 Task: In the Company cocacola.com, Create email and send with subject: 'Elevate Your Success: Introducing a Transformative Opportunity', and with mail content 'Greetings,_x000D_
Introducing a visionary approach that will reshape the landscape of your industry. Join us and be part of the future of success!_x000D_
Kind Regards', attach the document: Agenda.pdf and insert image: visitingcard.jpg. Below Kind Regards, write Behance and insert the URL: 'www.behance.net'. Mark checkbox to create task to follow up : In 2 business days .  Enter or choose an email address of recipient's from company's contact and send.. Logged in from softage.10@softage.net
Action: Mouse moved to (89, 62)
Screenshot: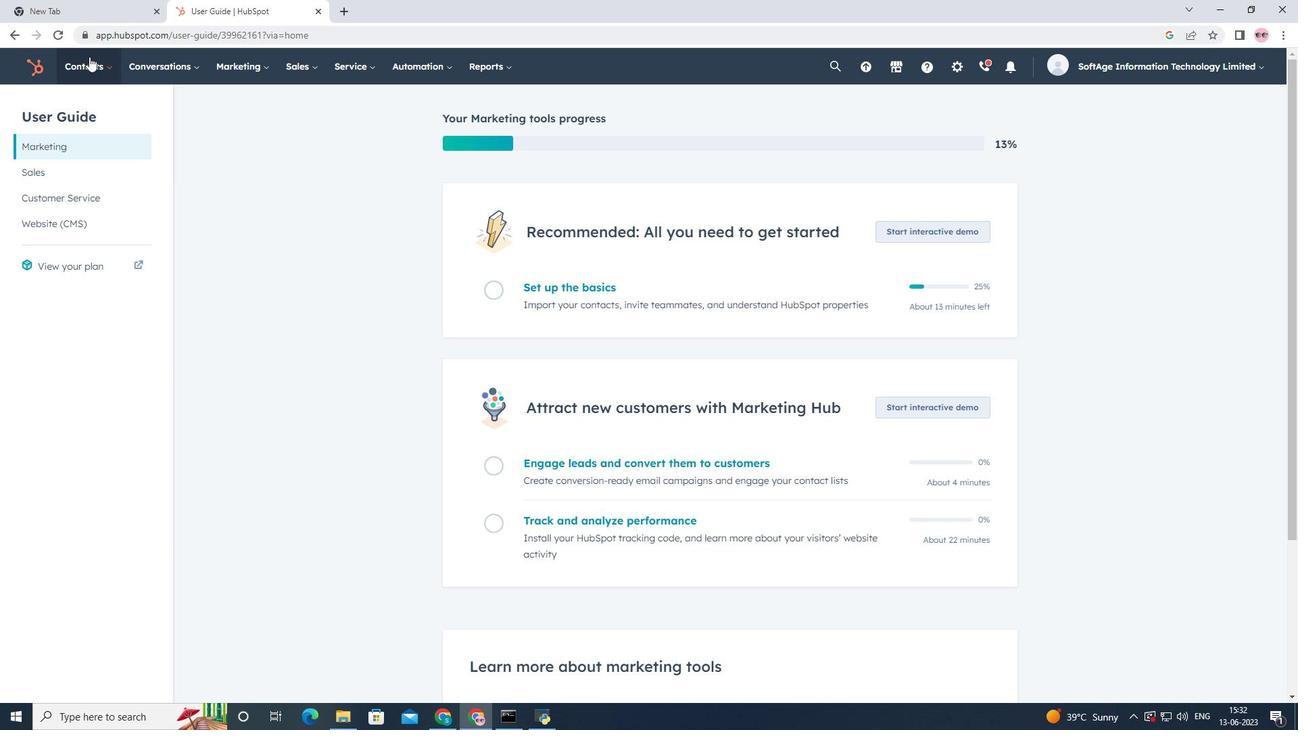 
Action: Mouse pressed left at (89, 62)
Screenshot: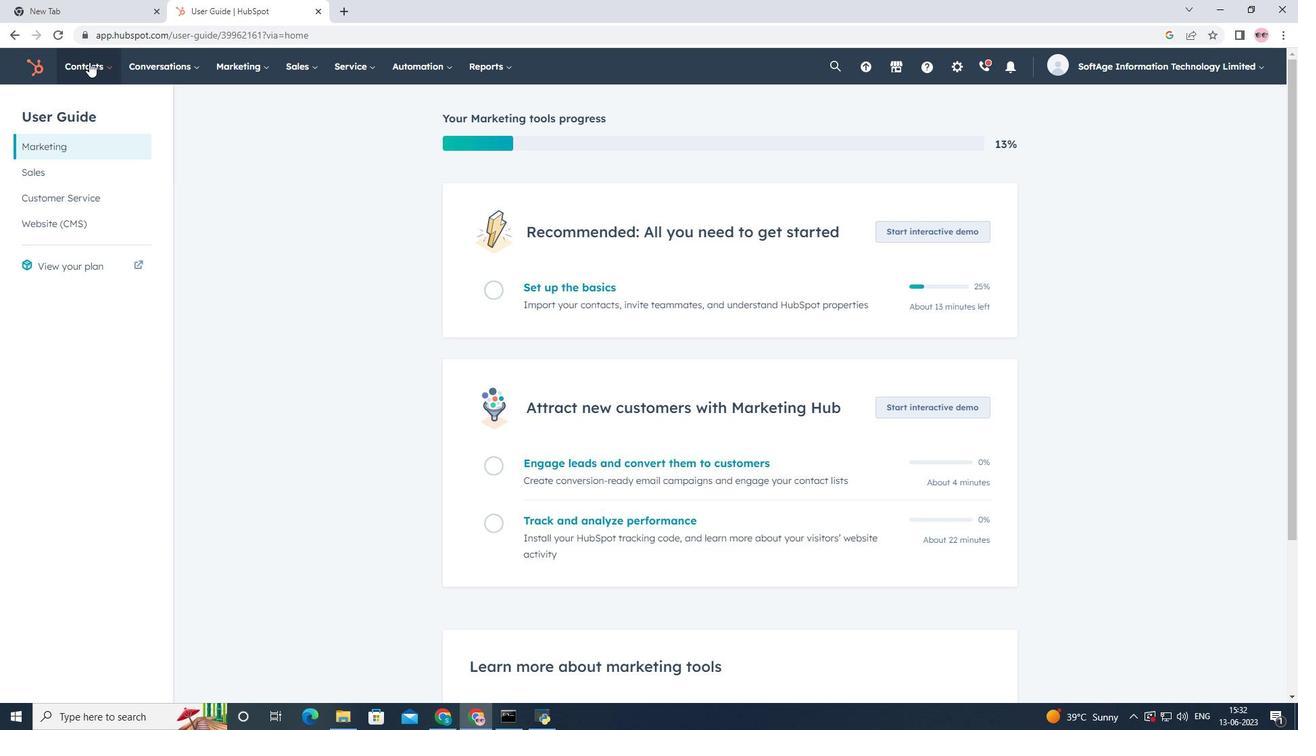 
Action: Mouse moved to (110, 124)
Screenshot: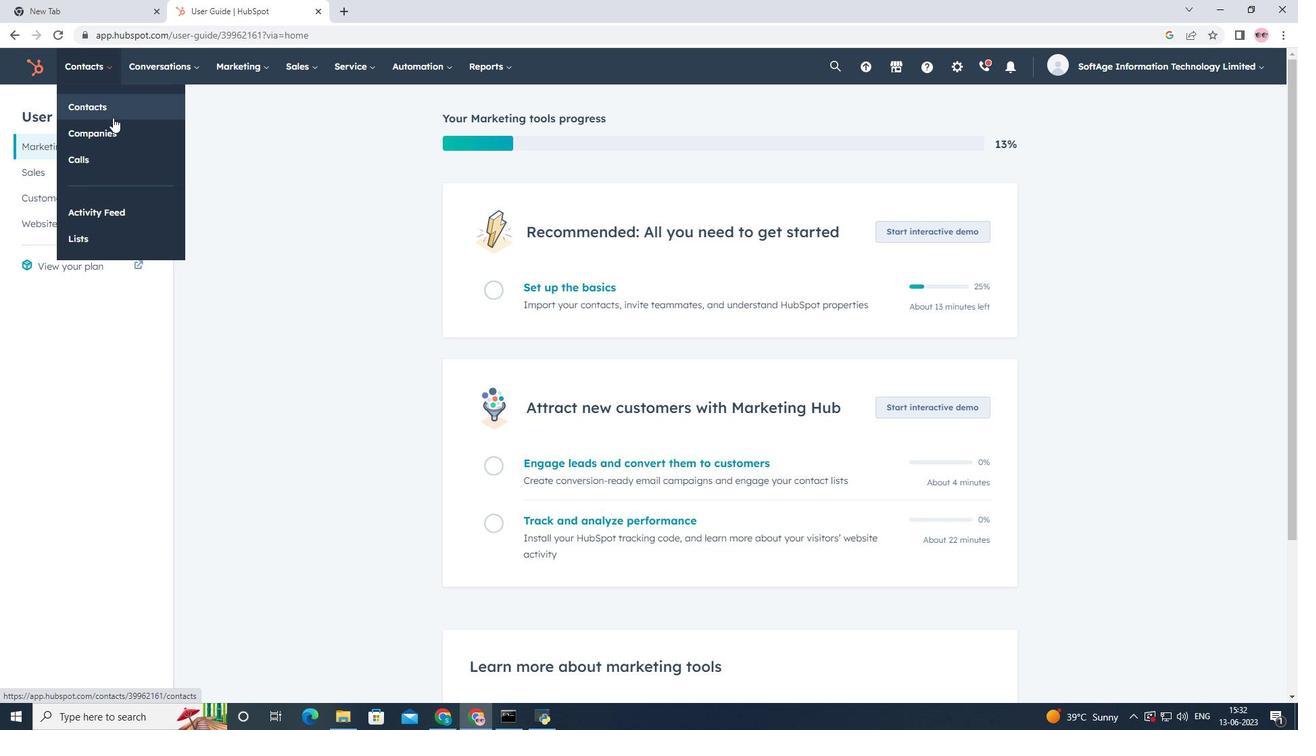 
Action: Mouse pressed left at (110, 124)
Screenshot: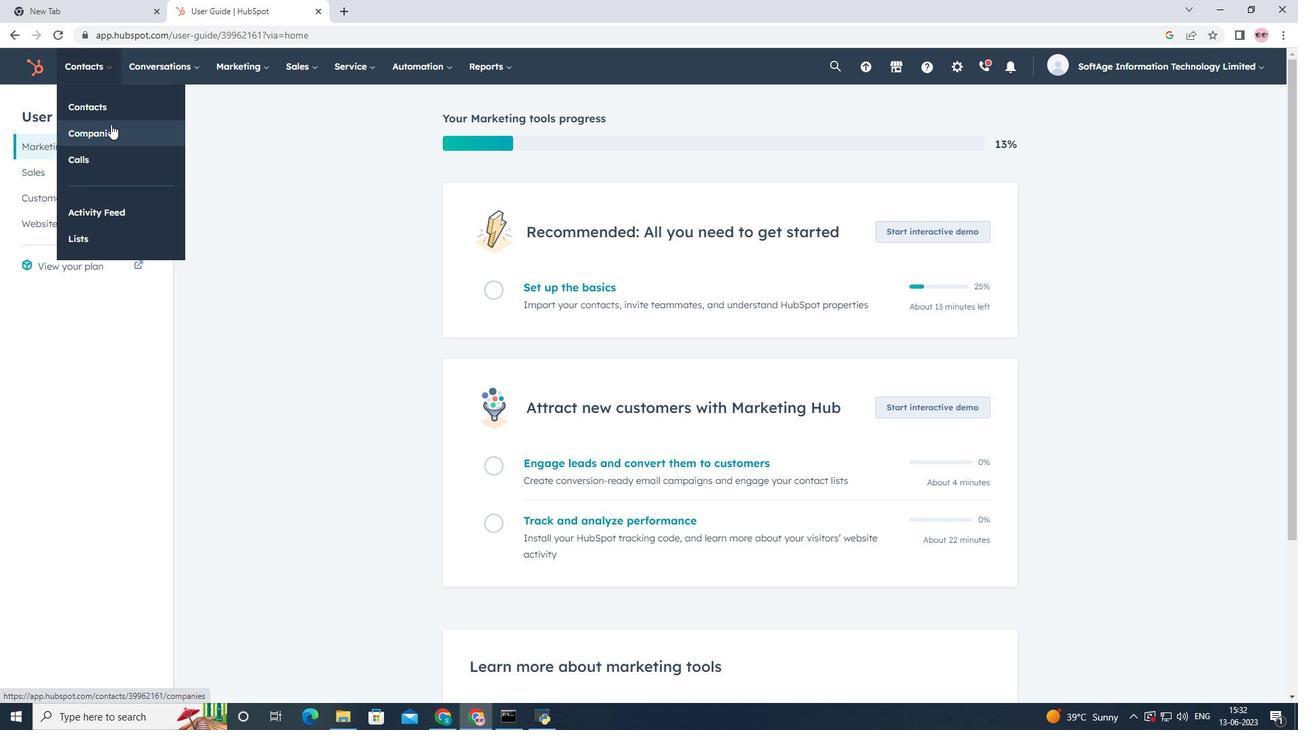 
Action: Mouse moved to (116, 215)
Screenshot: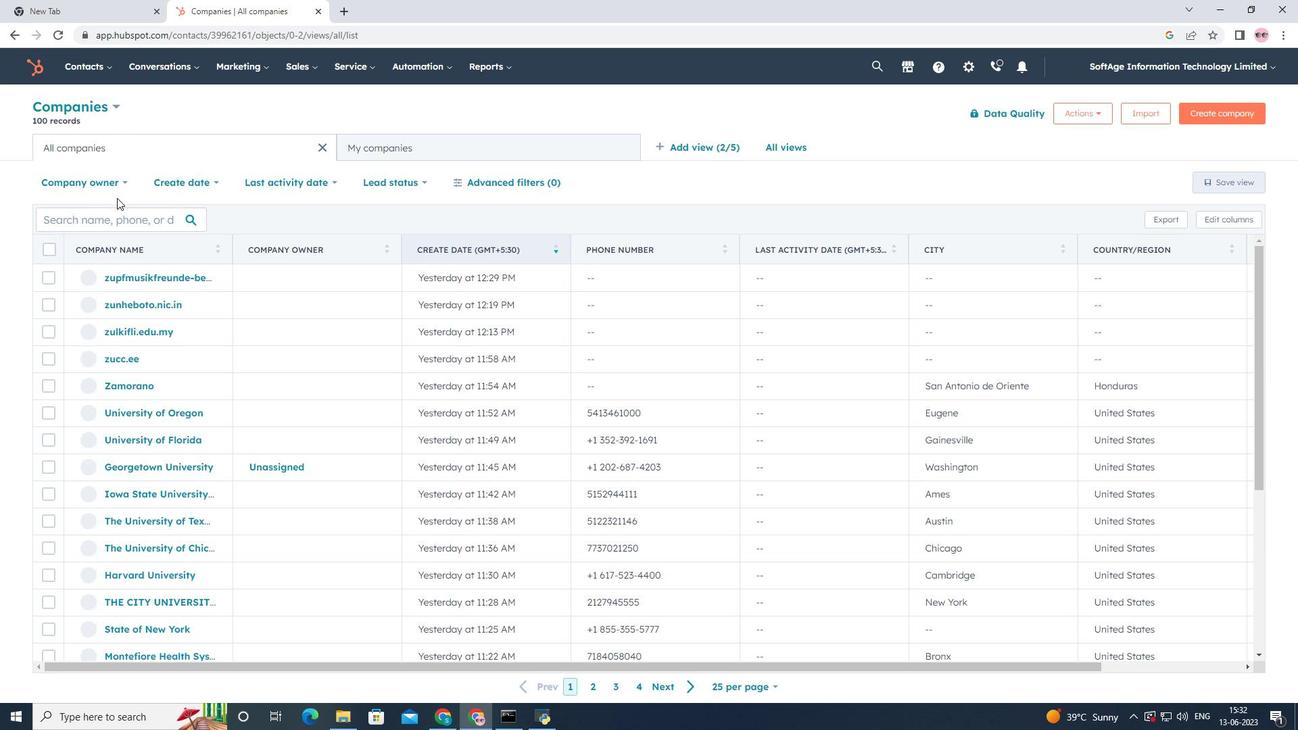 
Action: Mouse pressed left at (116, 215)
Screenshot: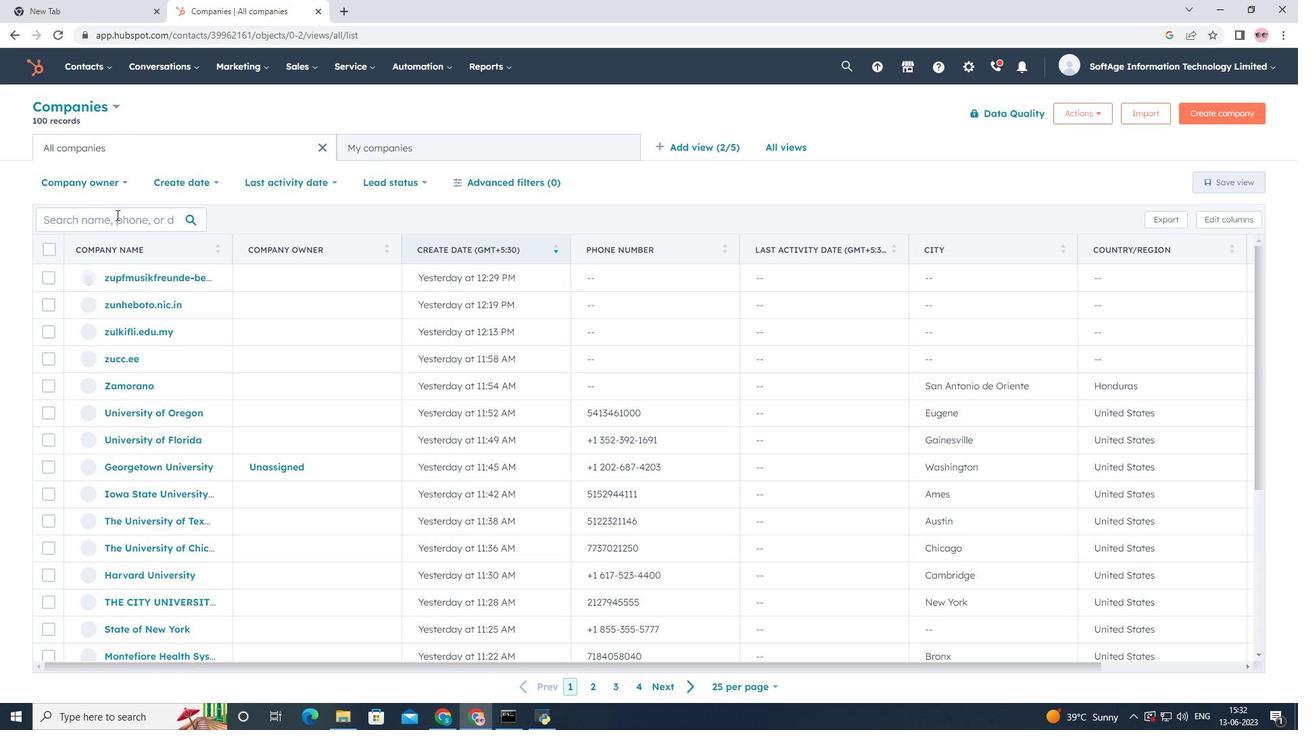 
Action: Key pressed cocacola.com
Screenshot: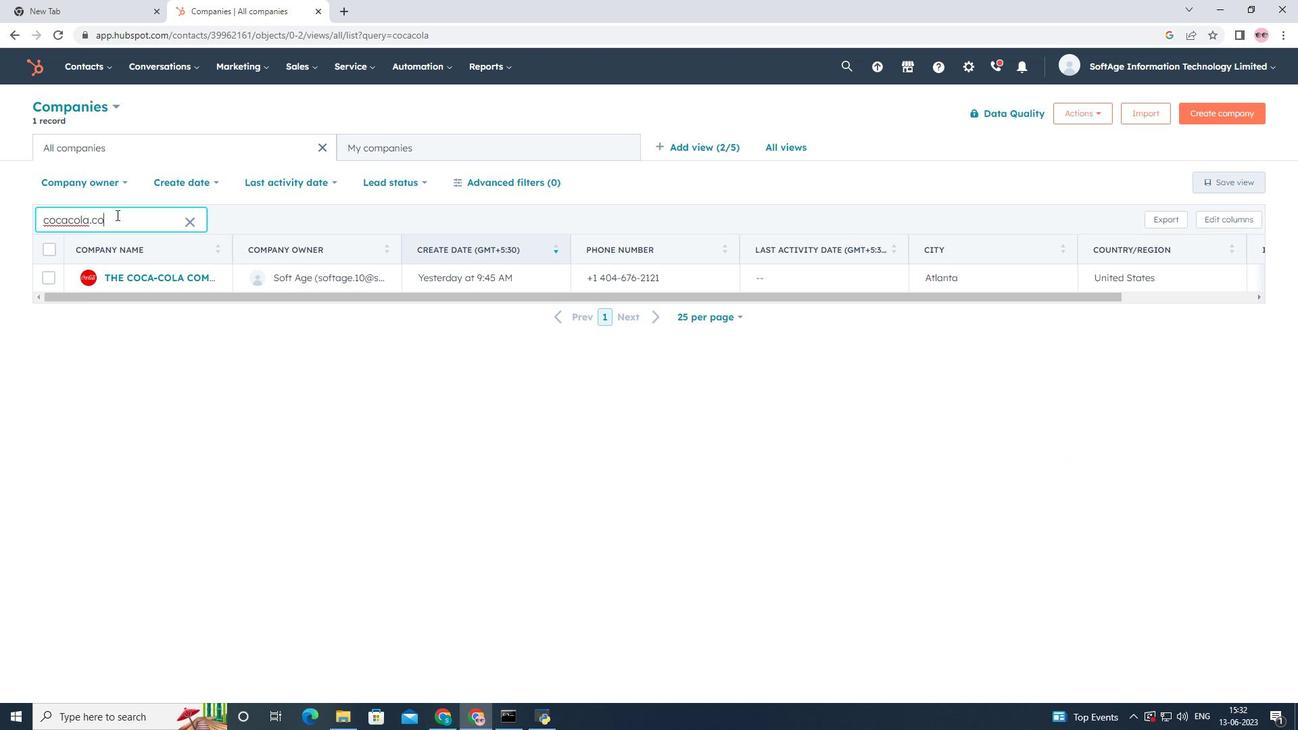 
Action: Mouse moved to (147, 278)
Screenshot: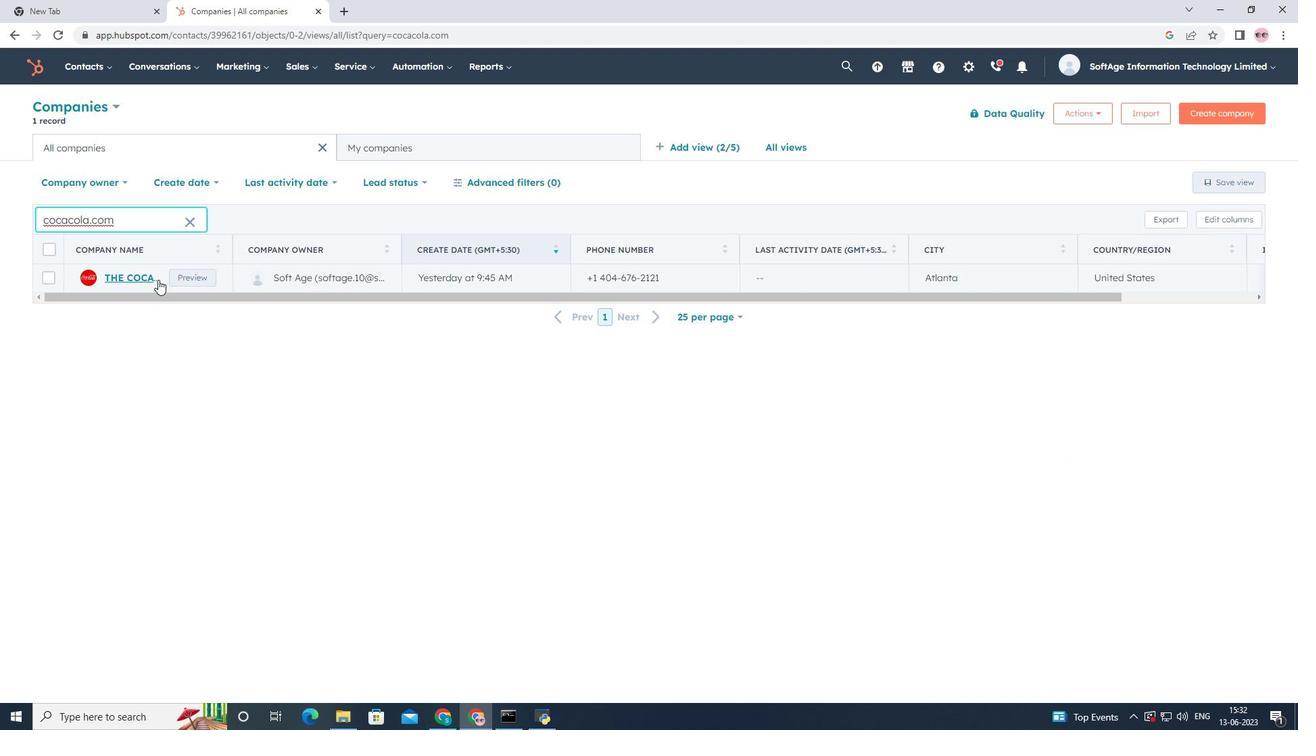 
Action: Mouse pressed left at (147, 278)
Screenshot: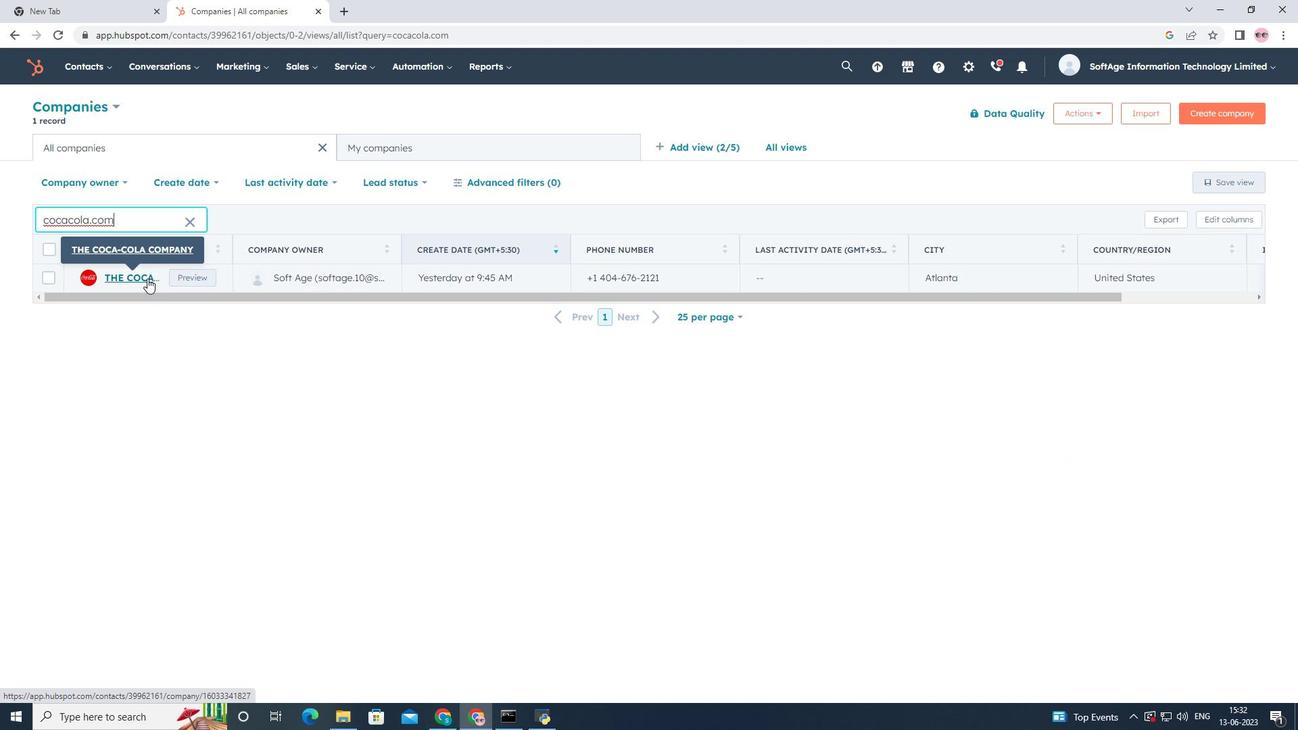 
Action: Mouse moved to (87, 226)
Screenshot: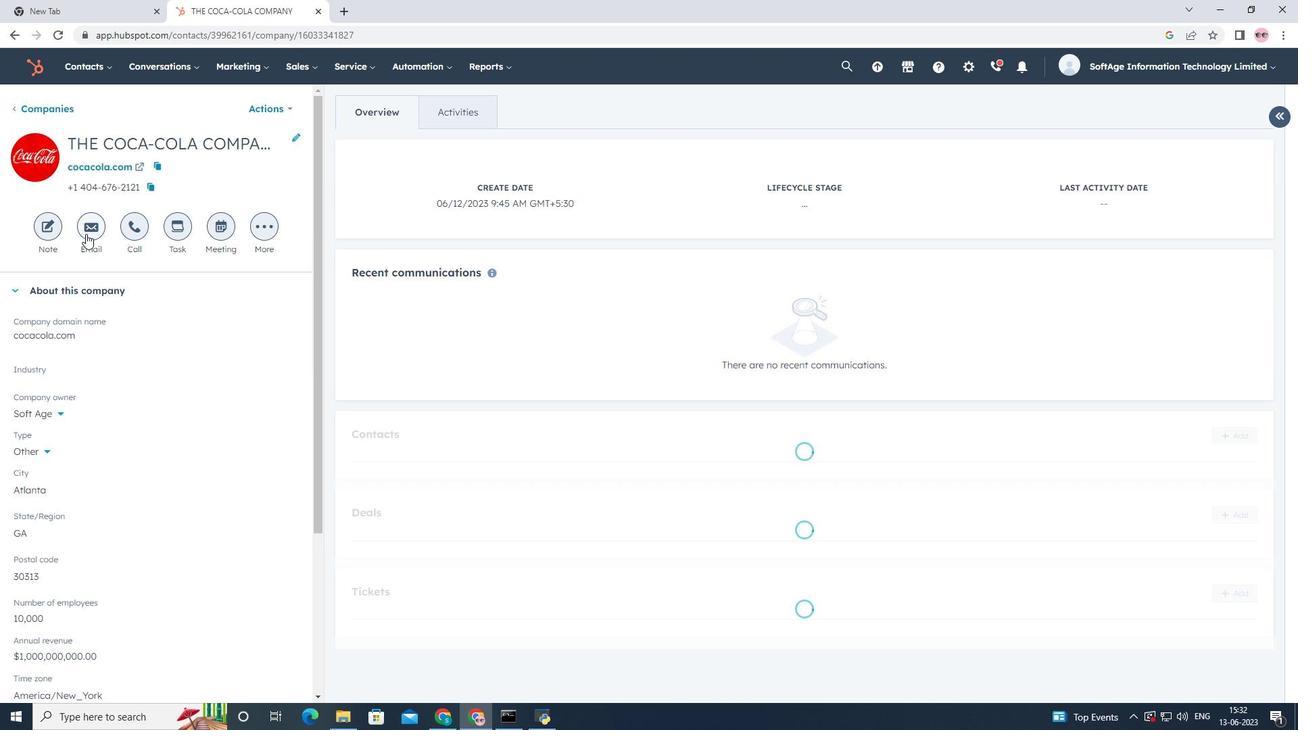 
Action: Mouse pressed left at (87, 226)
Screenshot: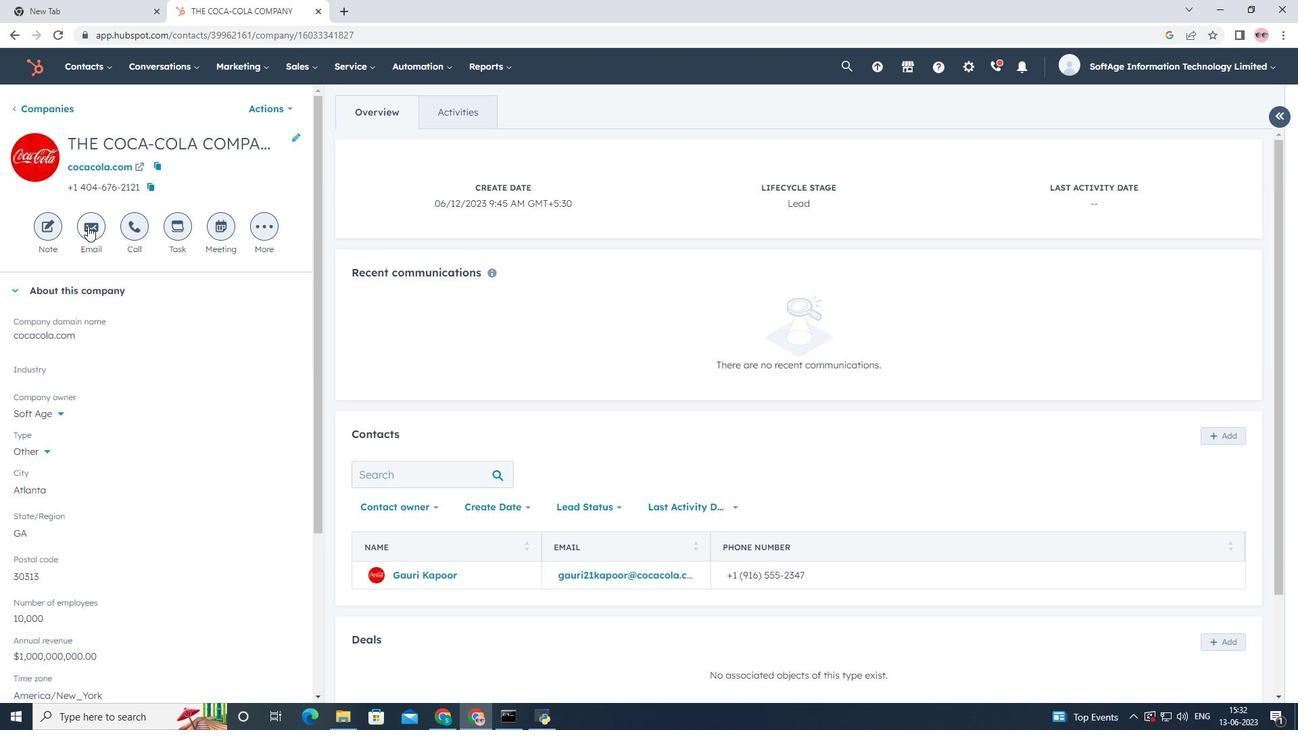 
Action: Mouse moved to (817, 457)
Screenshot: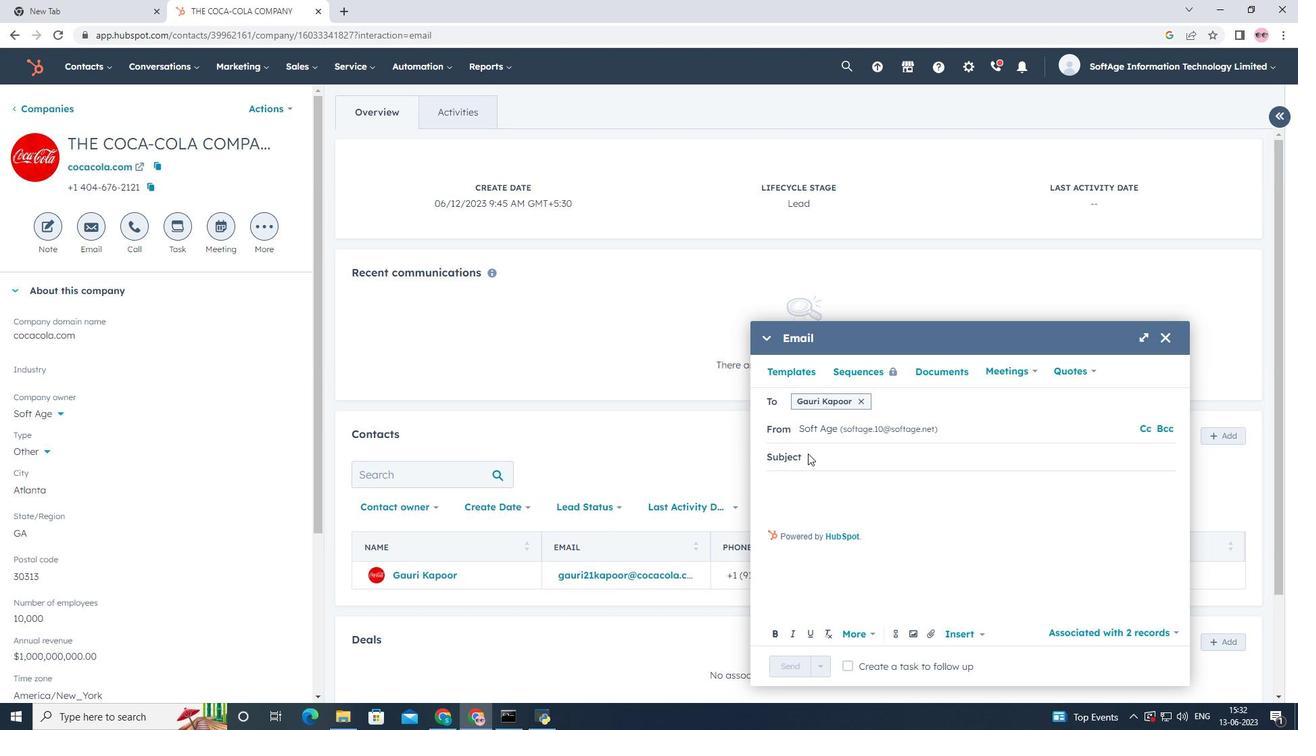 
Action: Mouse pressed left at (817, 457)
Screenshot: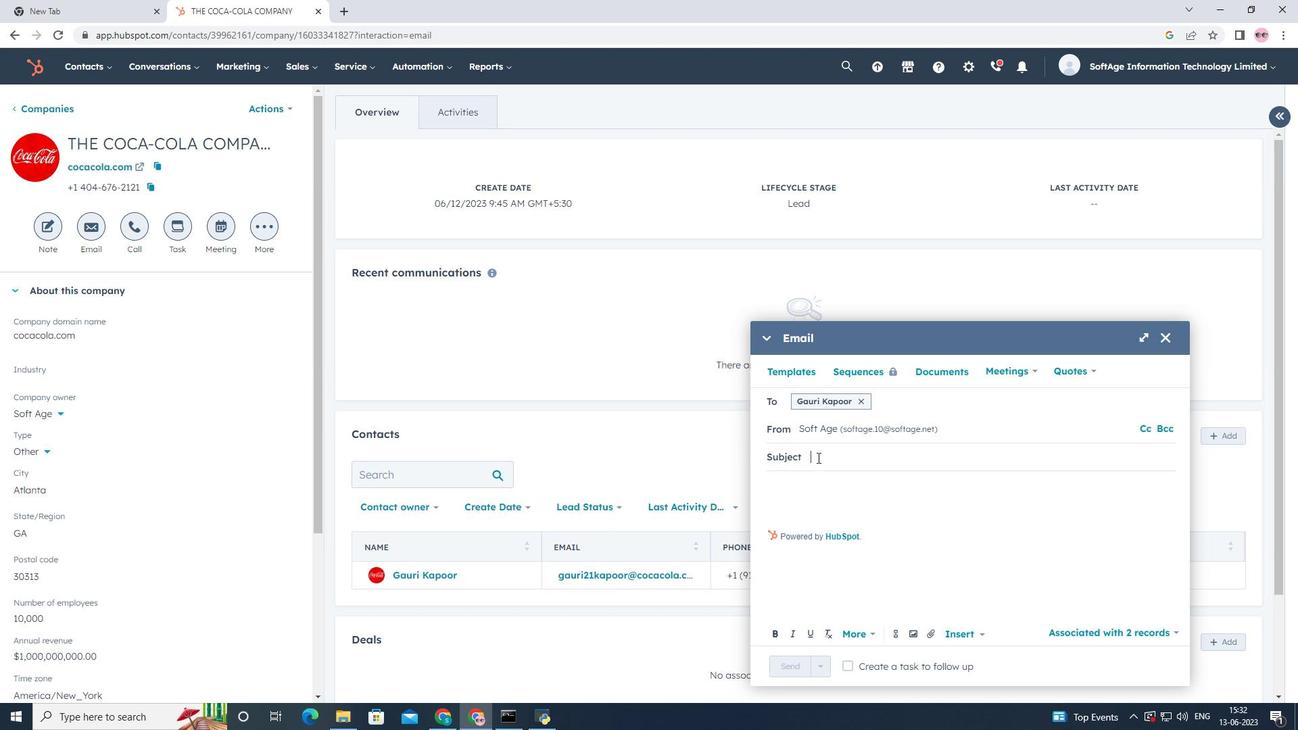 
Action: Key pressed <Key.shift>Elevate<Key.space><Key.shift>Your<Key.space>success
Screenshot: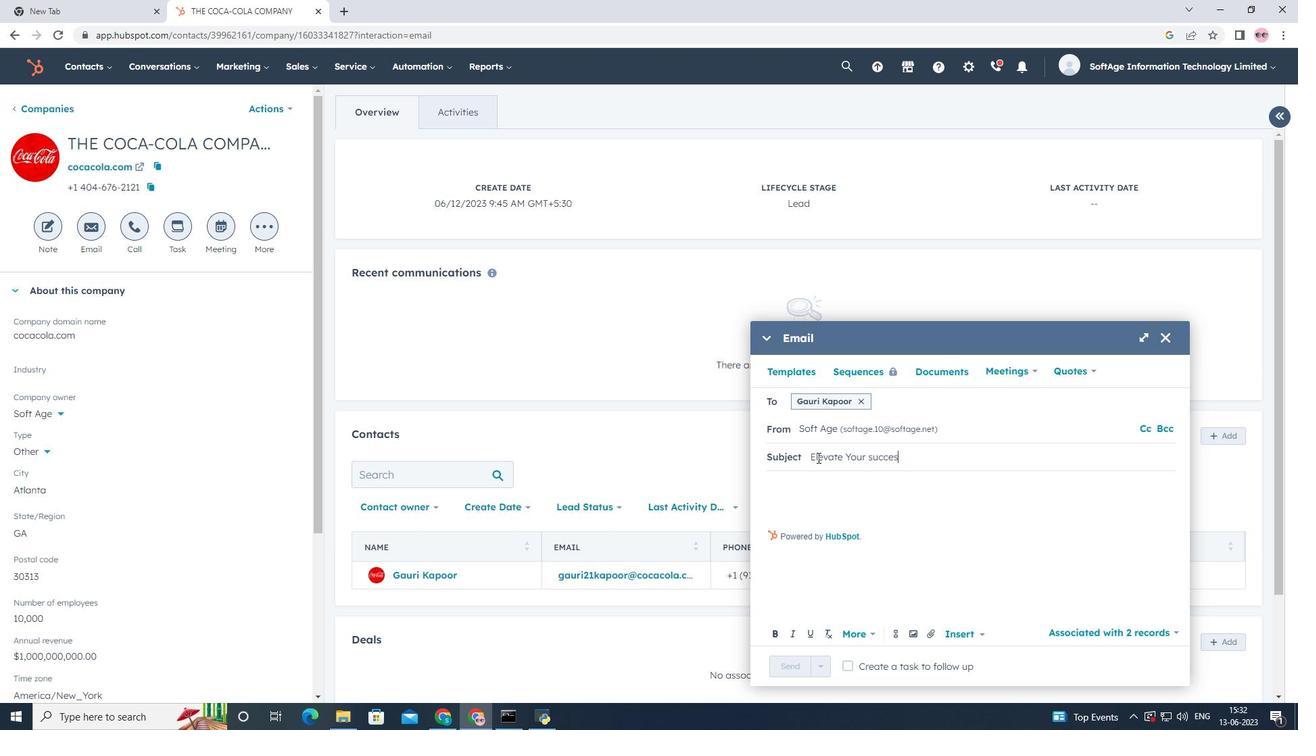 
Action: Mouse moved to (871, 458)
Screenshot: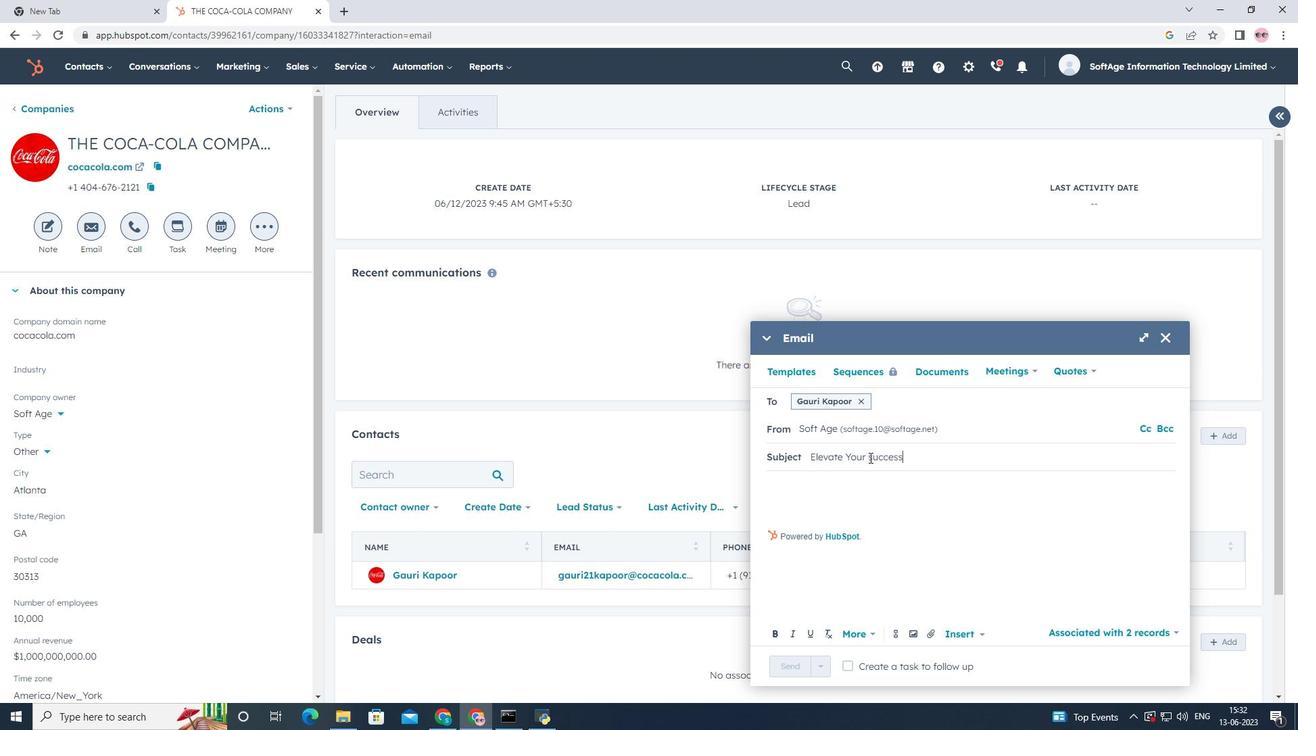 
Action: Mouse pressed left at (871, 458)
Screenshot: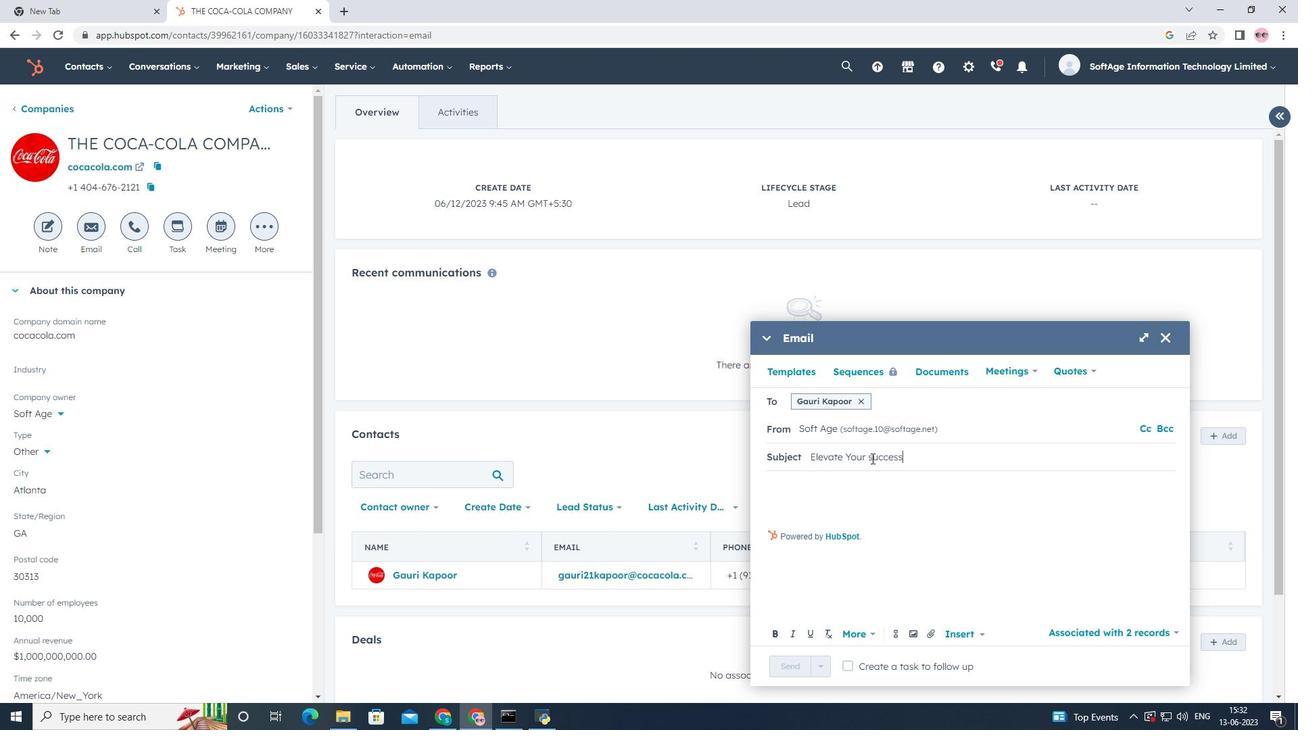 
Action: Key pressed <Key.backspace><Key.shift>S
Screenshot: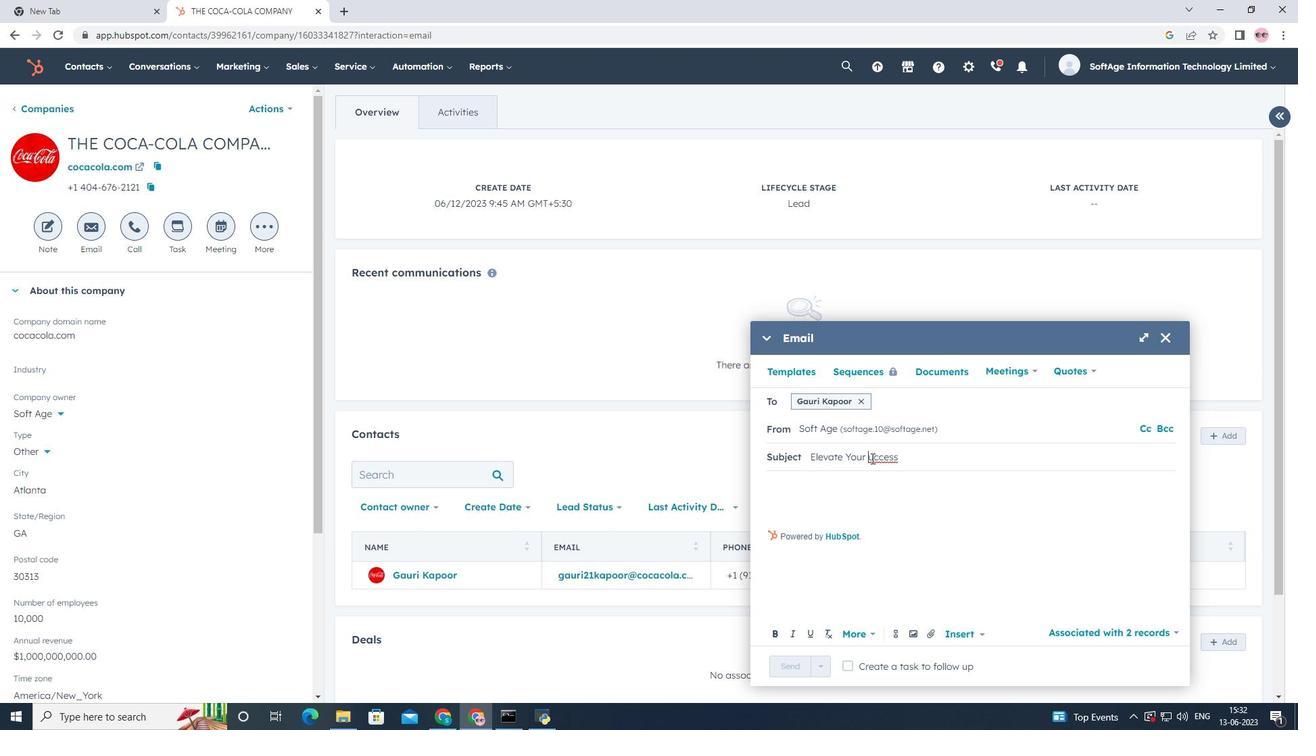 
Action: Mouse moved to (928, 453)
Screenshot: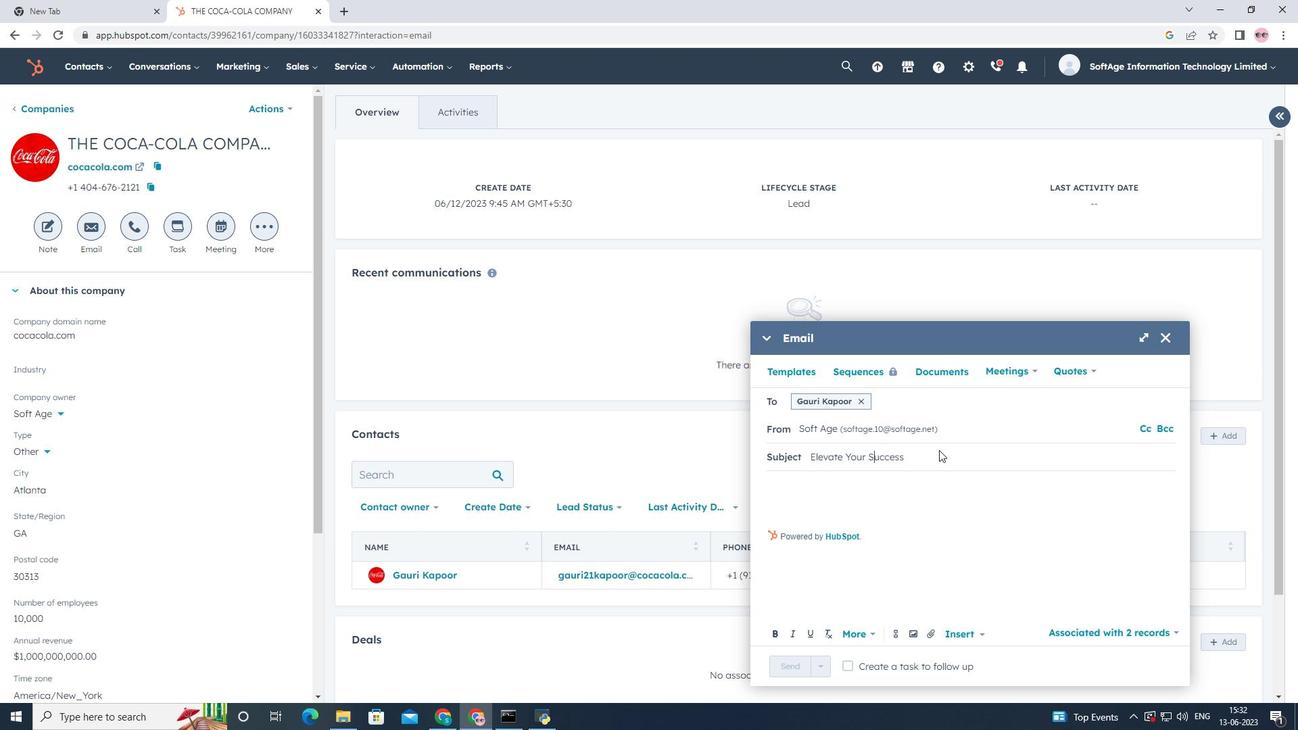 
Action: Mouse pressed left at (928, 453)
Screenshot: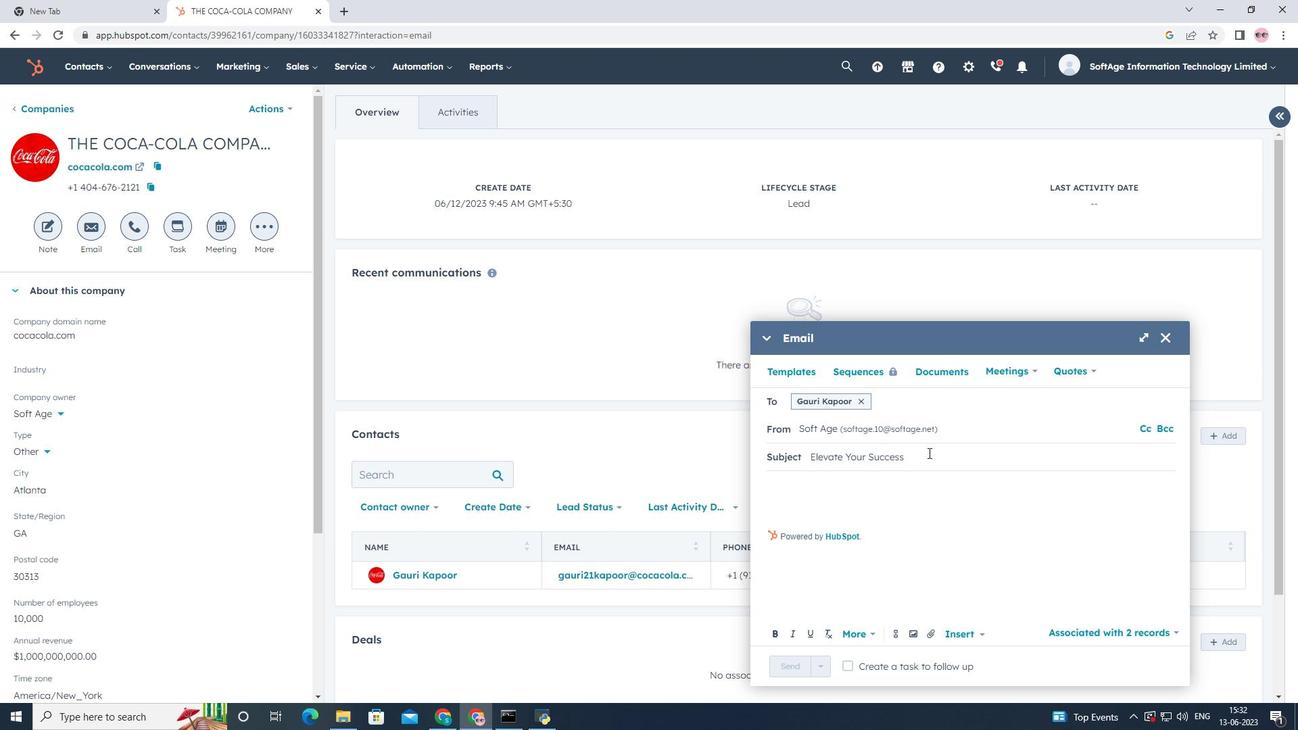 
Action: Key pressed <Key.shift><Key.shift><Key.shift><Key.shift><Key.shift><Key.shift><Key.shift><Key.shift><Key.shift><Key.shift><Key.shift><Key.shift><Key.shift><Key.shift><Key.shift><Key.shift><Key.shift><Key.shift><Key.shift><Key.shift><Key.shift><Key.shift><Key.shift><Key.shift><Key.shift><Key.shift><Key.shift><Key.shift><Key.shift><Key.shift><Key.shift><Key.shift><Key.shift><Key.shift><Key.shift><Key.shift><Key.shift><Key.shift><Key.shift><Key.shift><Key.shift><Key.shift><Key.shift><Key.shift><Key.shift><Key.shift><Key.shift><Key.shift><Key.shift><Key.shift><Key.shift><Key.shift><Key.shift><Key.shift><Key.shift><Key.shift><Key.shift><Key.shift><Key.shift><Key.shift><Key.shift><Key.shift><Key.shift><Key.shift><Key.shift><Key.shift><Key.shift><Key.shift><Key.shift><Key.shift><Key.shift><Key.shift><Key.shift><Key.shift><Key.shift><Key.shift><Key.shift><Key.shift><Key.shift><Key.shift><Key.shift><Key.shift><Key.shift>:<Key.space><Key.shift>Introducing<Key.space>a<Key.space><Key.shift>Transformative<Key.space><Key.shift>Opportunity
Screenshot: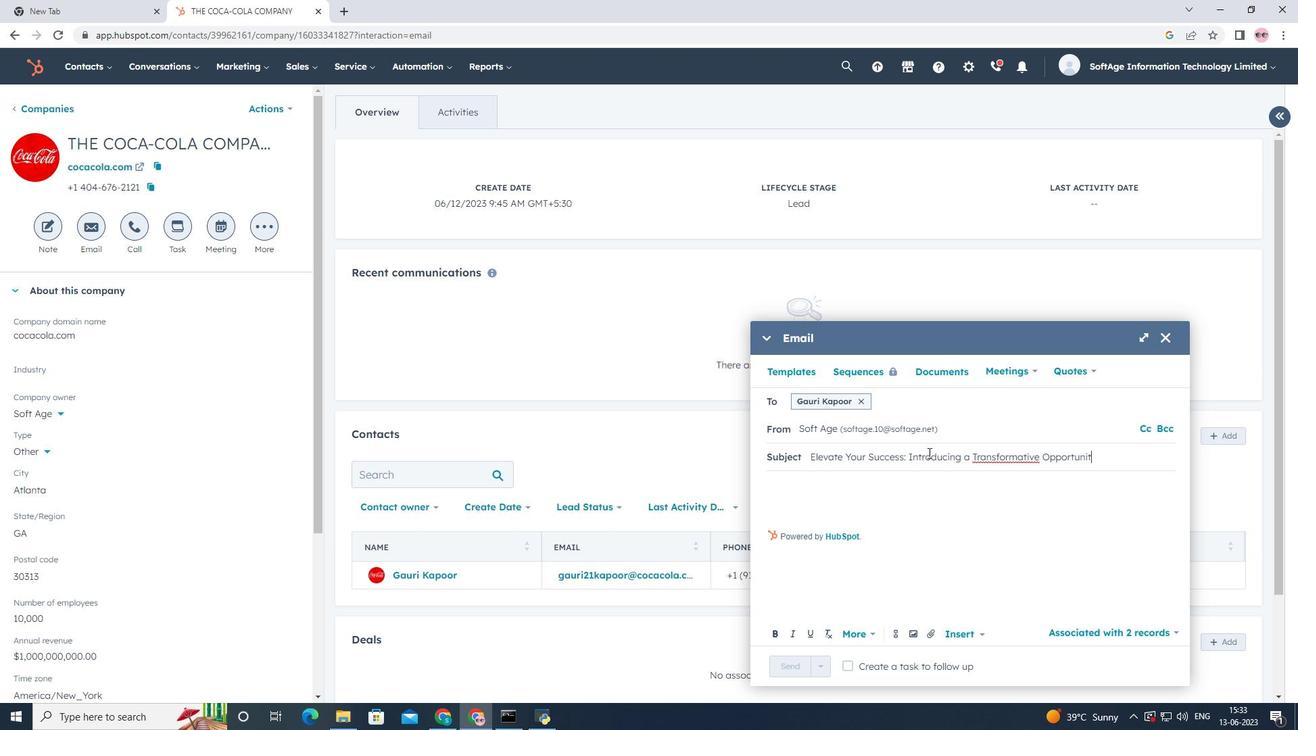 
Action: Mouse moved to (809, 477)
Screenshot: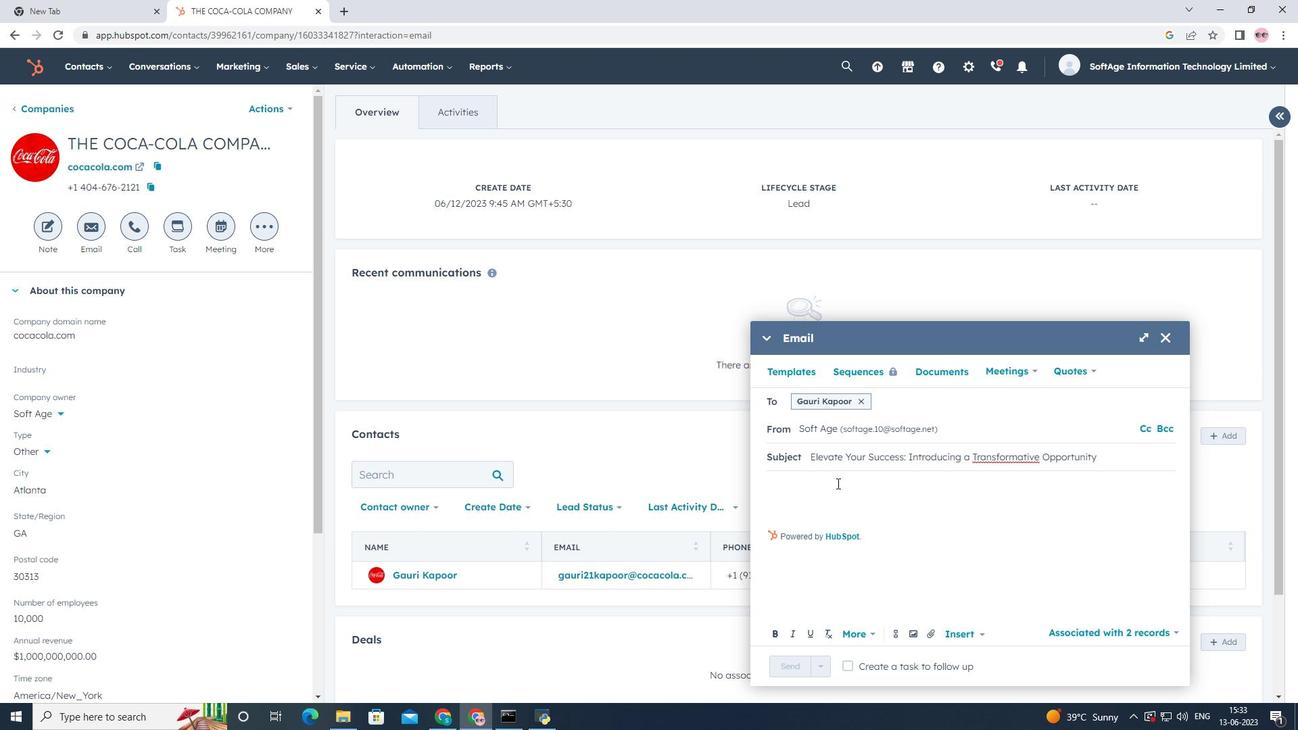 
Action: Mouse pressed left at (809, 477)
Screenshot: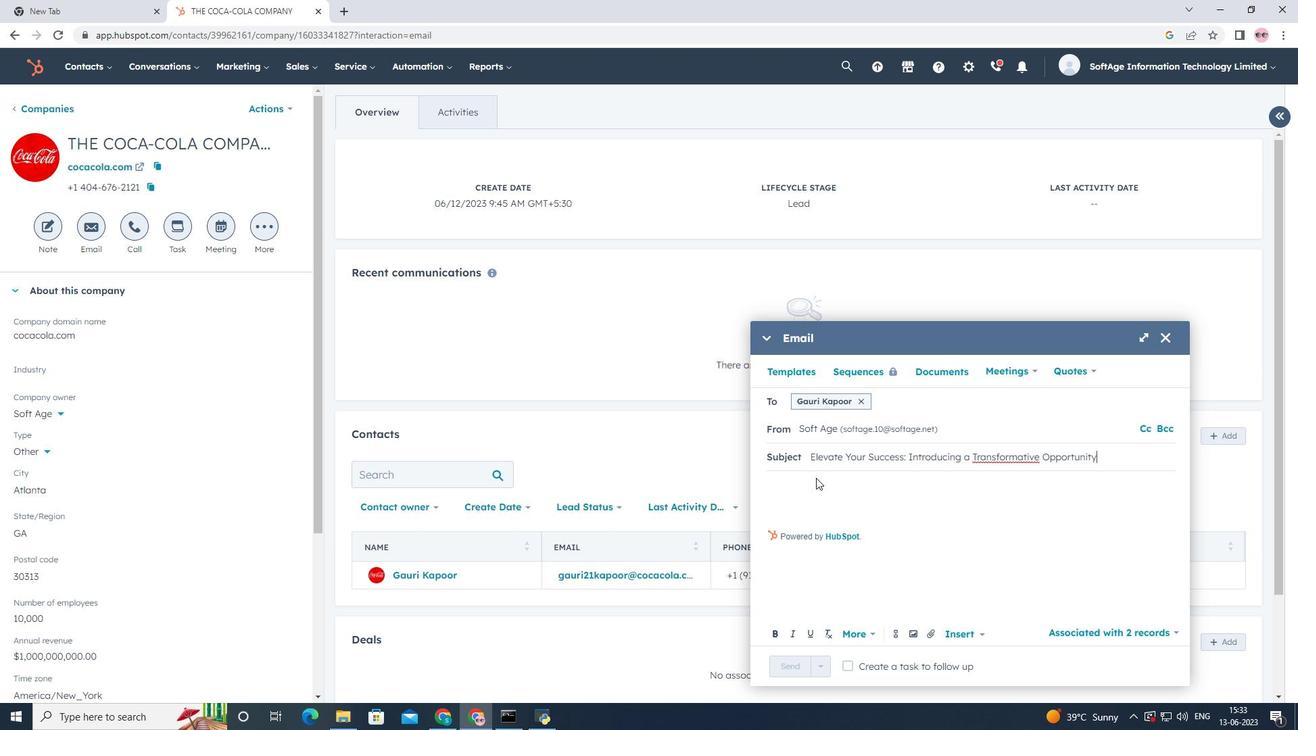 
Action: Mouse moved to (810, 487)
Screenshot: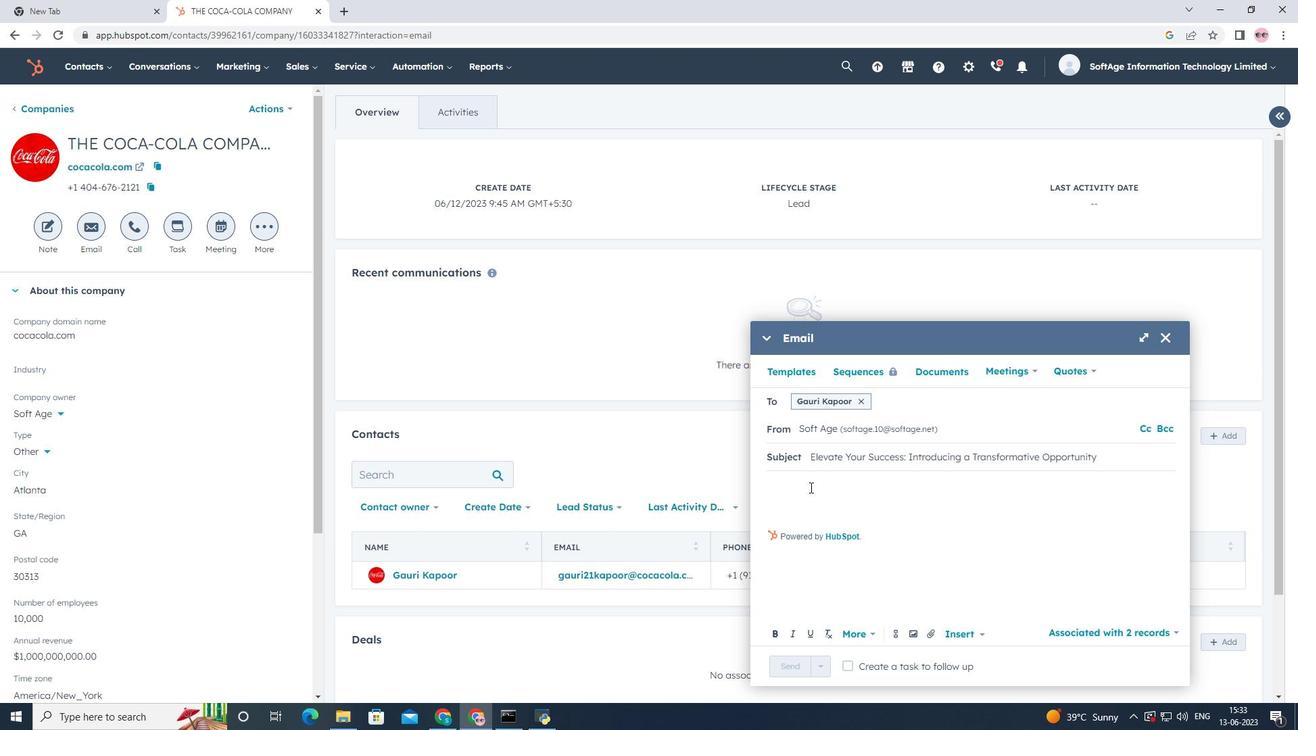 
Action: Mouse pressed left at (810, 487)
Screenshot: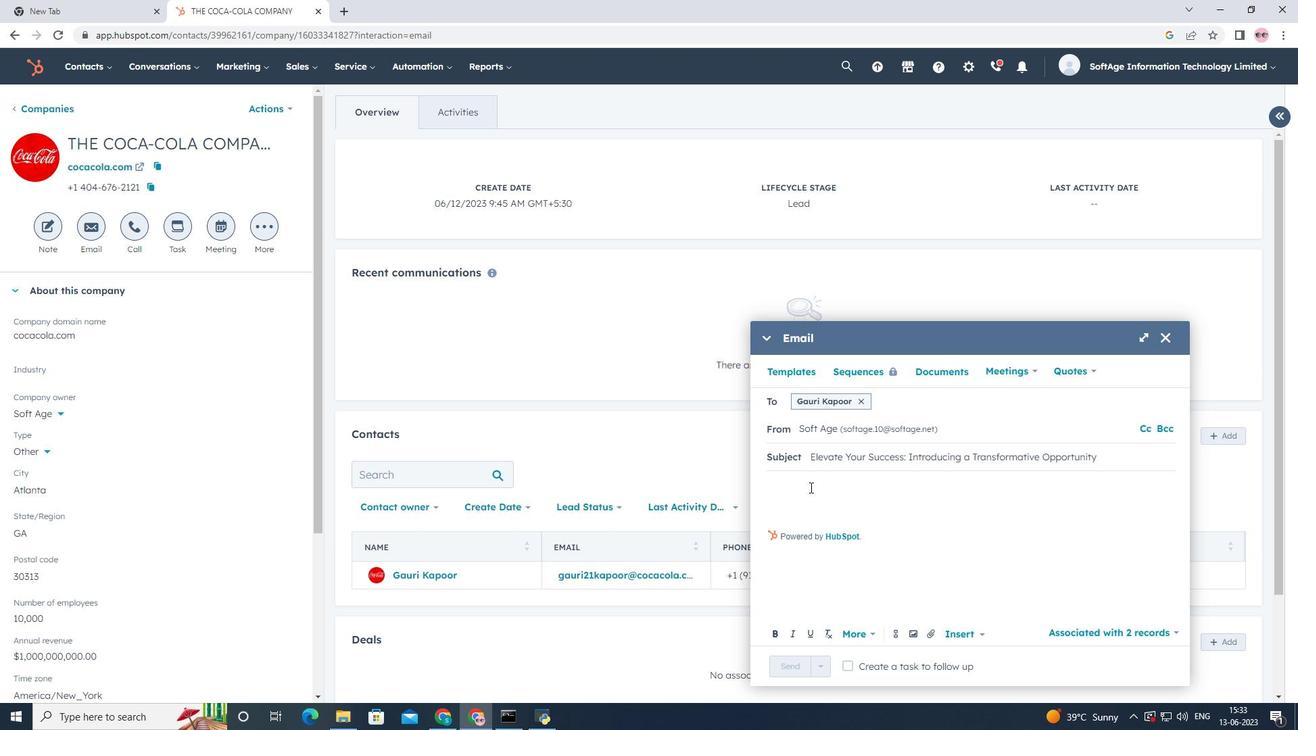 
Action: Key pressed <Key.shift>Greetings<Key.enter><Key.shift><Key.shift><Key.shift><Key.shift><Key.shift><Key.shift><Key.shift><Key.shift><Key.shift><Key.shift><Key.shift><Key.shift><Key.shift><Key.shift><Key.shift><Key.shift><Key.shift><Key.shift><Key.shift><Key.shift>Introducing<Key.space>a<Key.space>visionary<Key.space>approach<Key.space>that<Key.space>will<Key.space>reshape<Key.space>the<Key.space>landcape<Key.space>of<Key.space>your<Key.space>industry.<Key.space><Key.shift><Key.shift><Key.shift><Key.shift><Key.shift><Key.shift><Key.shift><Key.shift><Key.shift><Key.shift><Key.shift><Key.shift><Key.shift><Key.shift><Key.shift><Key.shift>Join<Key.space>us<Key.space>and<Key.space>be<Key.space>part<Key.space>of<Key.space>the<Key.space>future<Key.space>of<Key.space>success<Key.shift>!
Screenshot: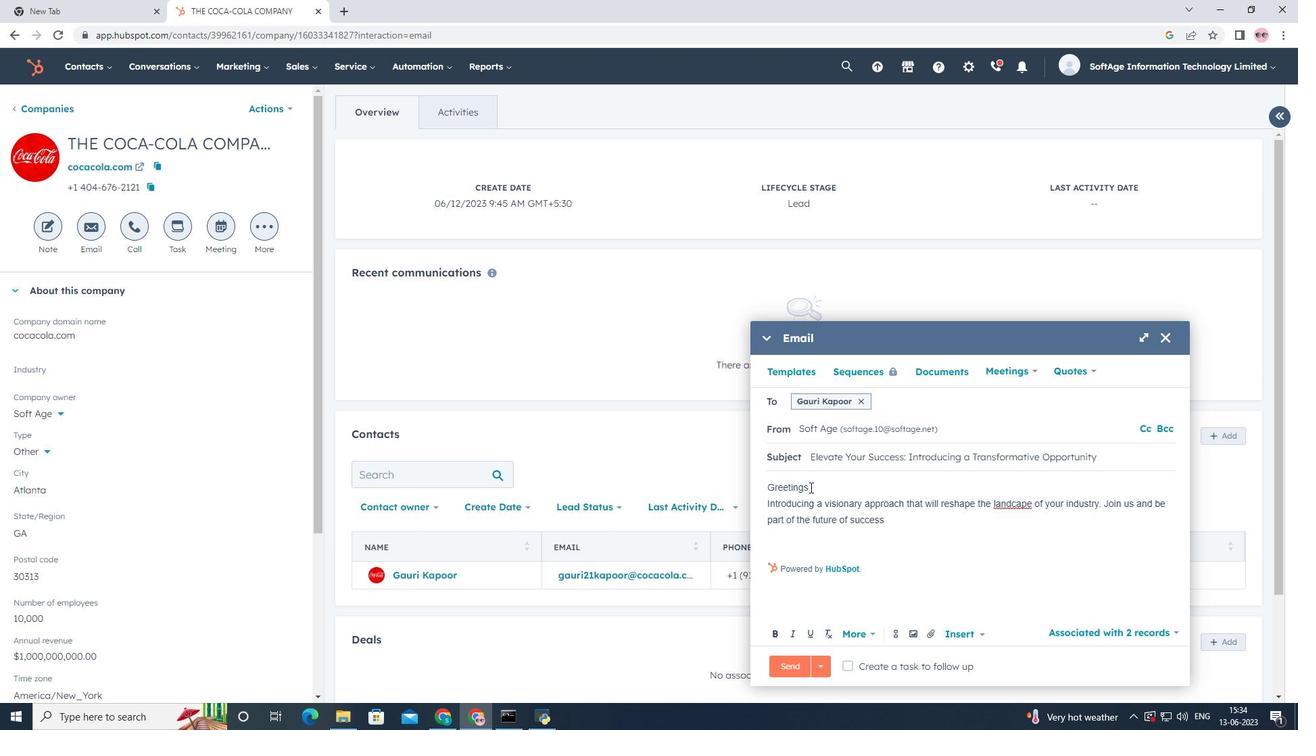 
Action: Mouse moved to (1013, 505)
Screenshot: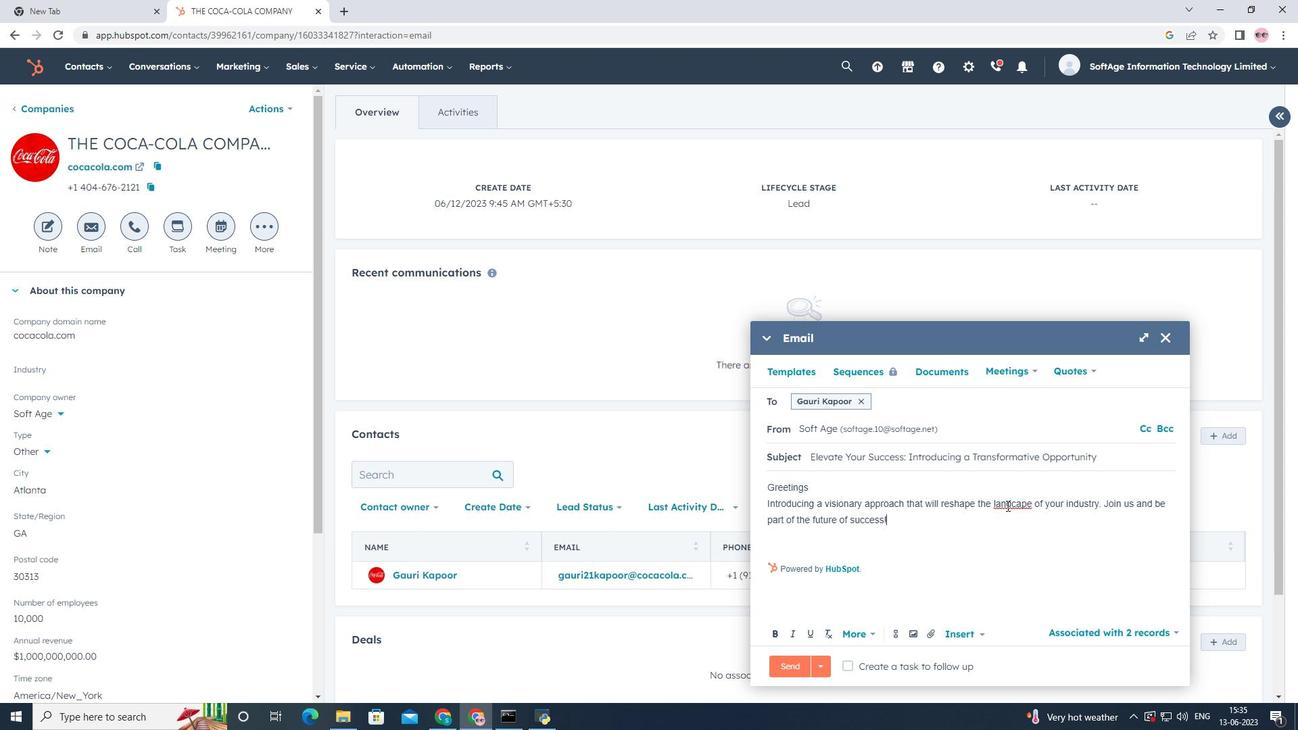 
Action: Mouse pressed left at (1013, 505)
Screenshot: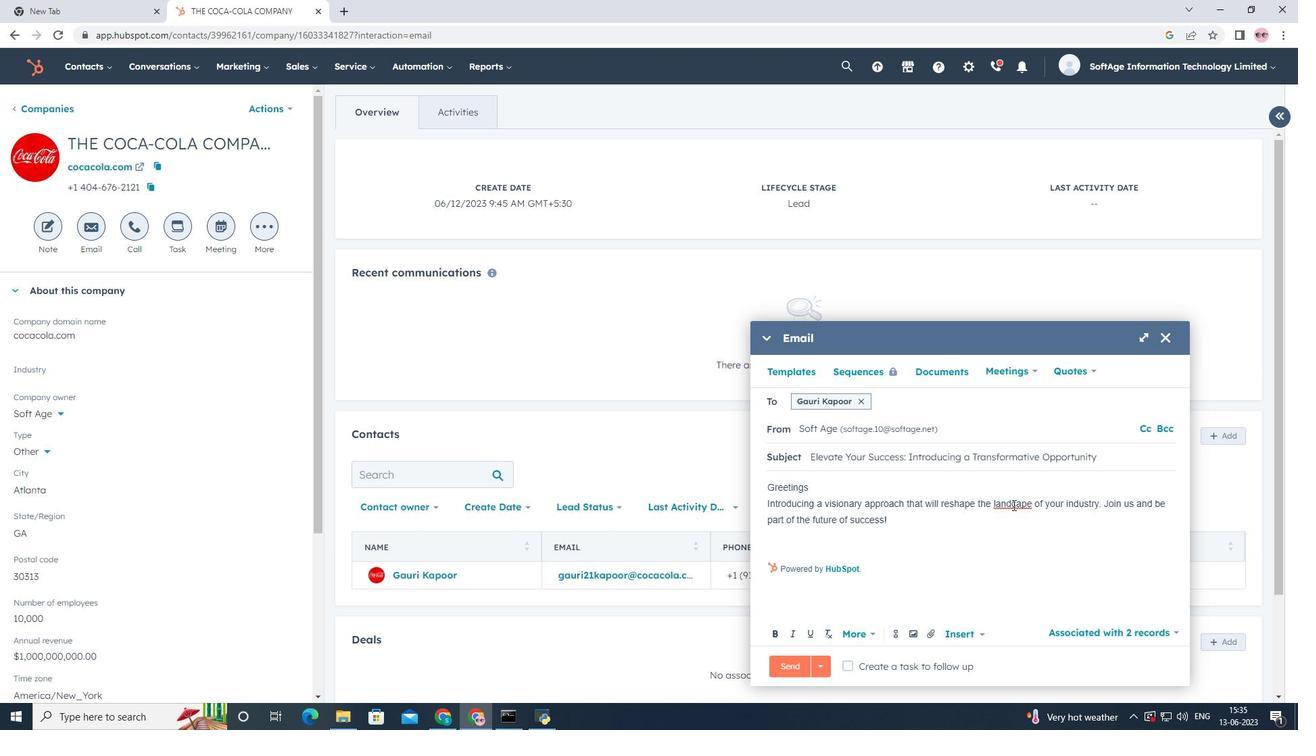 
Action: Key pressed s
Screenshot: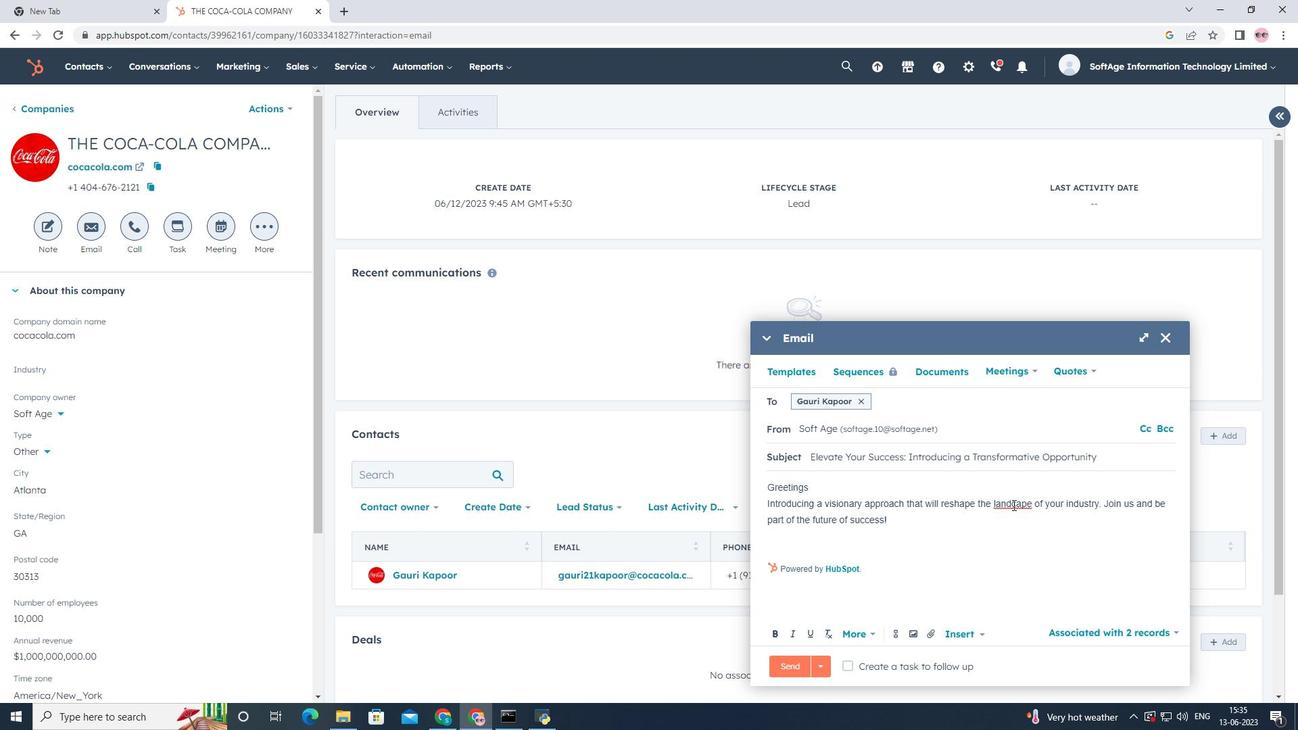 
Action: Mouse moved to (890, 525)
Screenshot: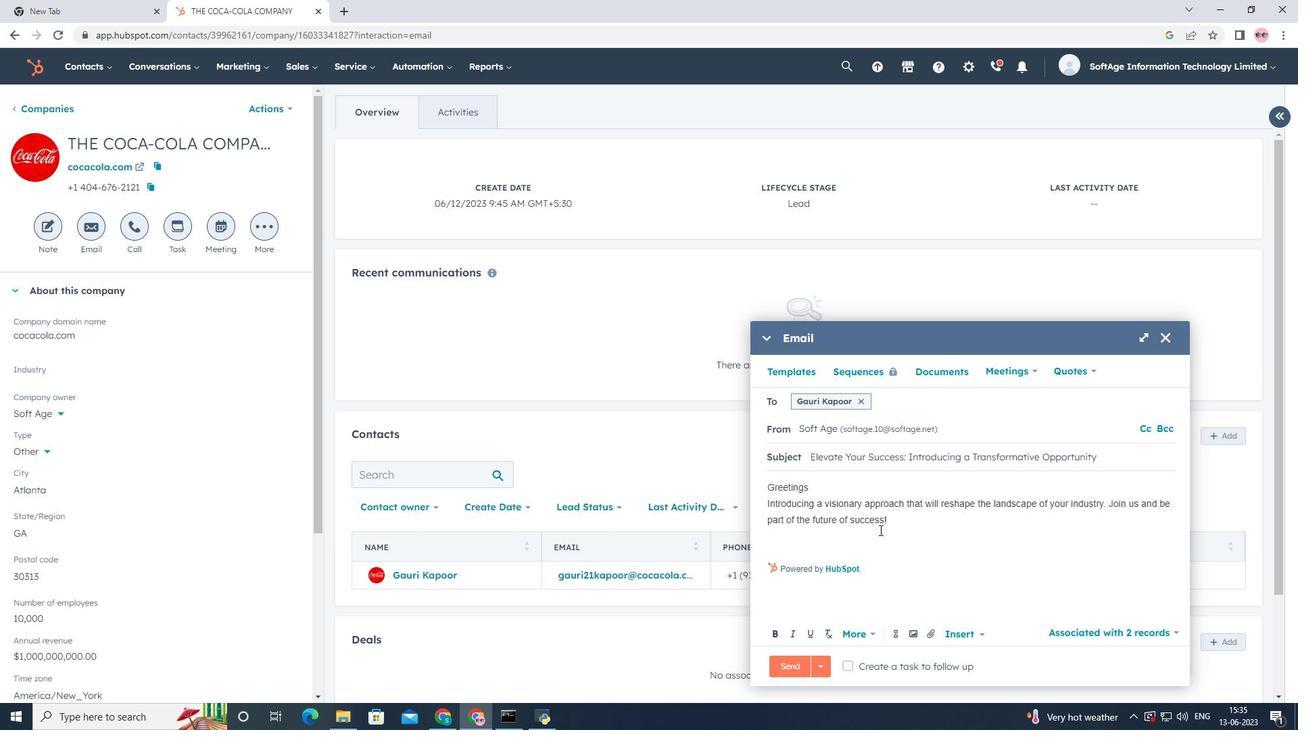 
Action: Mouse pressed left at (890, 525)
Screenshot: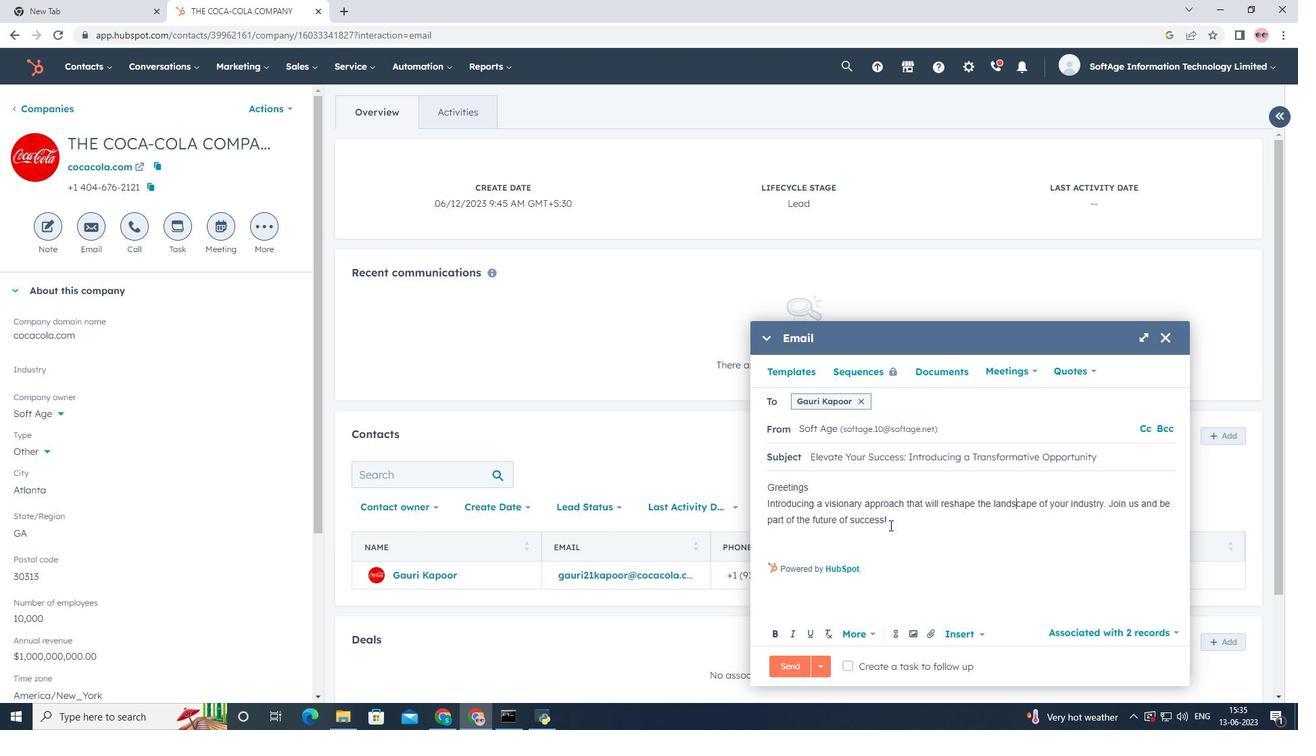 
Action: Mouse moved to (773, 541)
Screenshot: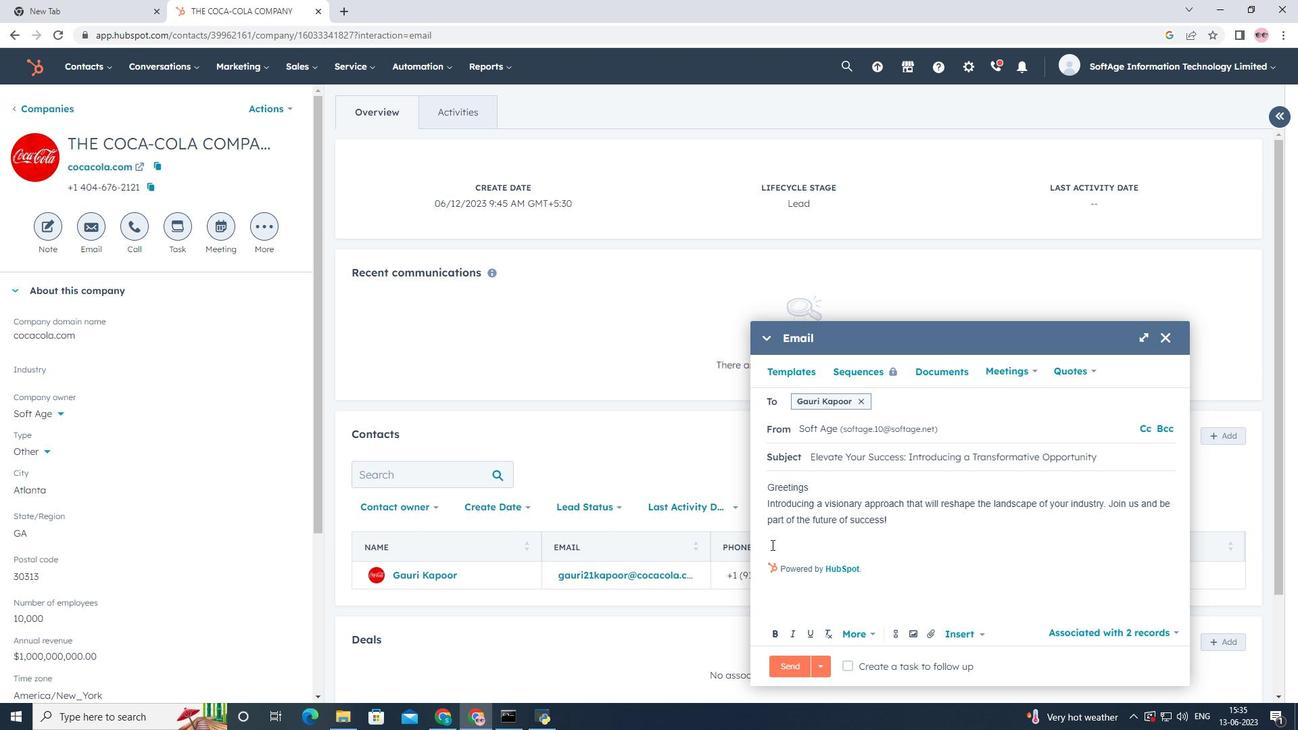 
Action: Key pressed <Key.enter><Key.shift><Key.shift><Key.shift><Key.shift><Key.shift><Key.shift><Key.shift><Key.shift><Key.shift><Key.shift><Key.shift><Key.shift><Key.shift><Key.shift><Key.shift><Key.shift><Key.shift><Key.shift><Key.shift><Key.shift><Key.shift><Key.shift><Key.shift><Key.shift><Key.shift><Key.shift><Key.shift><Key.shift><Key.shift><Key.shift><Key.shift><Key.shift><Key.shift><Key.shift><Key.shift><Key.shift><Key.shift><Key.shift><Key.shift><Key.shift><Key.shift><Key.shift><Key.shift><Key.shift><Key.shift>Kind<Key.space><Key.shift>Regards
Screenshot: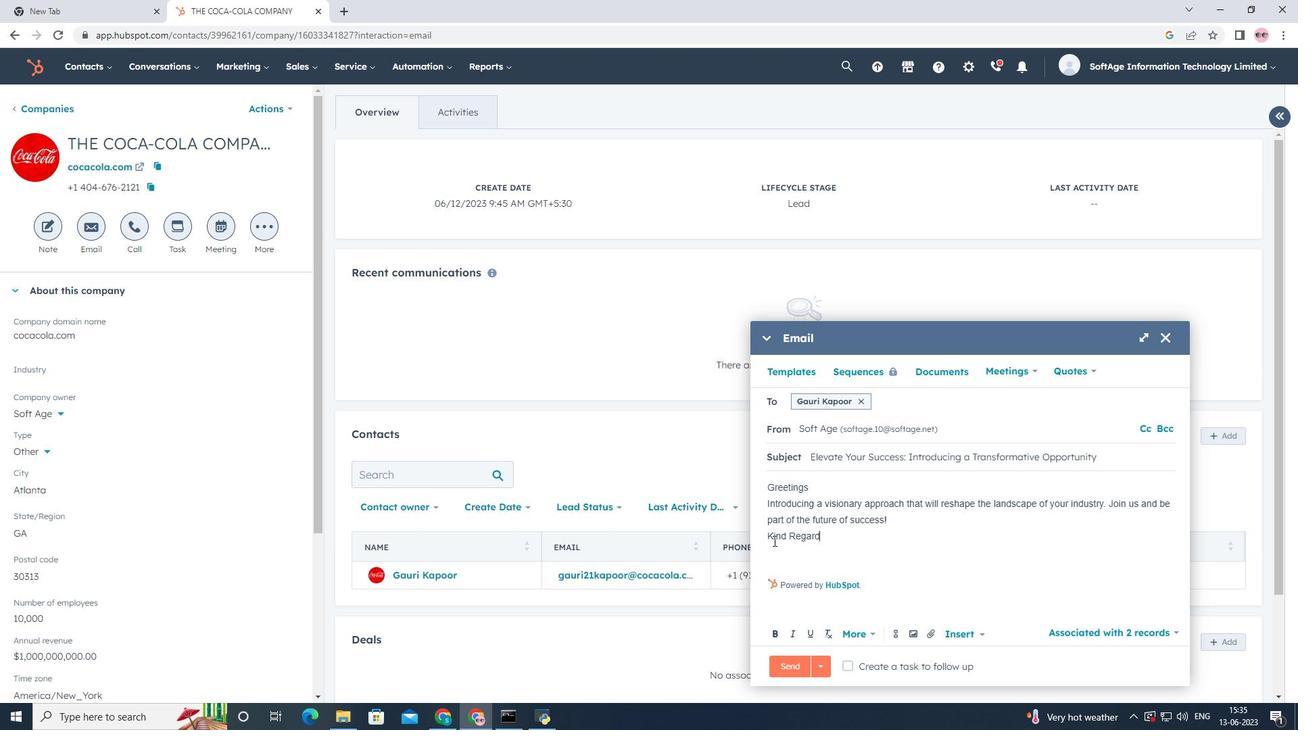 
Action: Mouse moved to (928, 635)
Screenshot: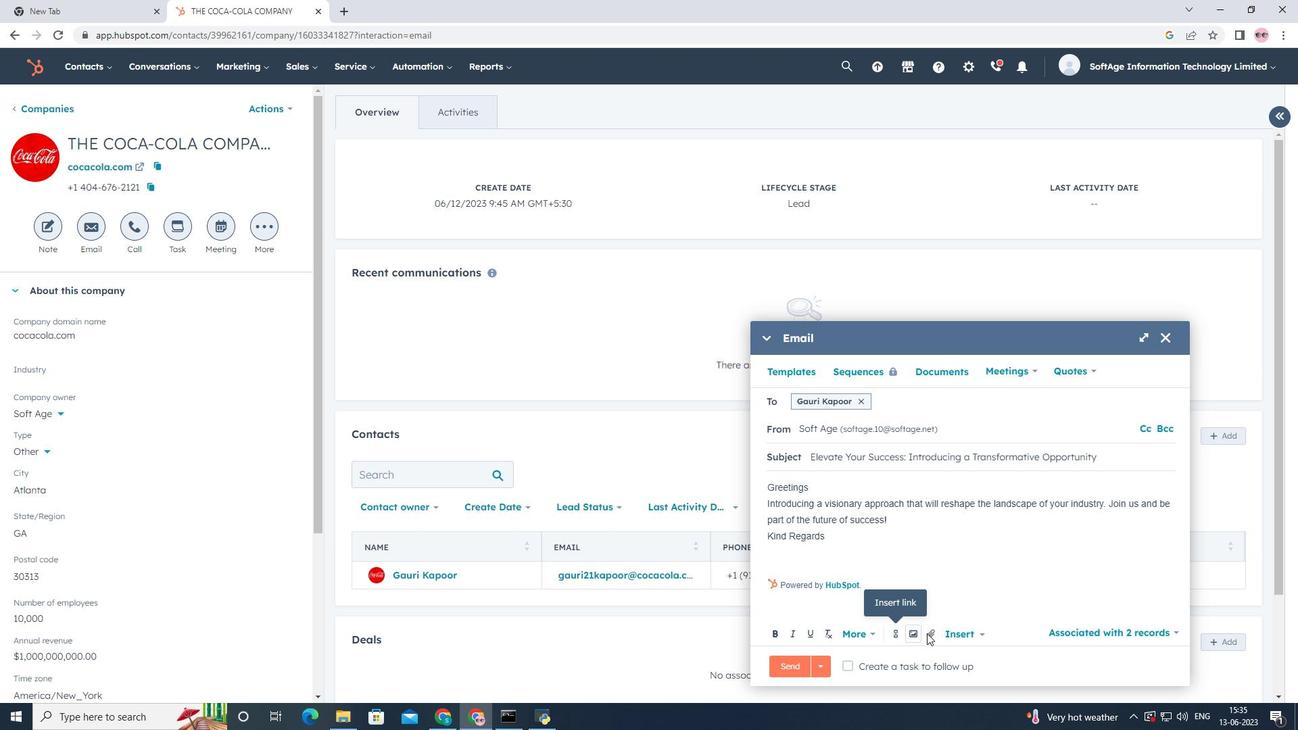 
Action: Mouse pressed left at (928, 635)
Screenshot: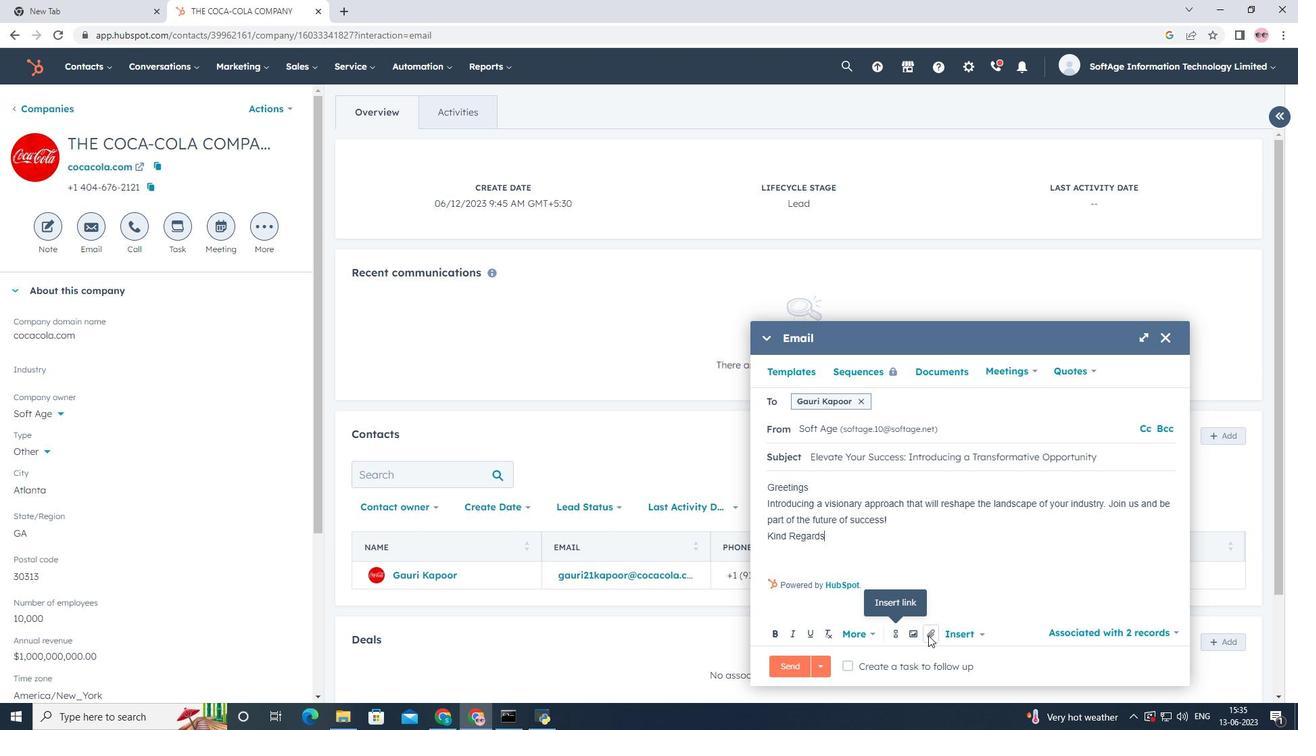
Action: Mouse moved to (940, 594)
Screenshot: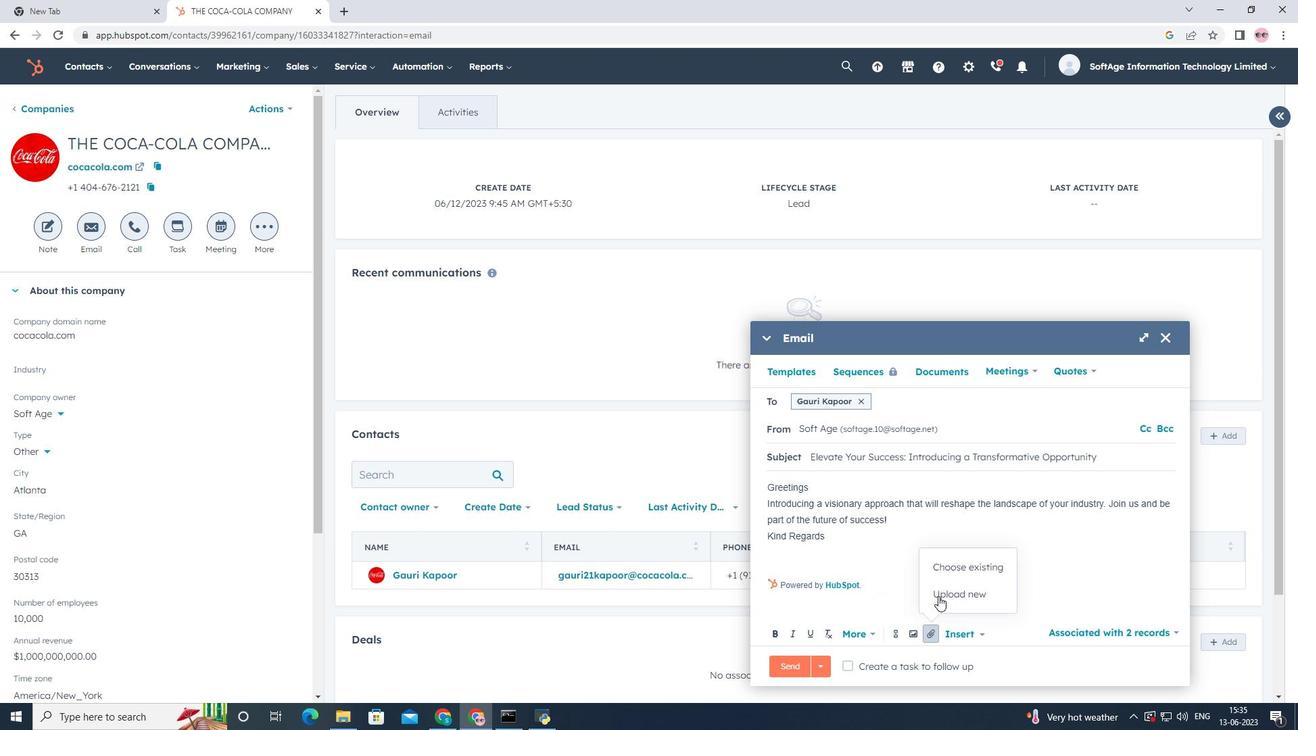 
Action: Mouse pressed left at (940, 594)
Screenshot: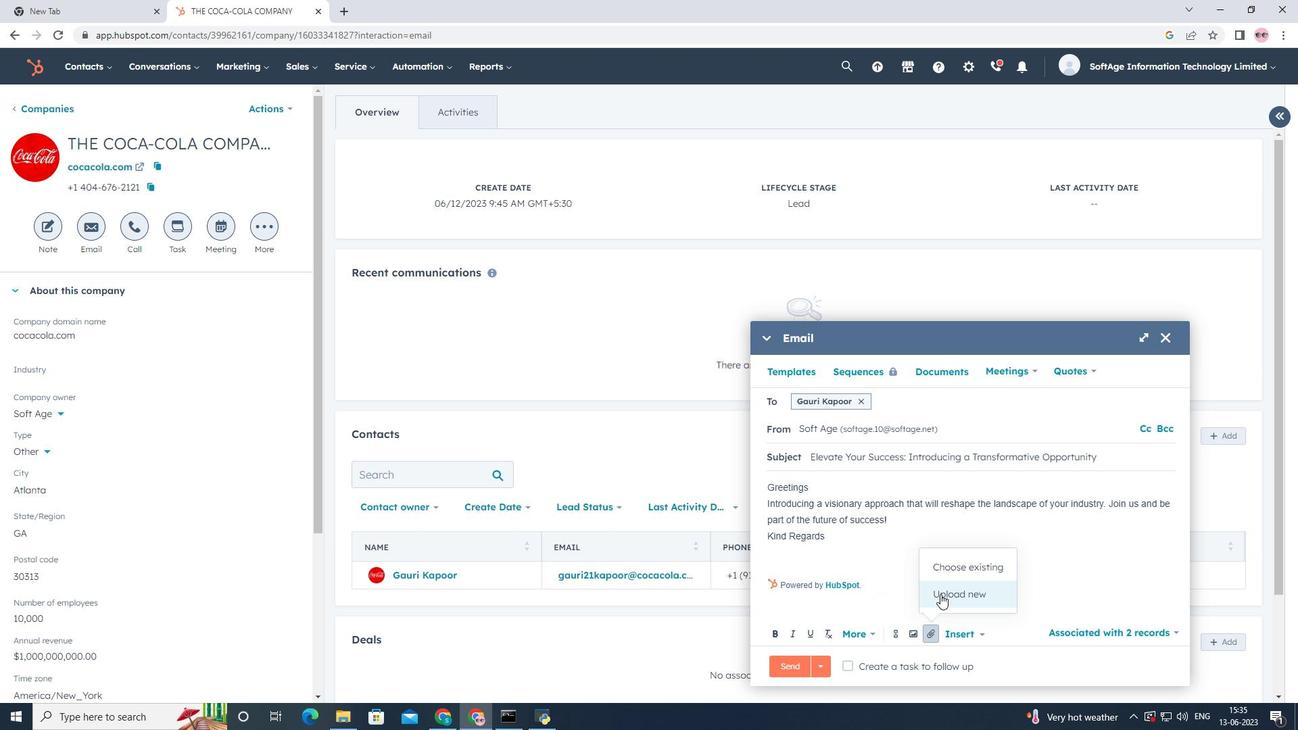 
Action: Mouse moved to (69, 168)
Screenshot: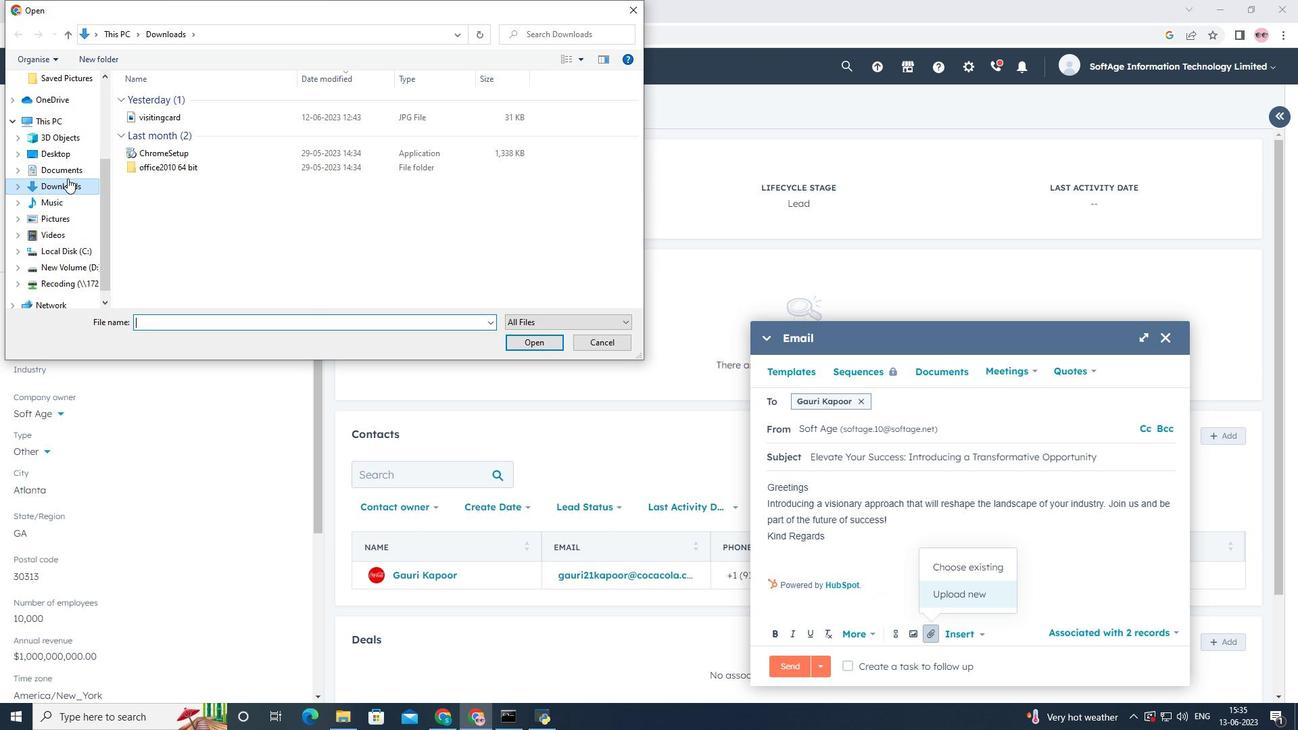 
Action: Mouse pressed left at (69, 168)
Screenshot: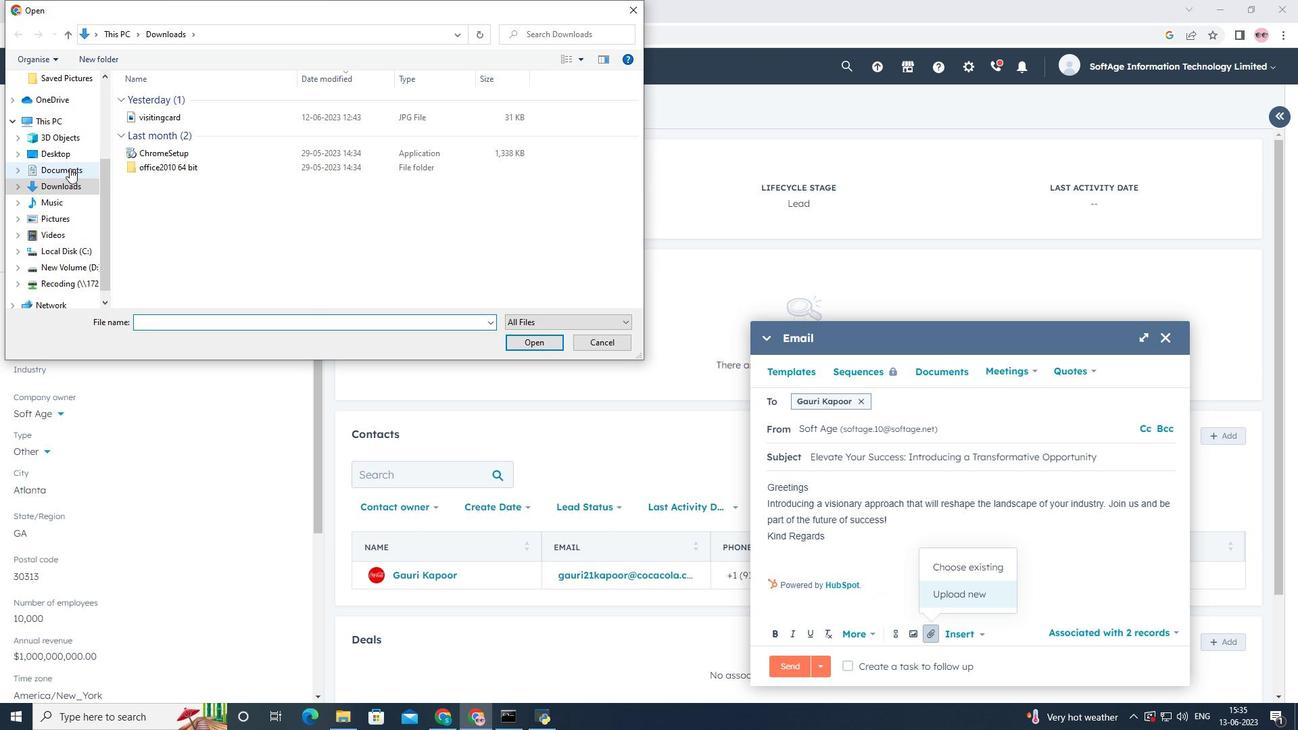 
Action: Mouse moved to (177, 102)
Screenshot: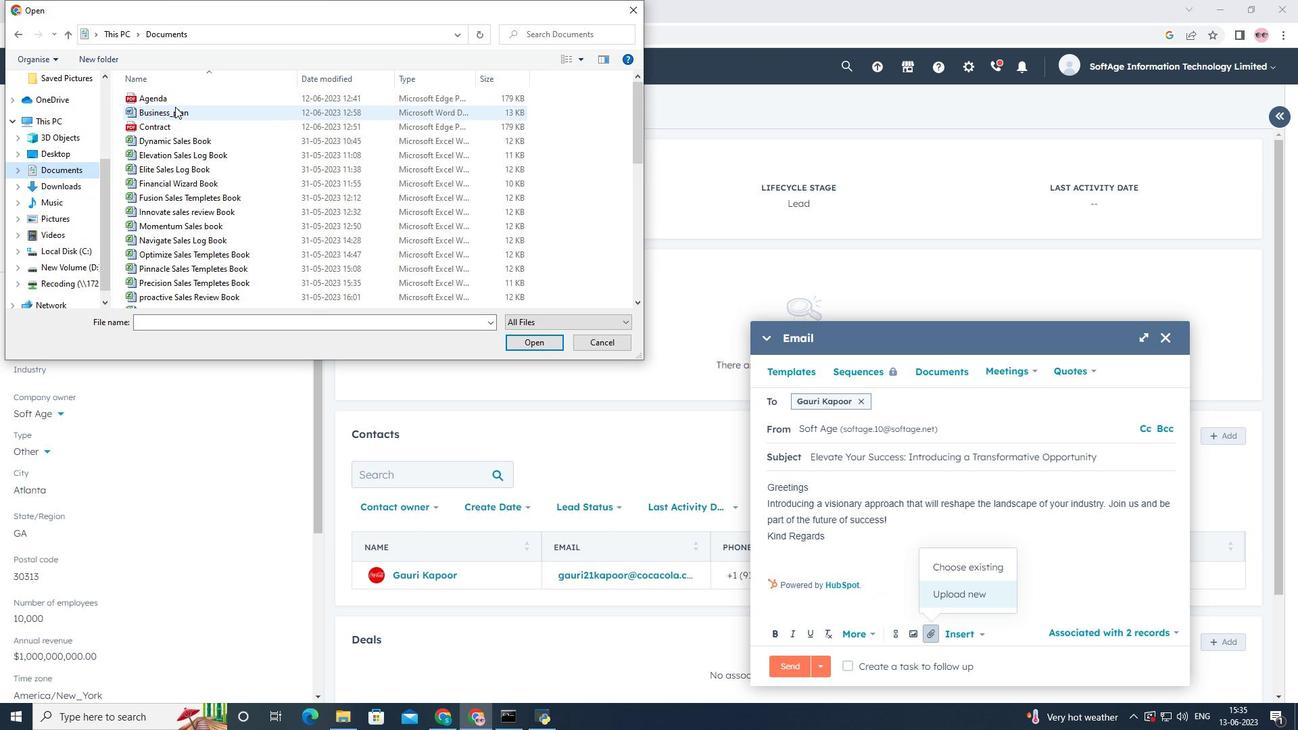 
Action: Mouse pressed left at (177, 102)
Screenshot: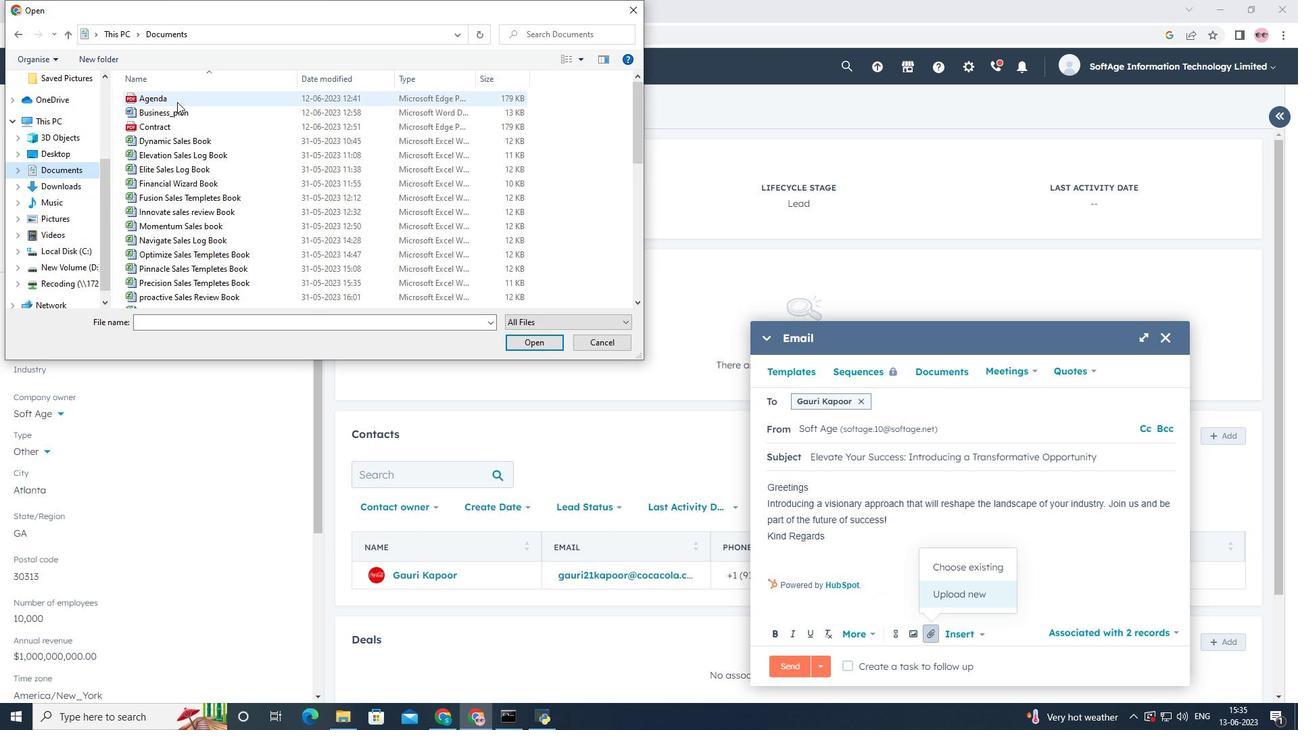 
Action: Mouse moved to (537, 342)
Screenshot: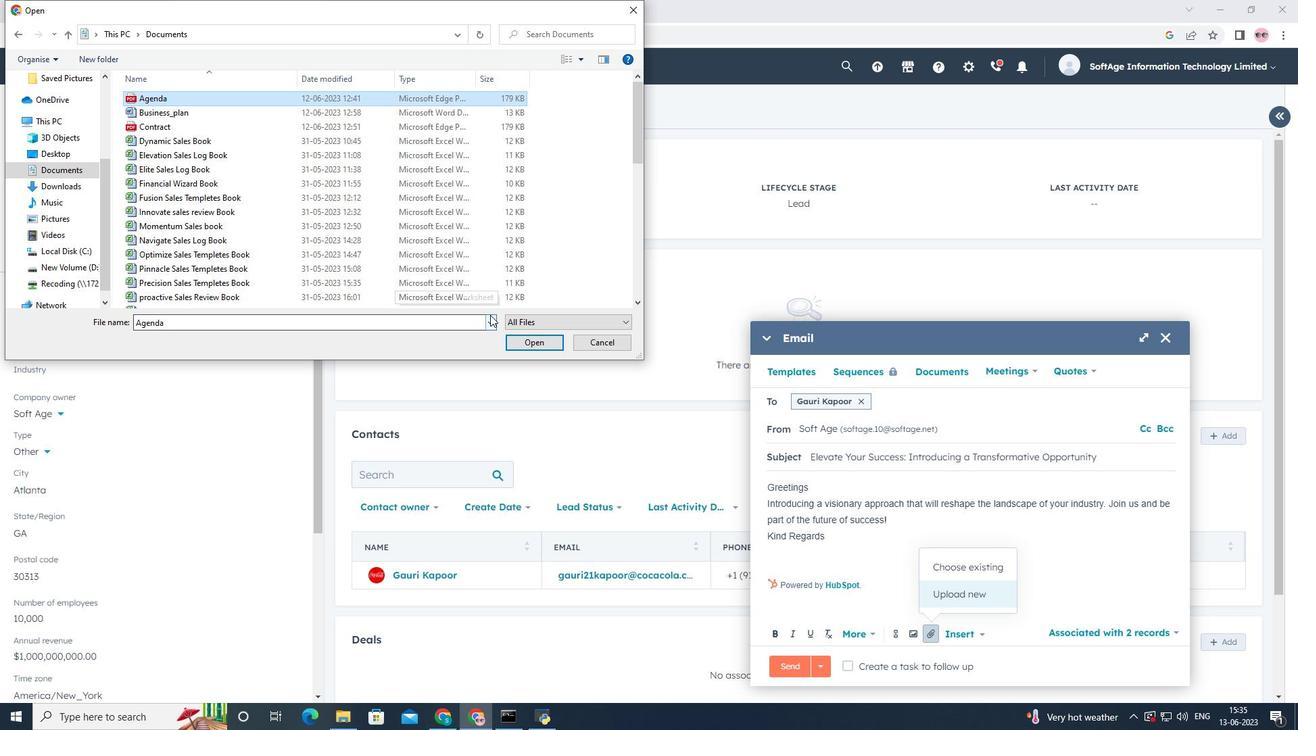 
Action: Mouse pressed left at (537, 342)
Screenshot: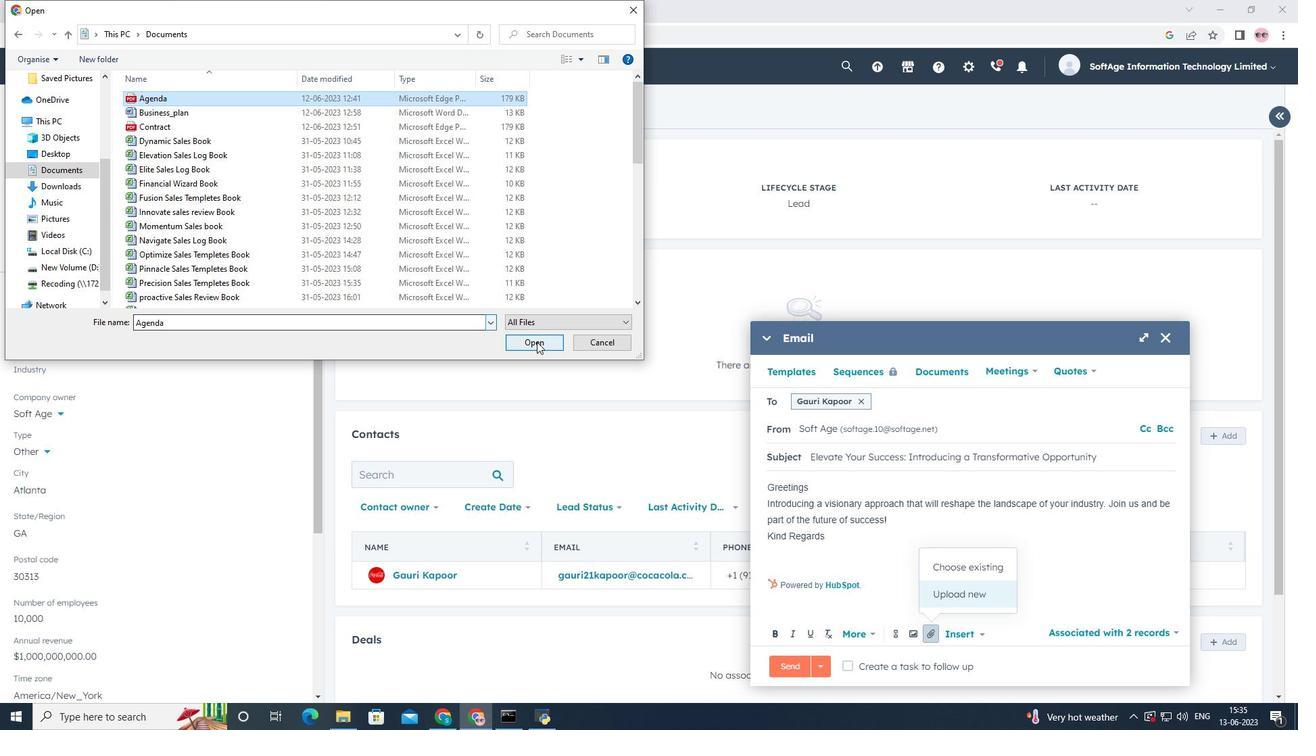 
Action: Mouse moved to (916, 597)
Screenshot: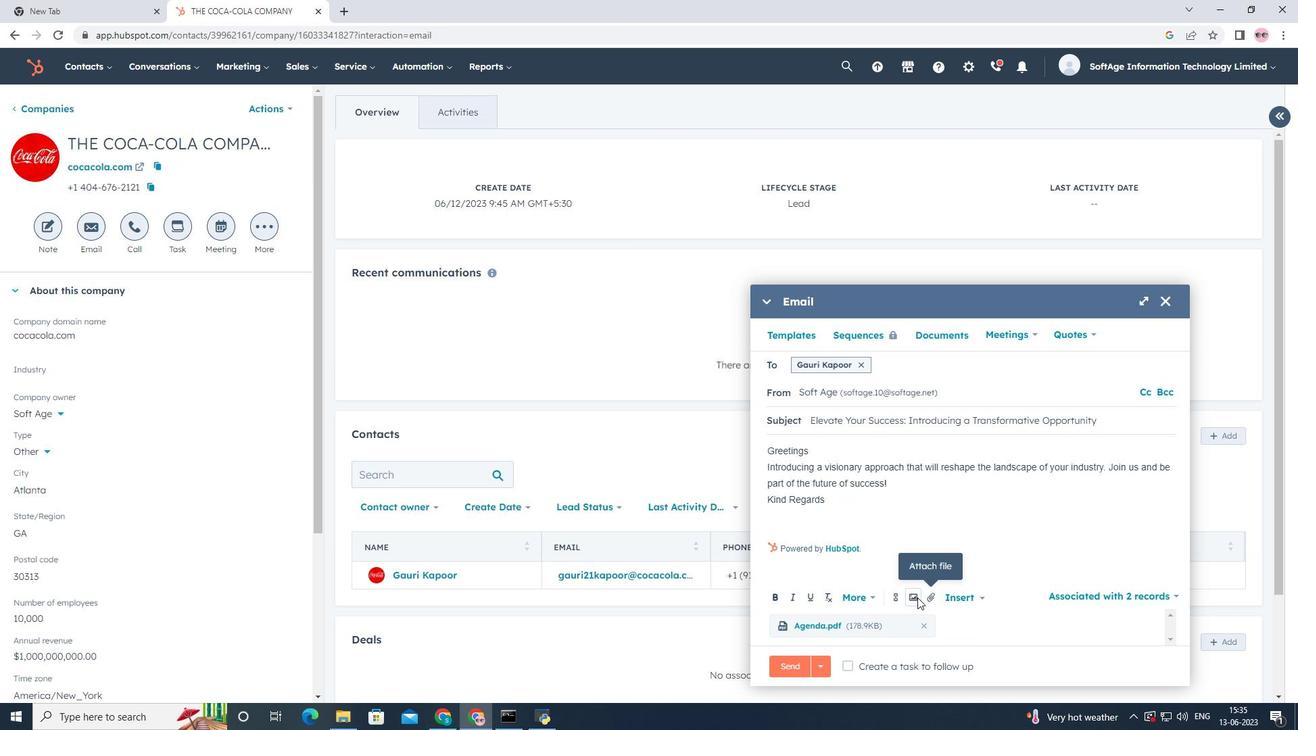 
Action: Mouse pressed left at (916, 597)
Screenshot: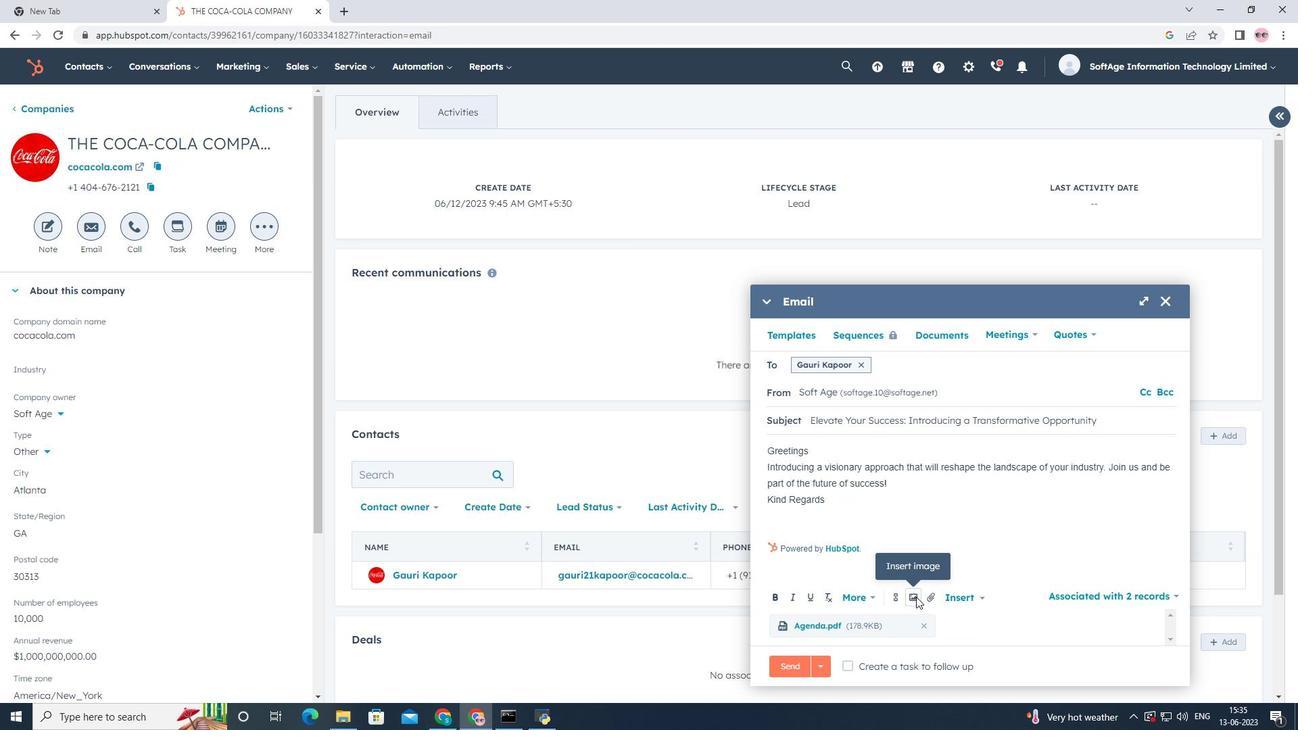 
Action: Mouse moved to (901, 555)
Screenshot: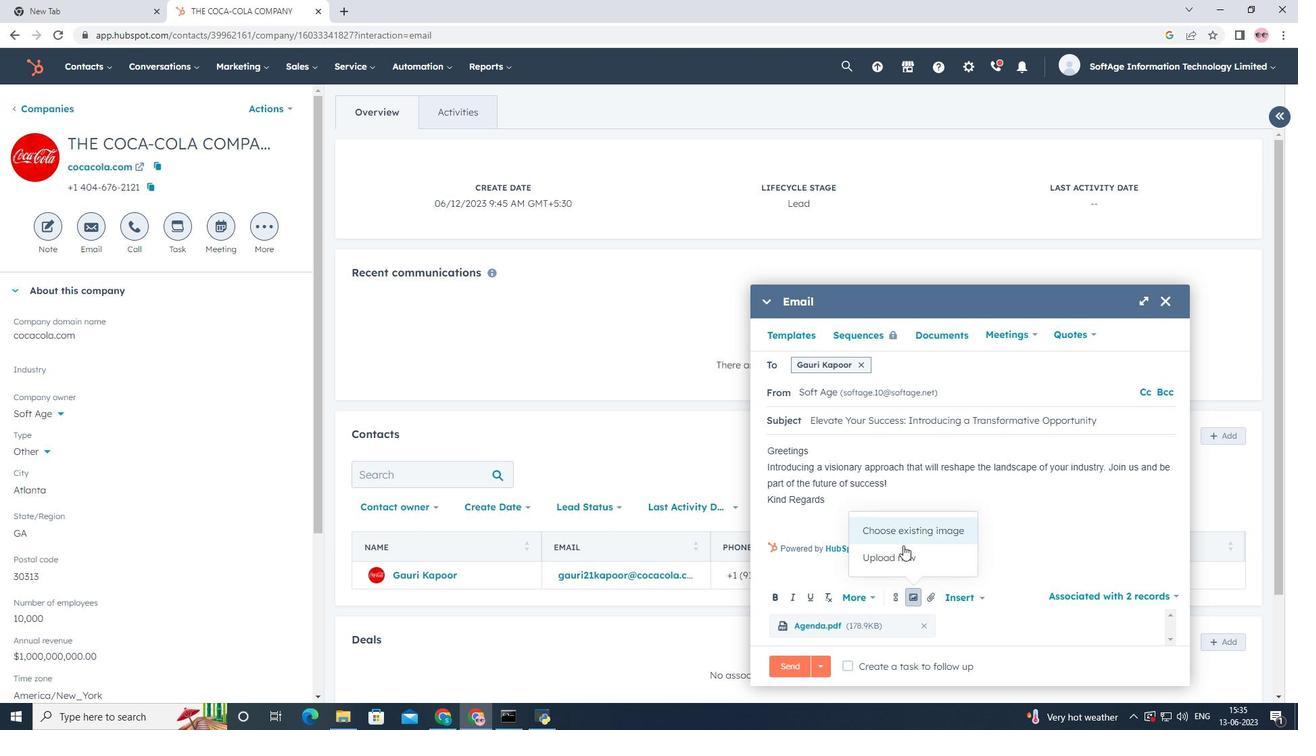 
Action: Mouse pressed left at (901, 555)
Screenshot: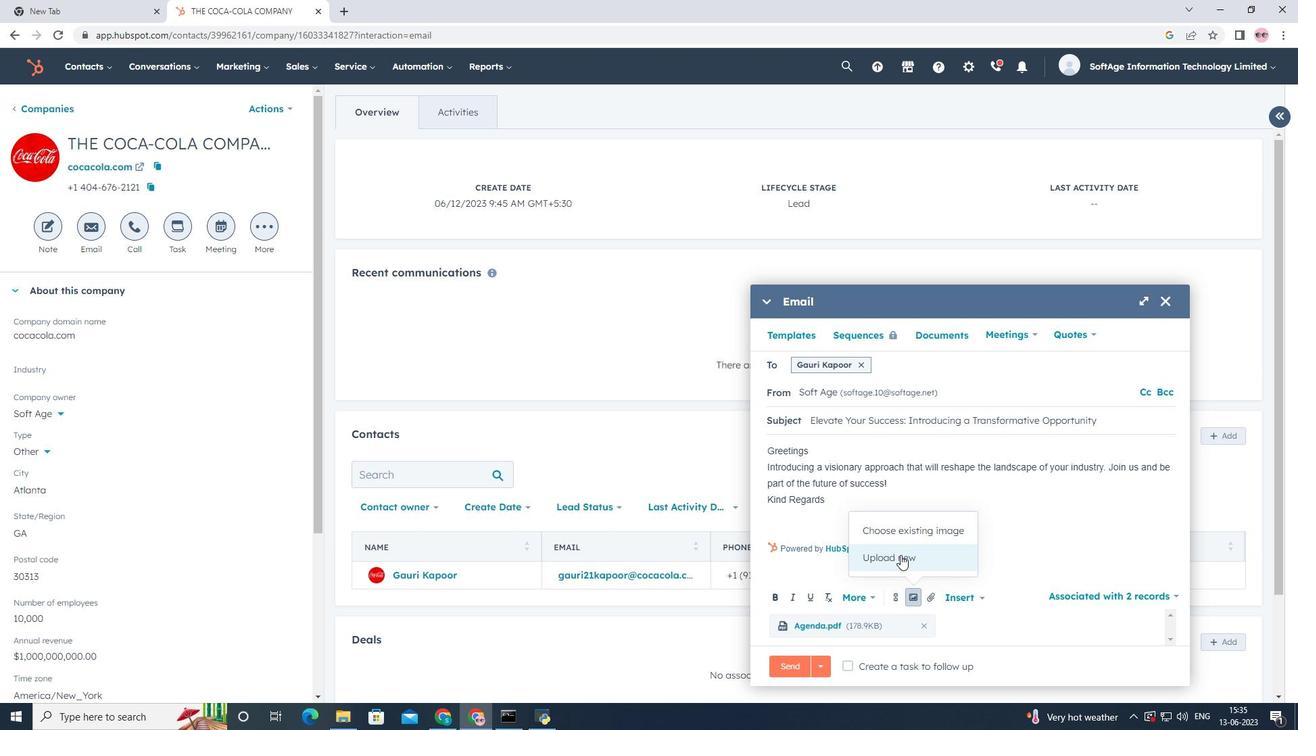 
Action: Mouse moved to (69, 182)
Screenshot: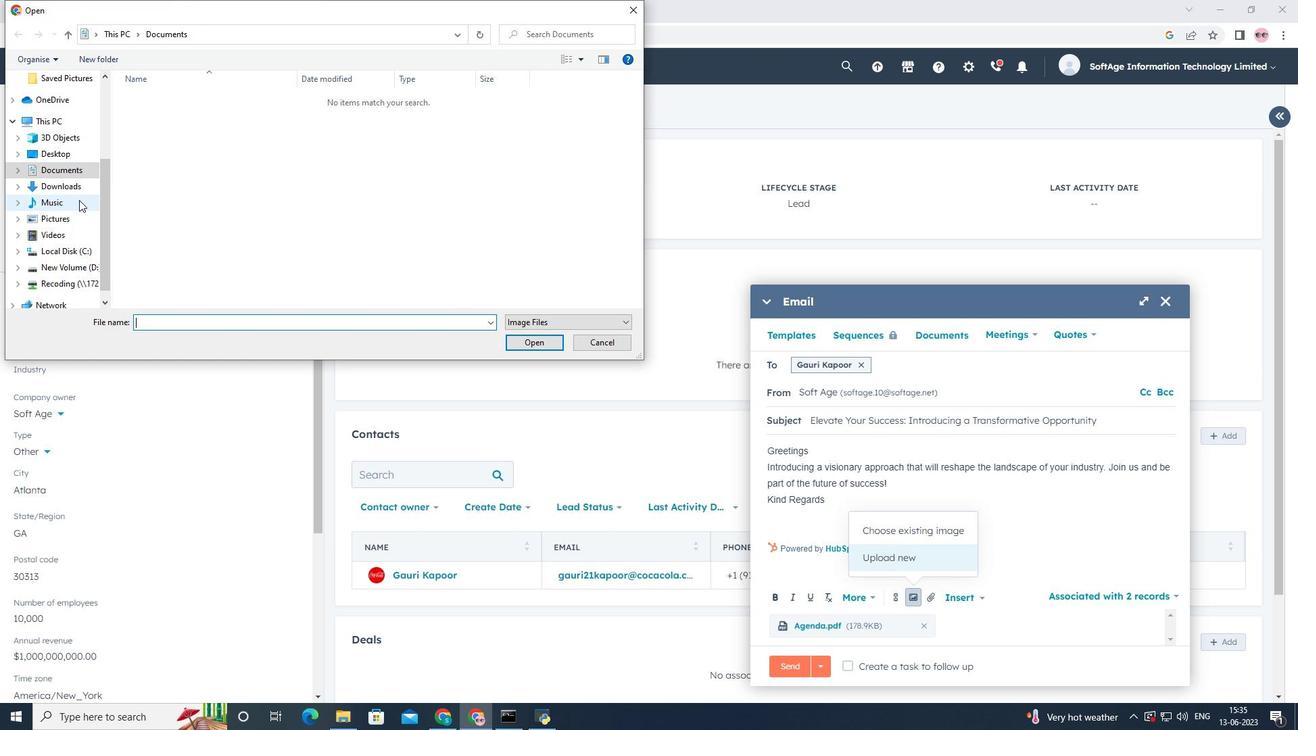
Action: Mouse pressed left at (69, 182)
Screenshot: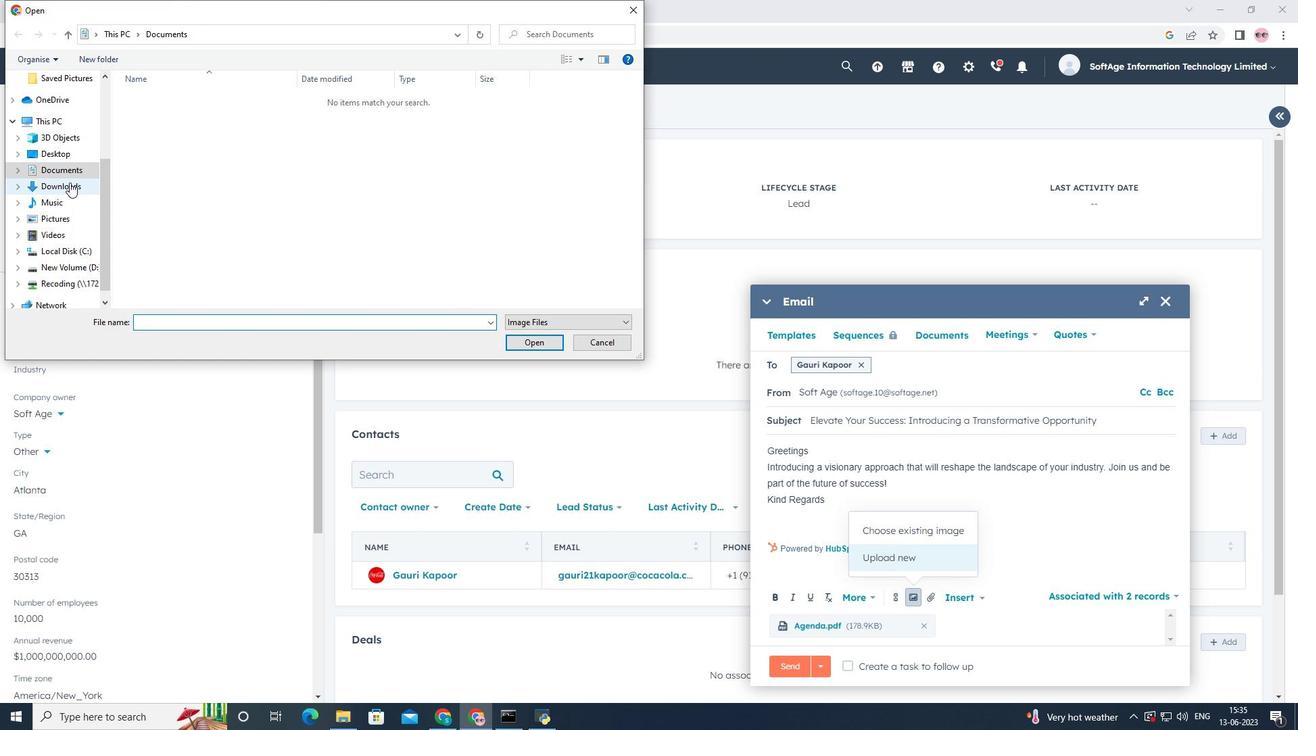 
Action: Mouse moved to (165, 119)
Screenshot: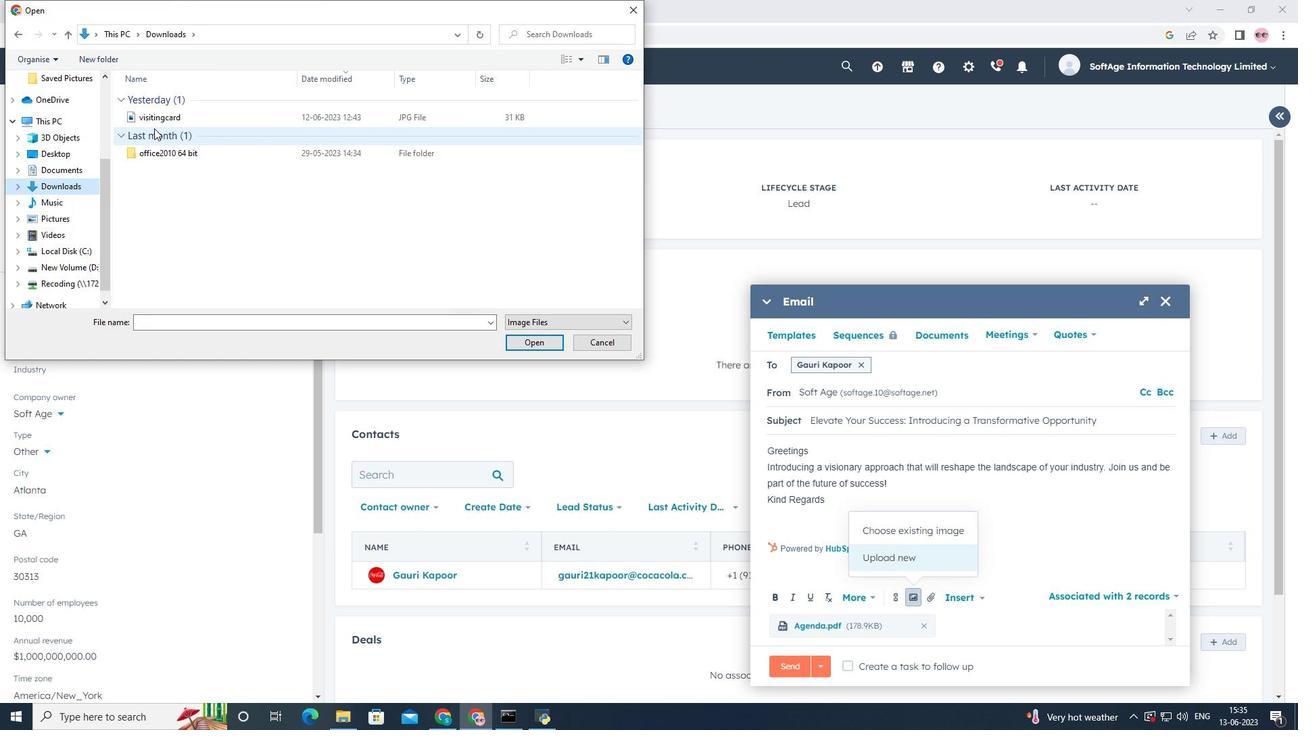 
Action: Mouse pressed left at (165, 119)
Screenshot: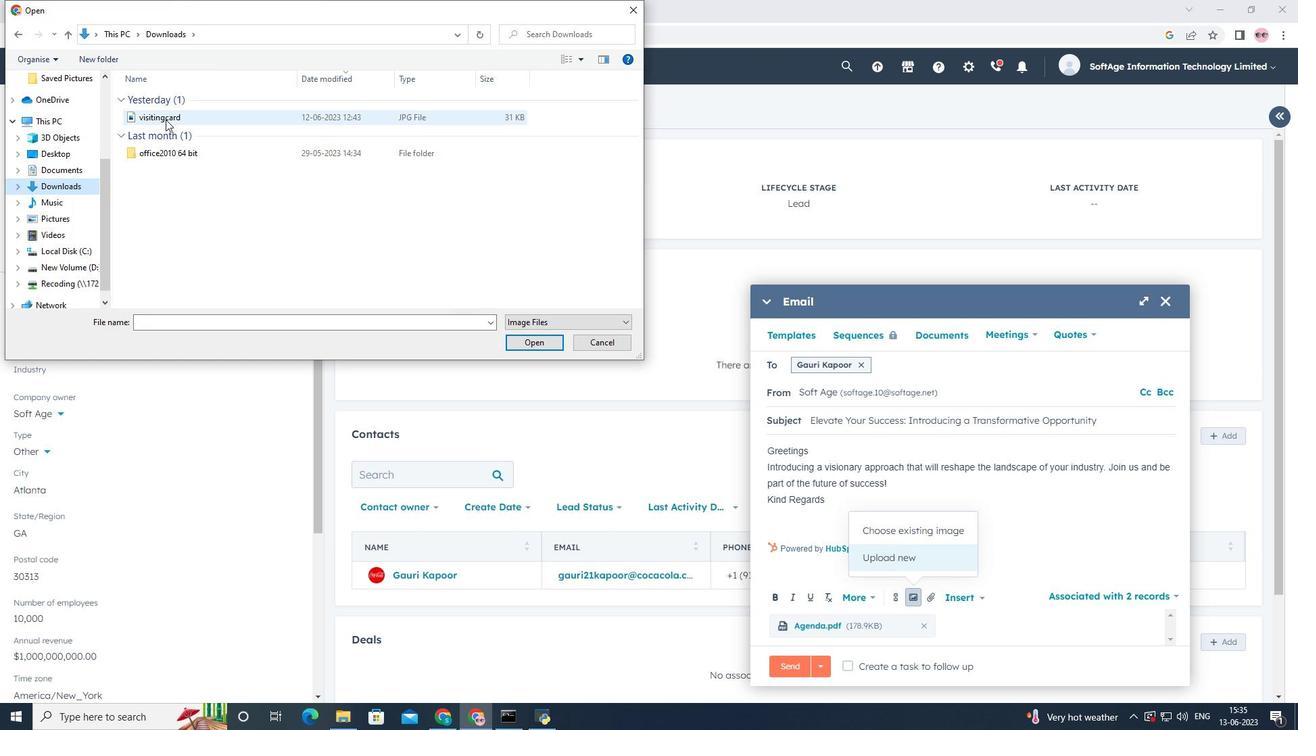 
Action: Mouse moved to (518, 342)
Screenshot: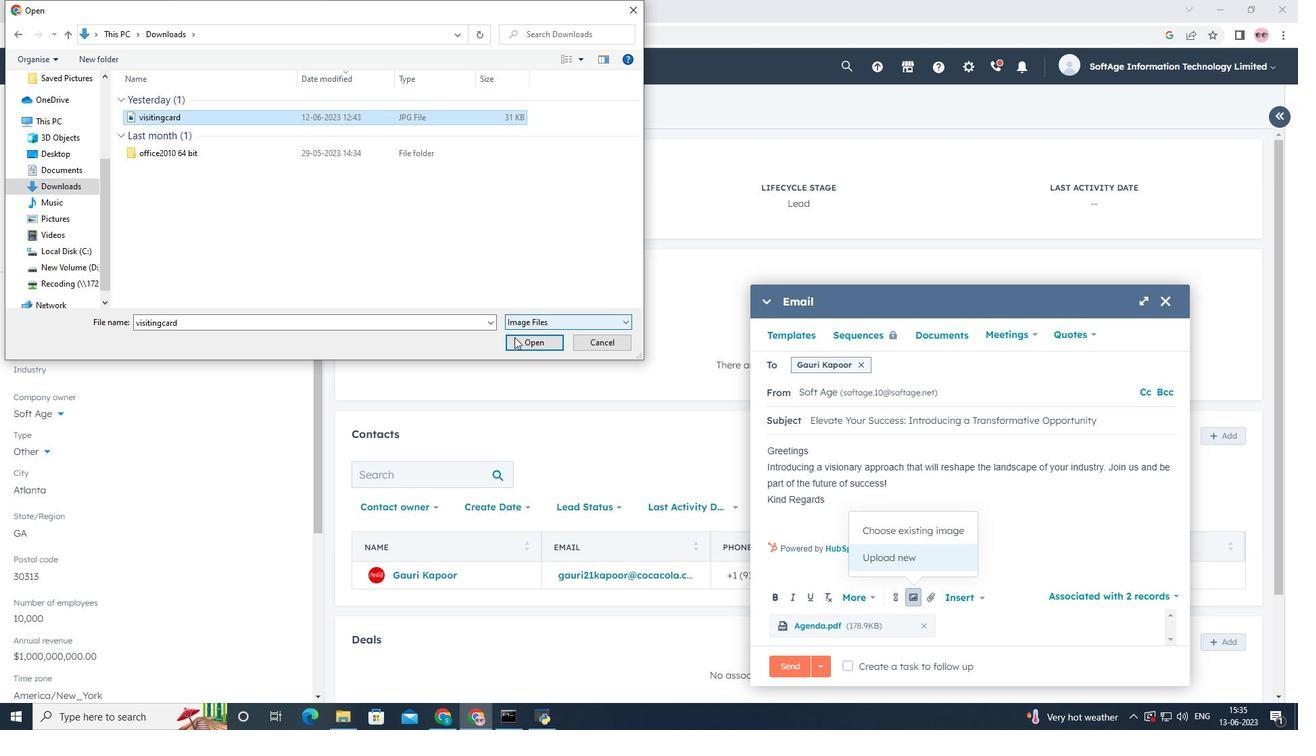 
Action: Mouse pressed left at (518, 342)
Screenshot: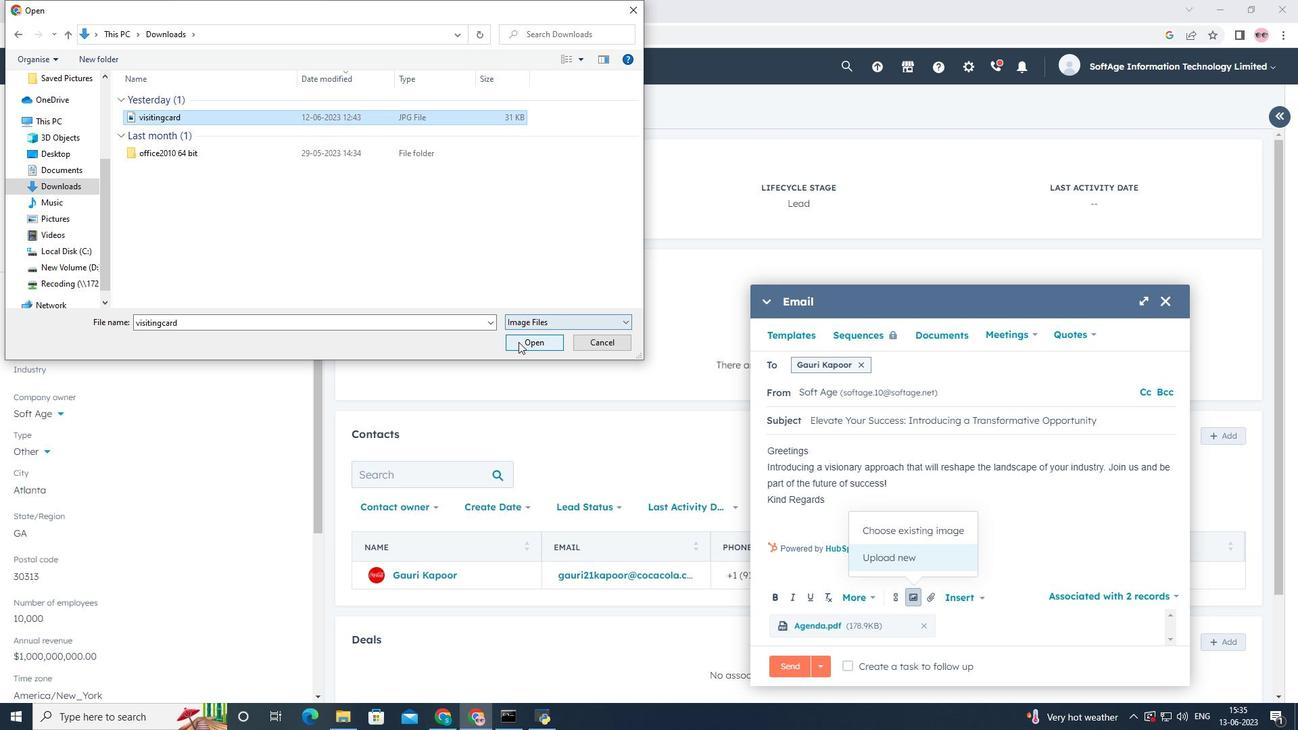 
Action: Mouse moved to (832, 381)
Screenshot: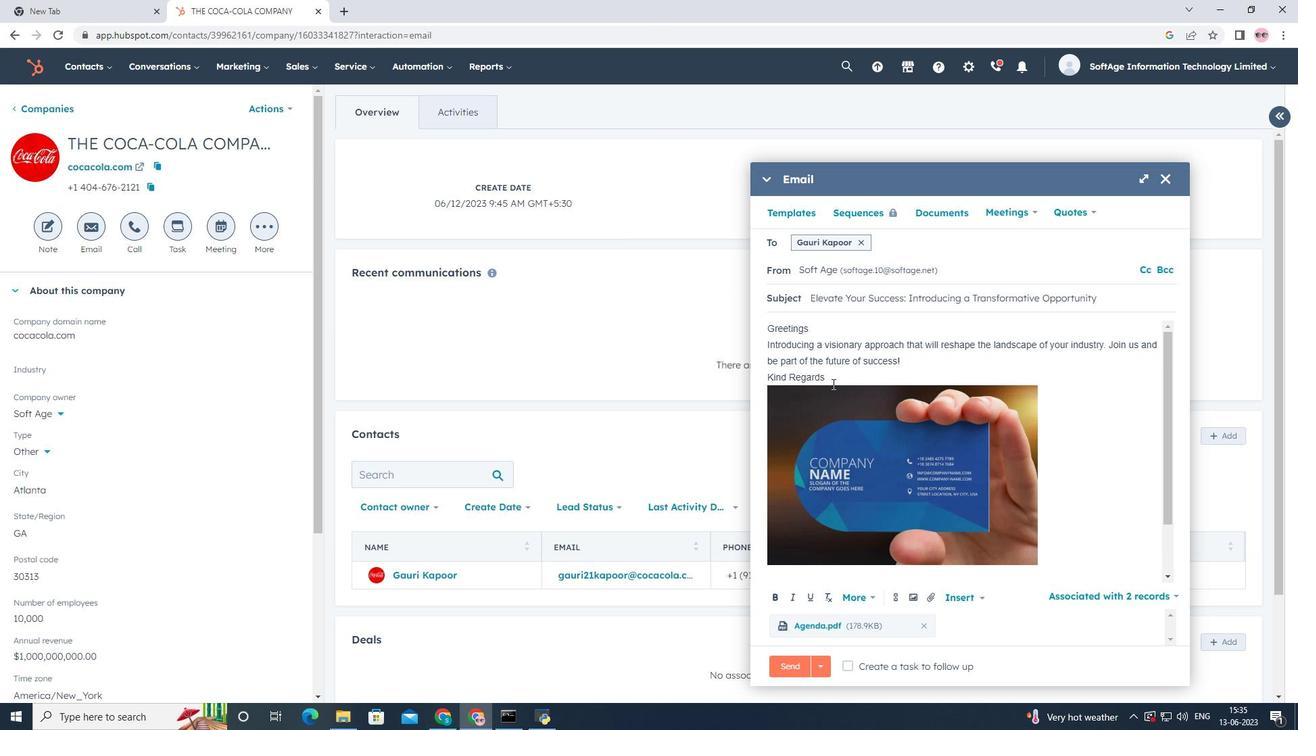 
Action: Mouse pressed left at (832, 381)
Screenshot: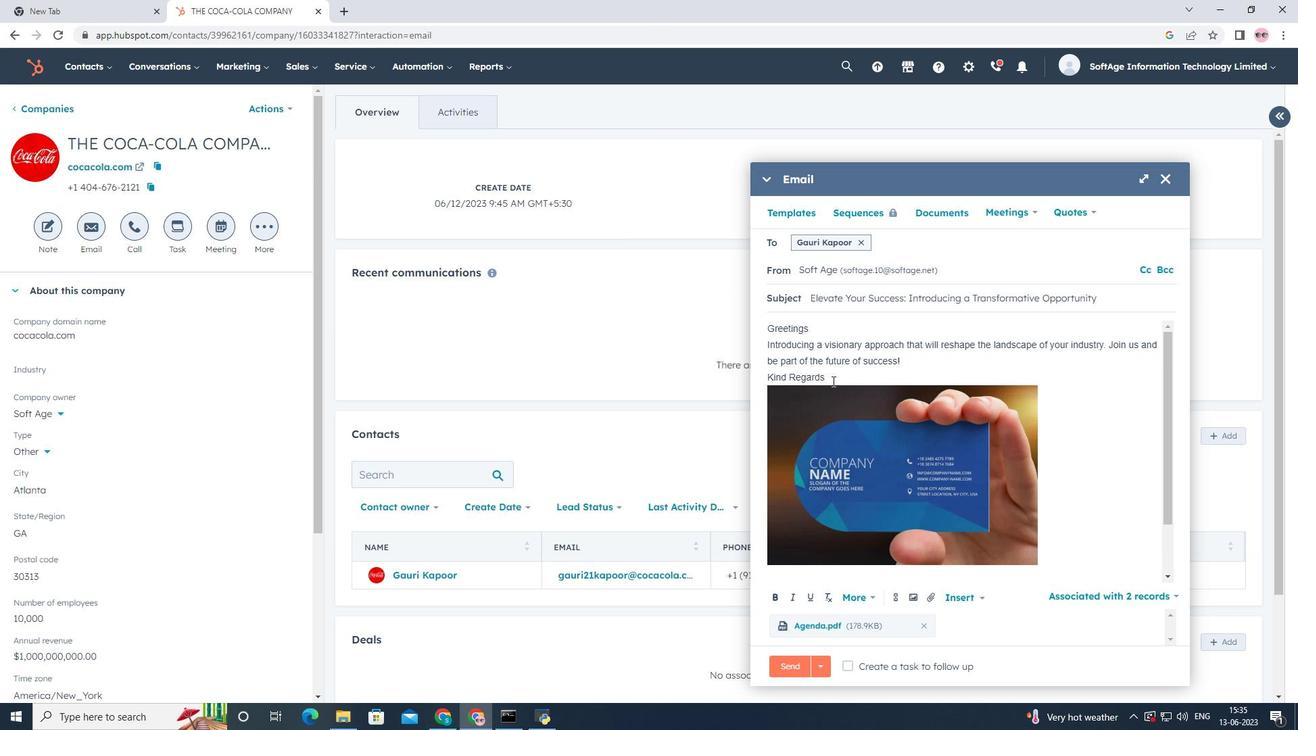 
Action: Key pressed <Key.enter><Key.shift>Behance<Key.space>
Screenshot: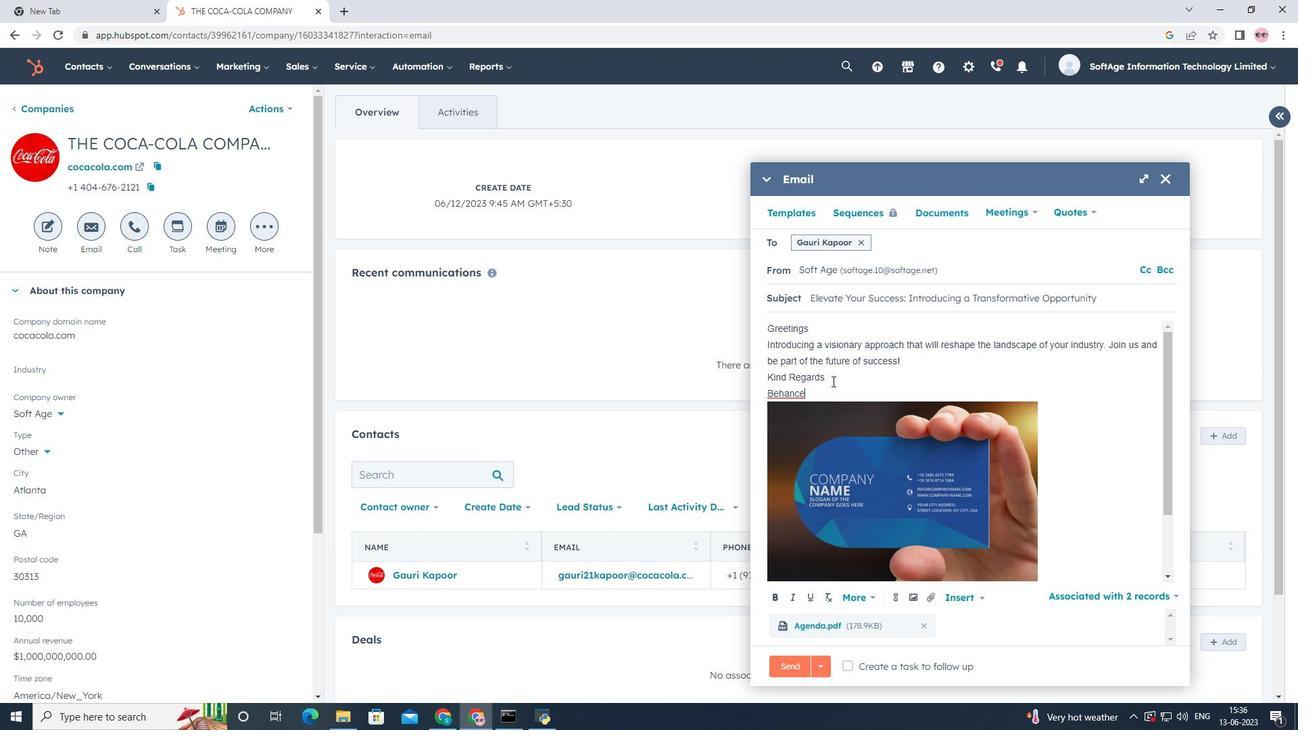 
Action: Mouse moved to (897, 600)
Screenshot: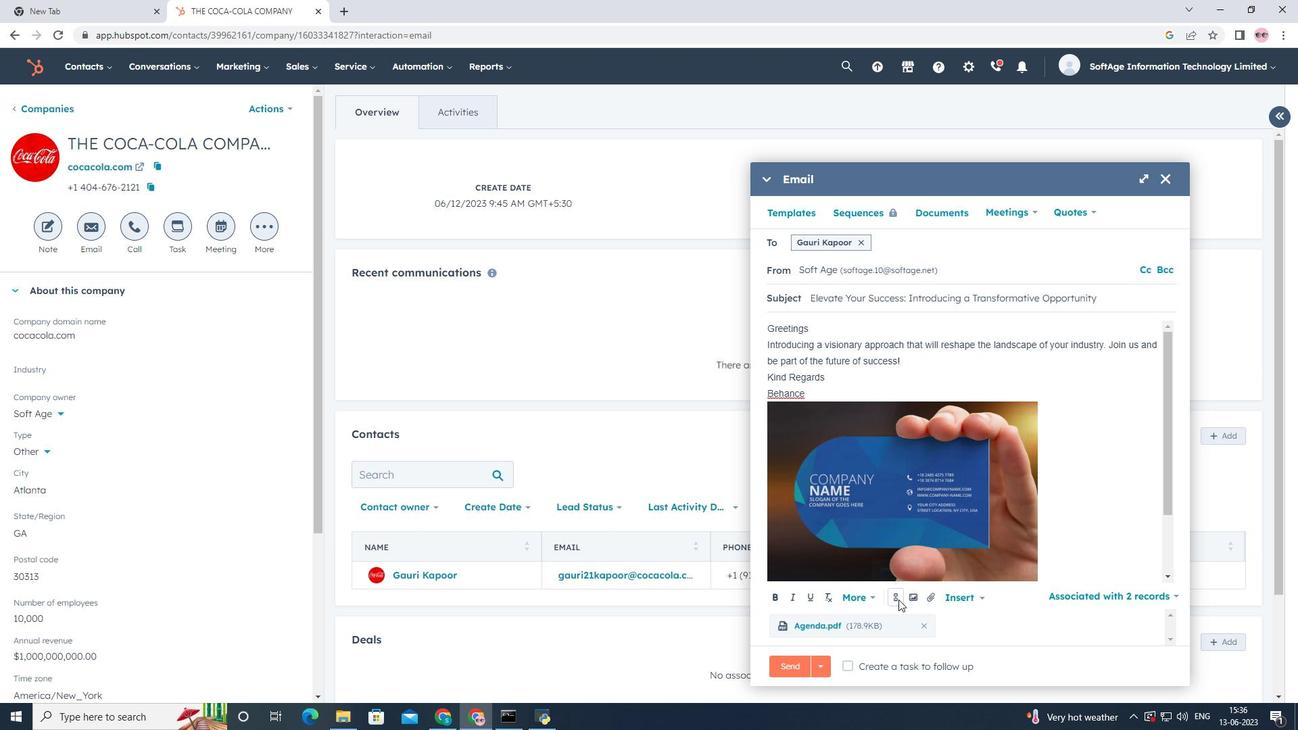 
Action: Mouse pressed left at (897, 600)
Screenshot: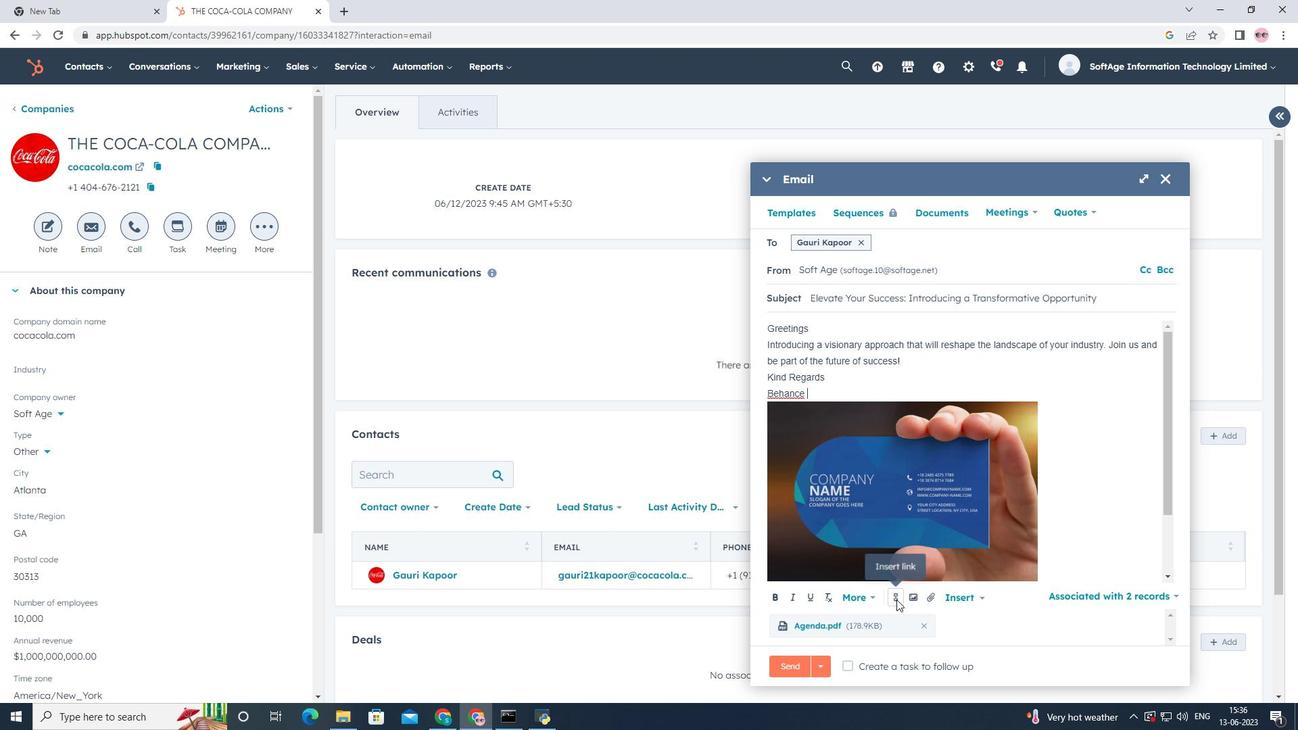 
Action: Mouse moved to (925, 503)
Screenshot: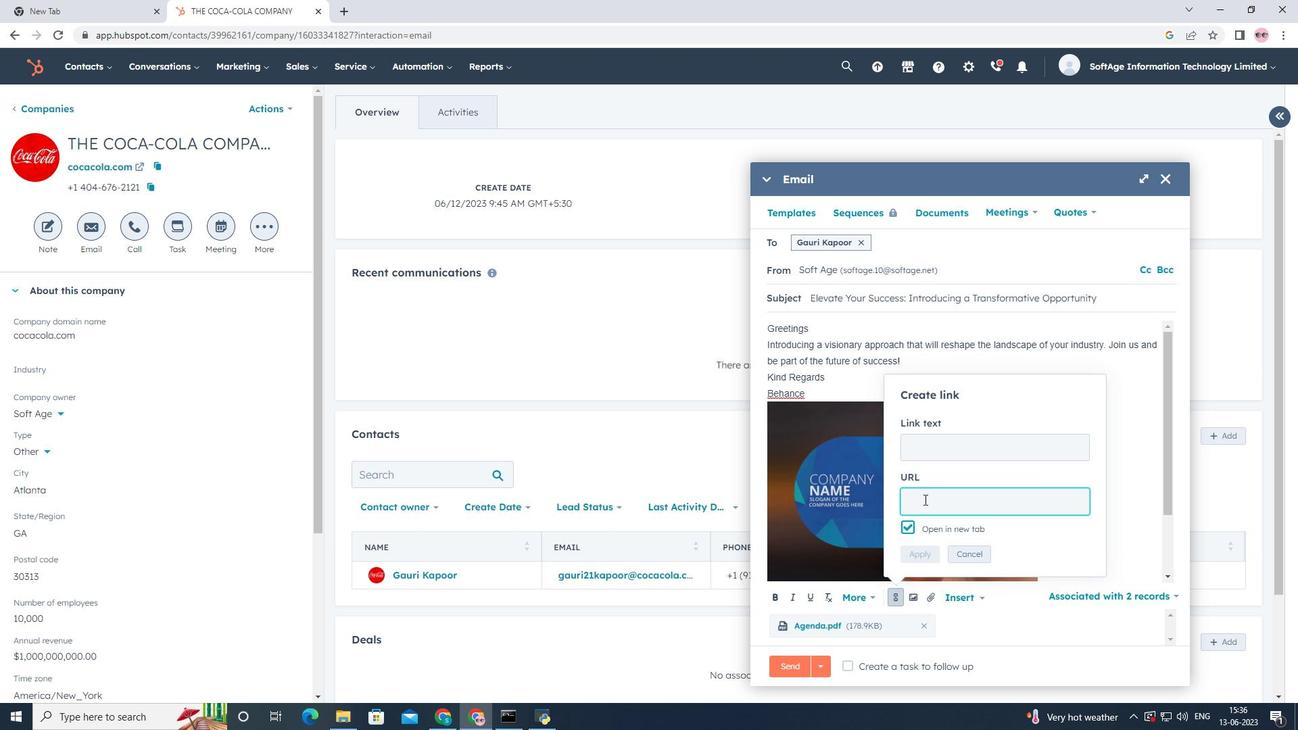
Action: Key pressed www.behance.net
Screenshot: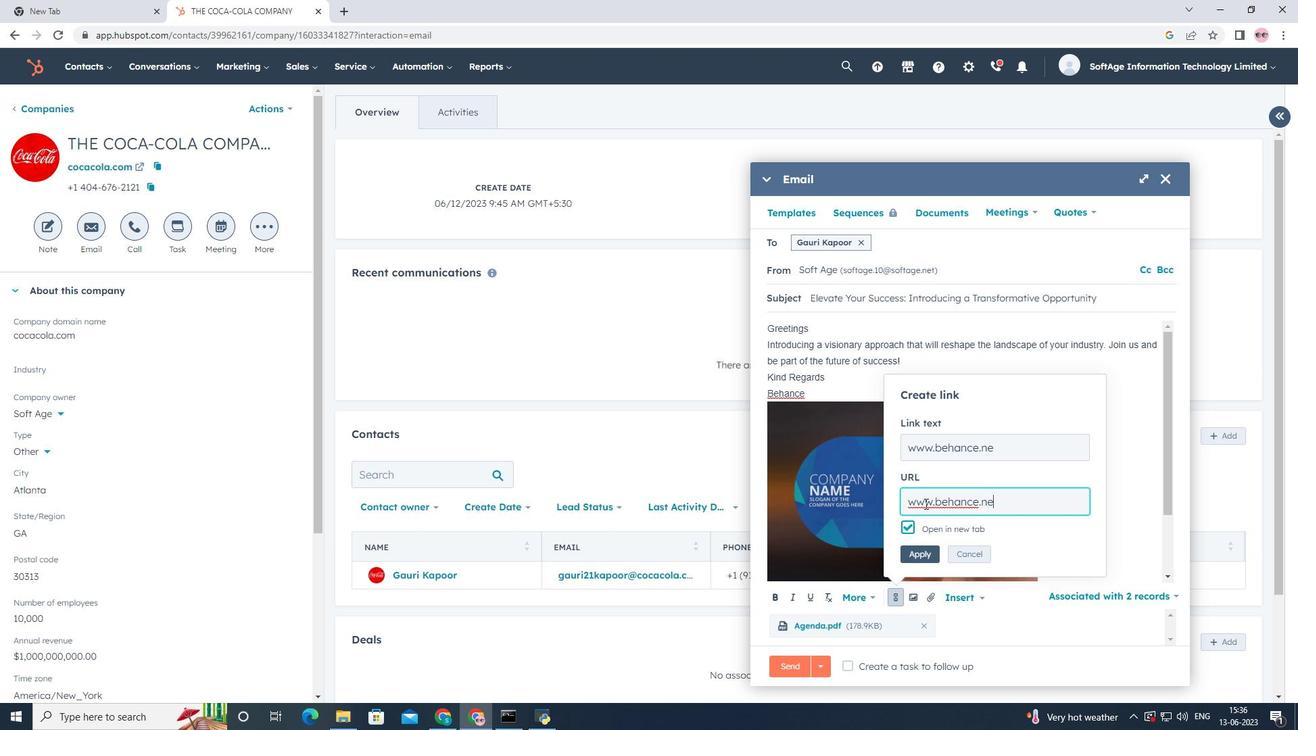 
Action: Mouse moved to (925, 554)
Screenshot: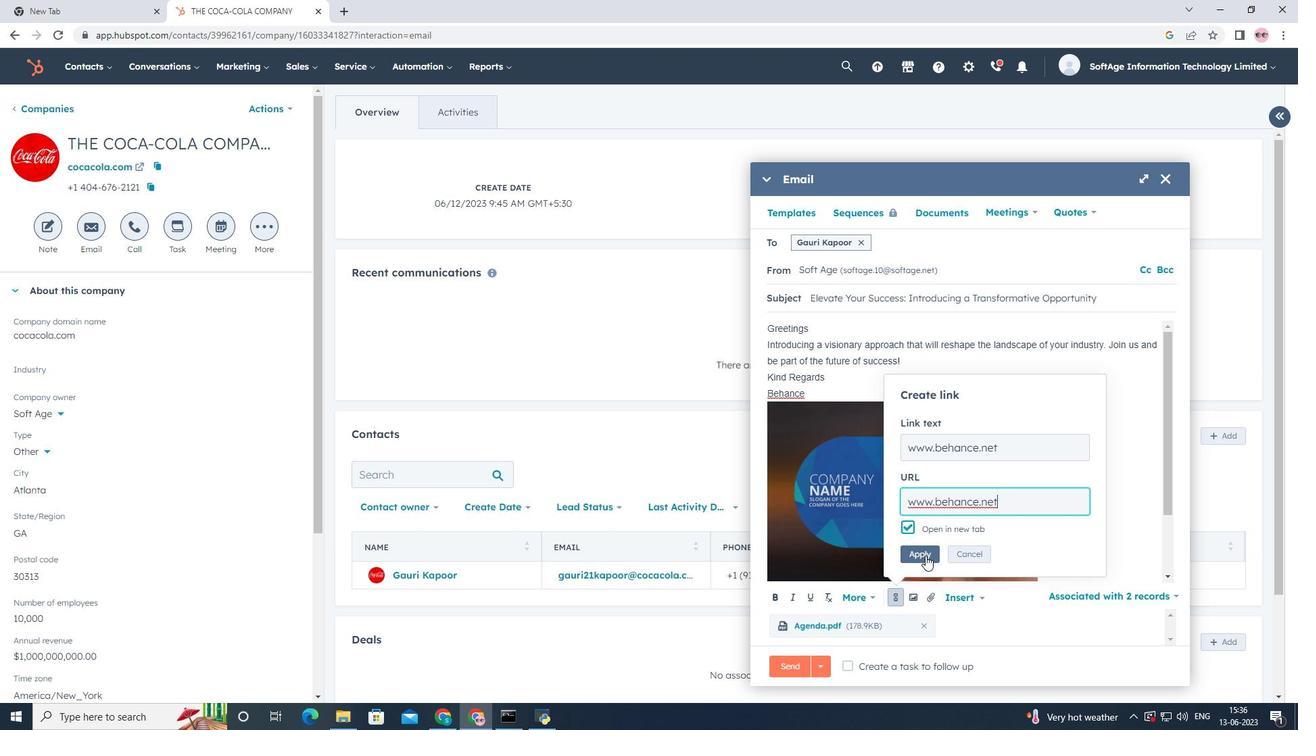 
Action: Mouse pressed left at (925, 554)
Screenshot: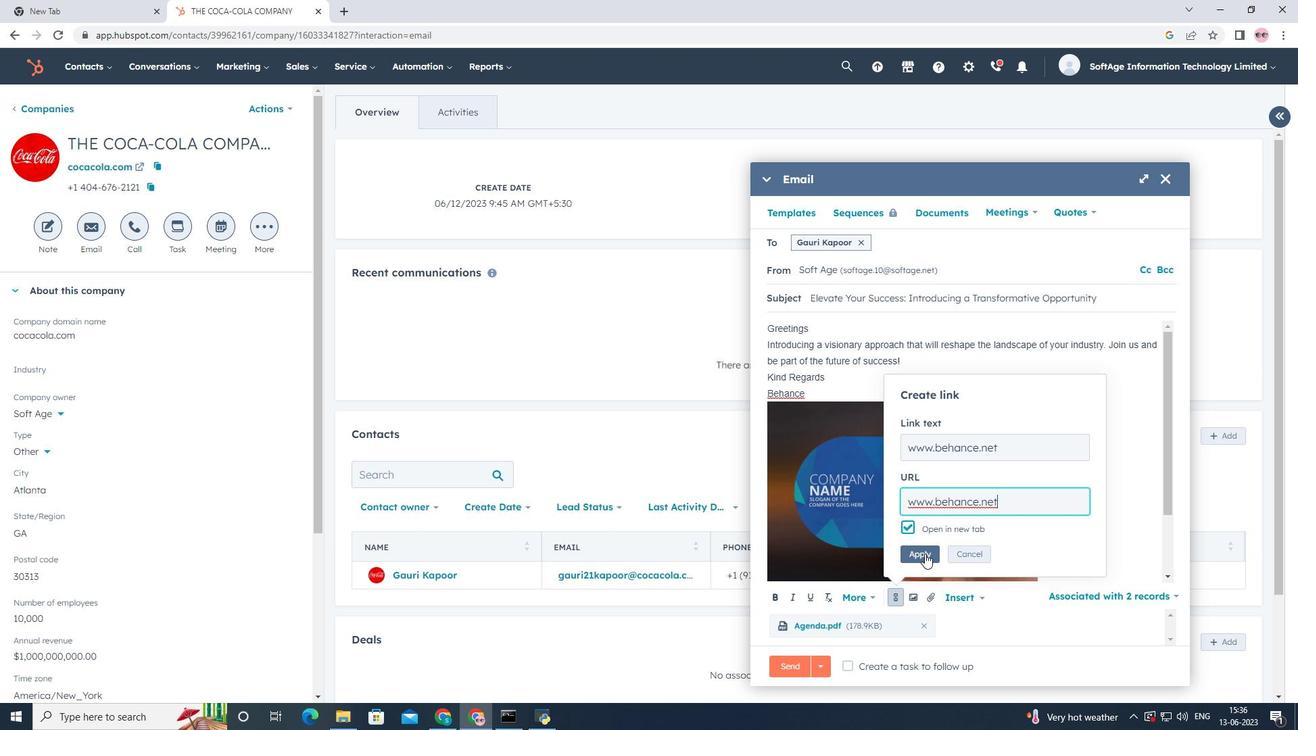 
Action: Mouse scrolled (925, 553) with delta (0, 0)
Screenshot: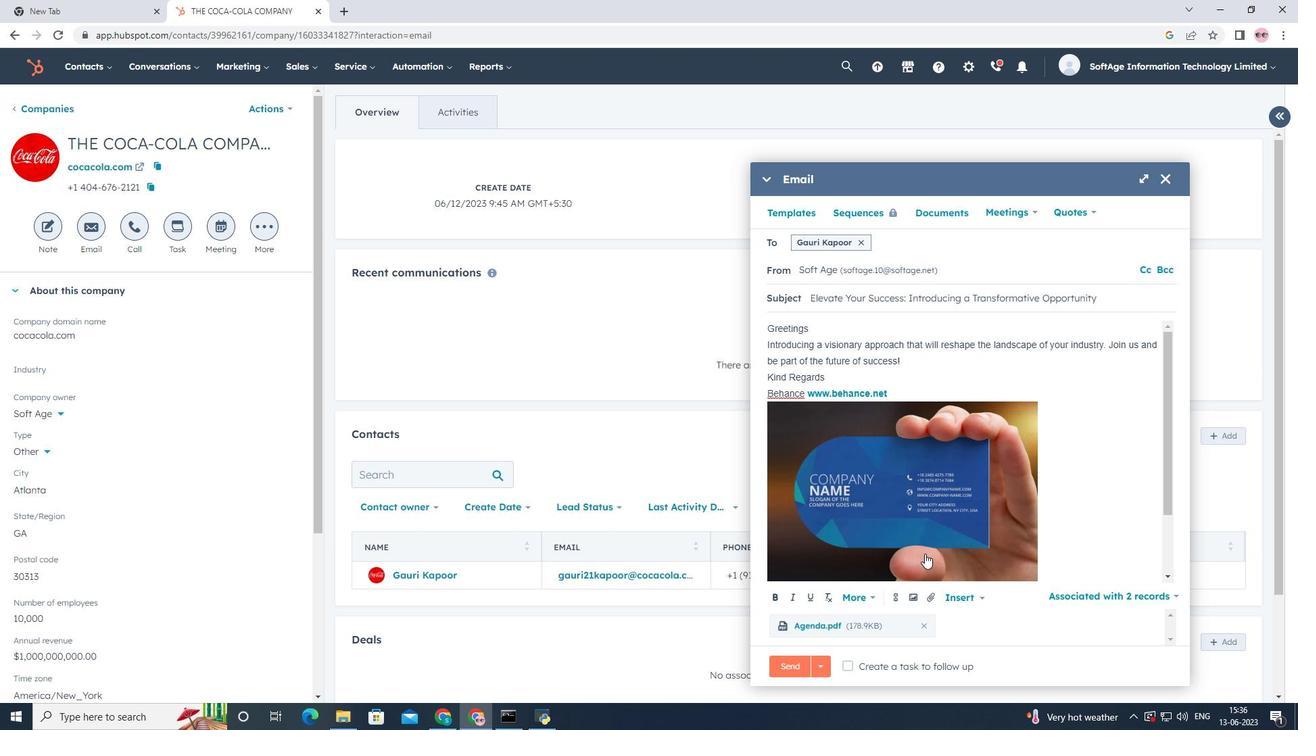
Action: Mouse scrolled (925, 553) with delta (0, 0)
Screenshot: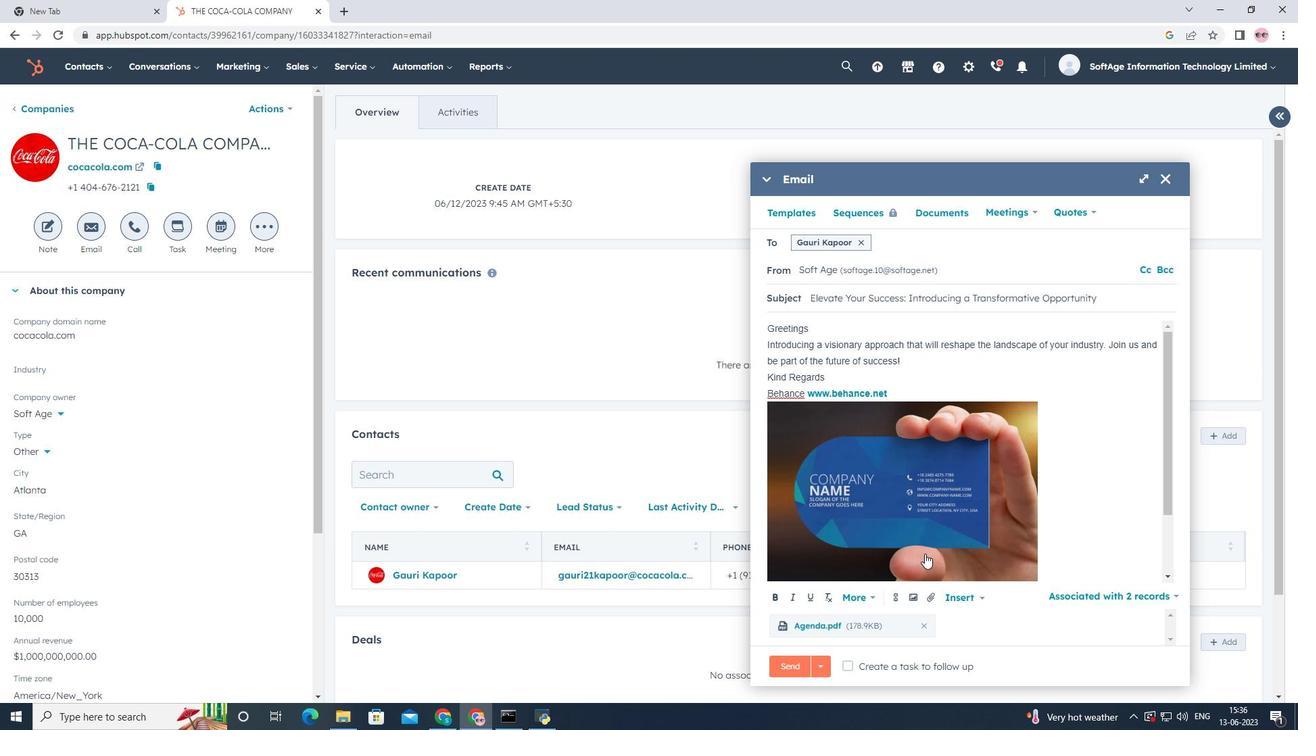 
Action: Mouse scrolled (925, 553) with delta (0, 0)
Screenshot: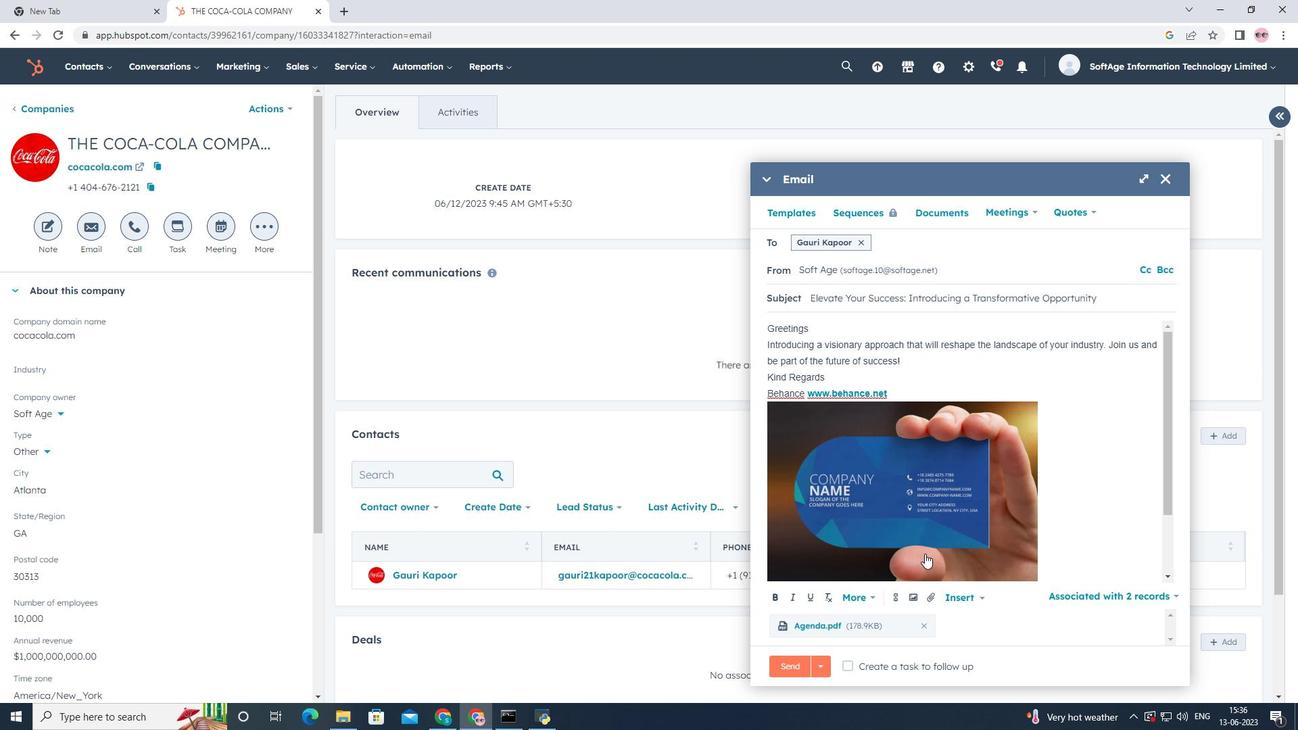 
Action: Mouse scrolled (925, 553) with delta (0, 0)
Screenshot: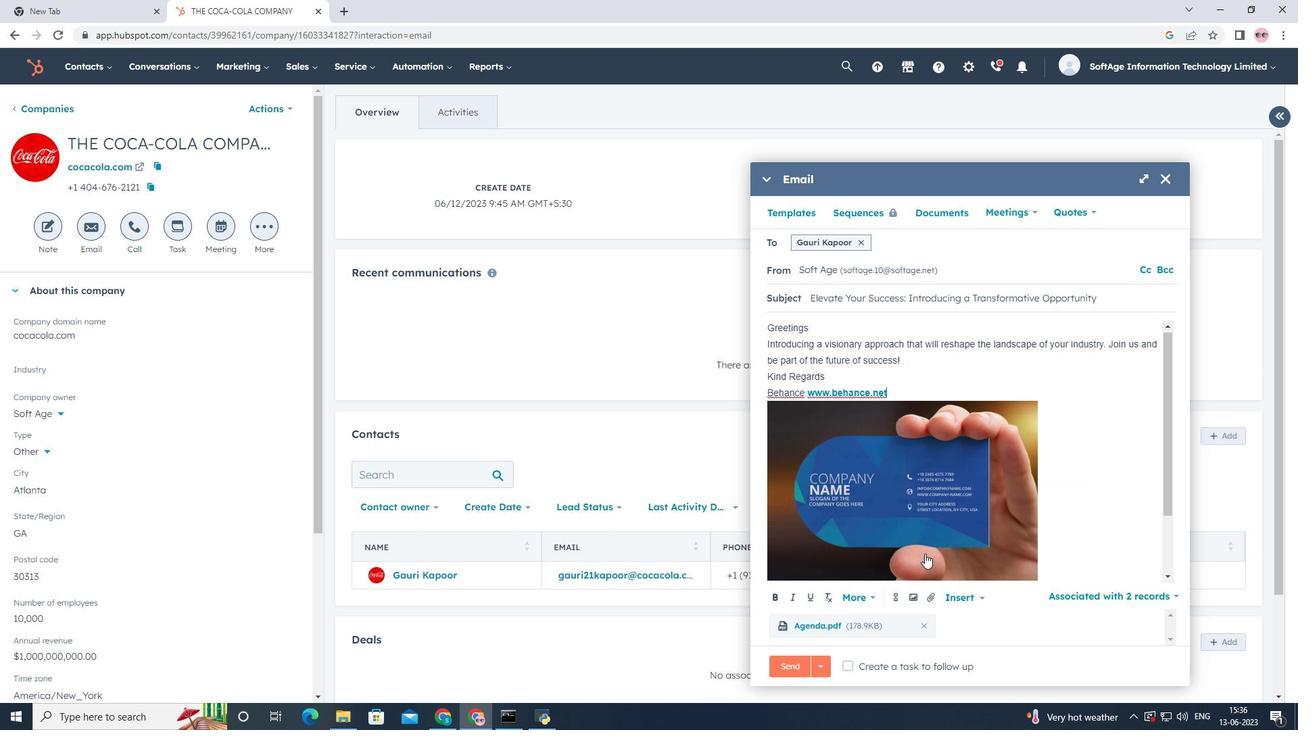 
Action: Mouse scrolled (925, 553) with delta (0, 0)
Screenshot: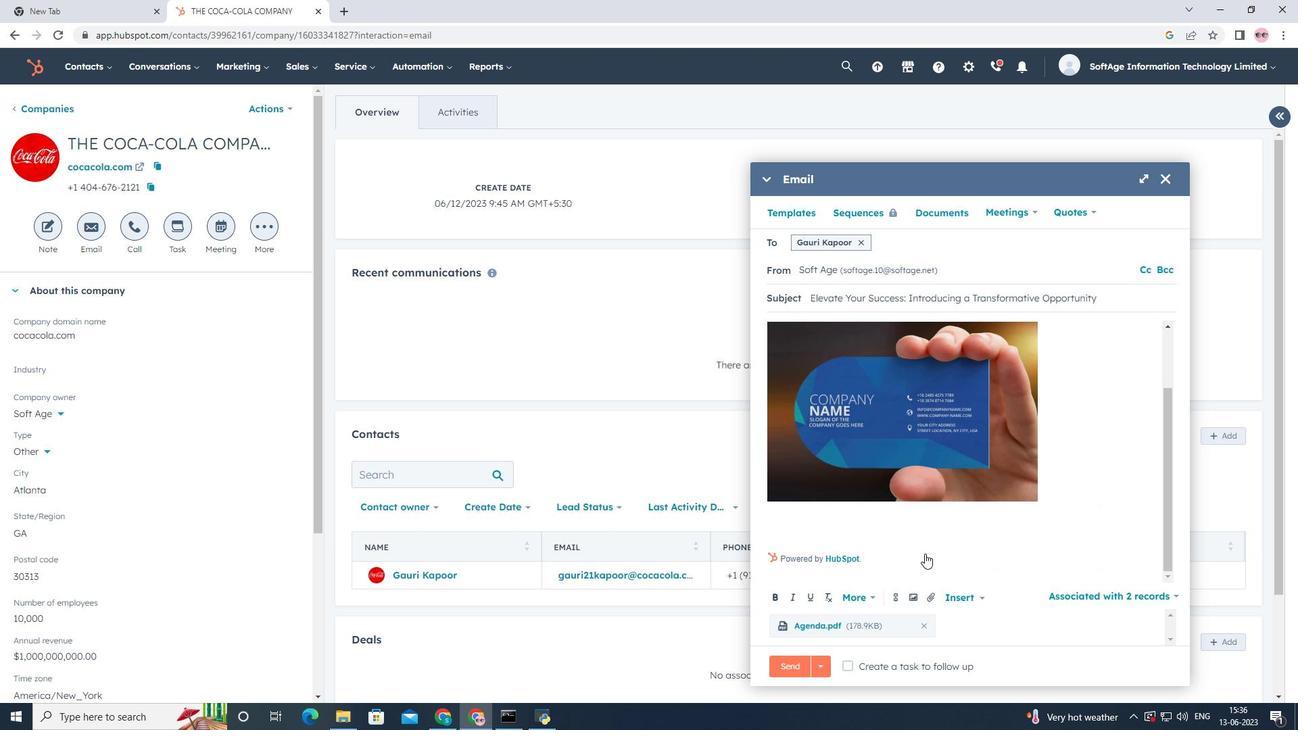 
Action: Mouse scrolled (925, 553) with delta (0, 0)
Screenshot: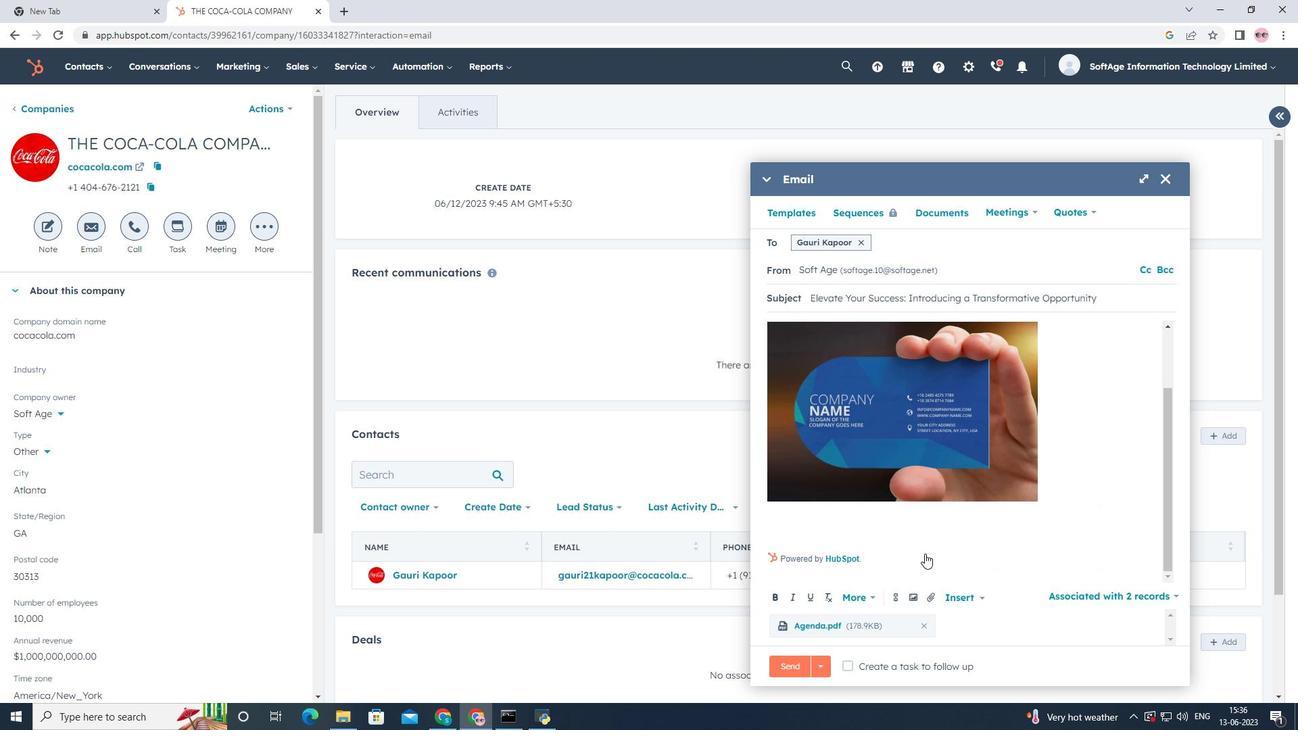 
Action: Mouse moved to (874, 668)
Screenshot: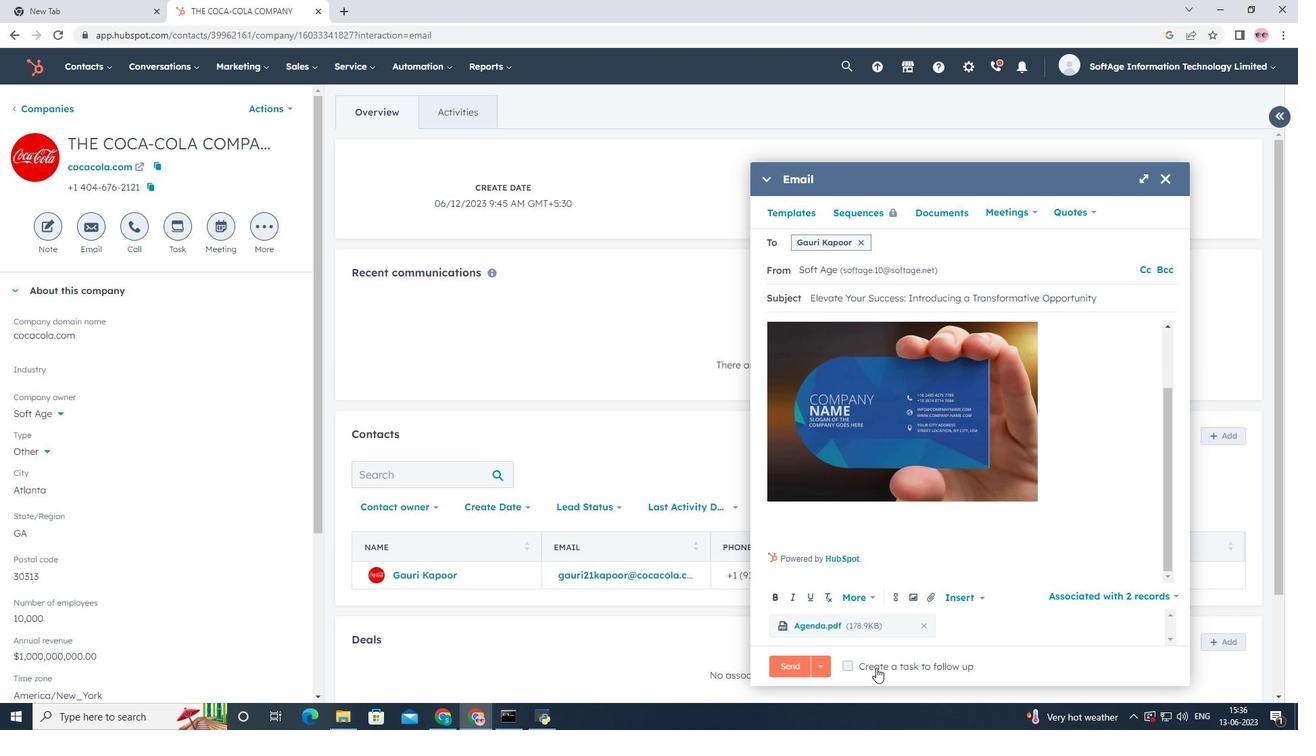 
Action: Mouse pressed left at (874, 668)
Screenshot: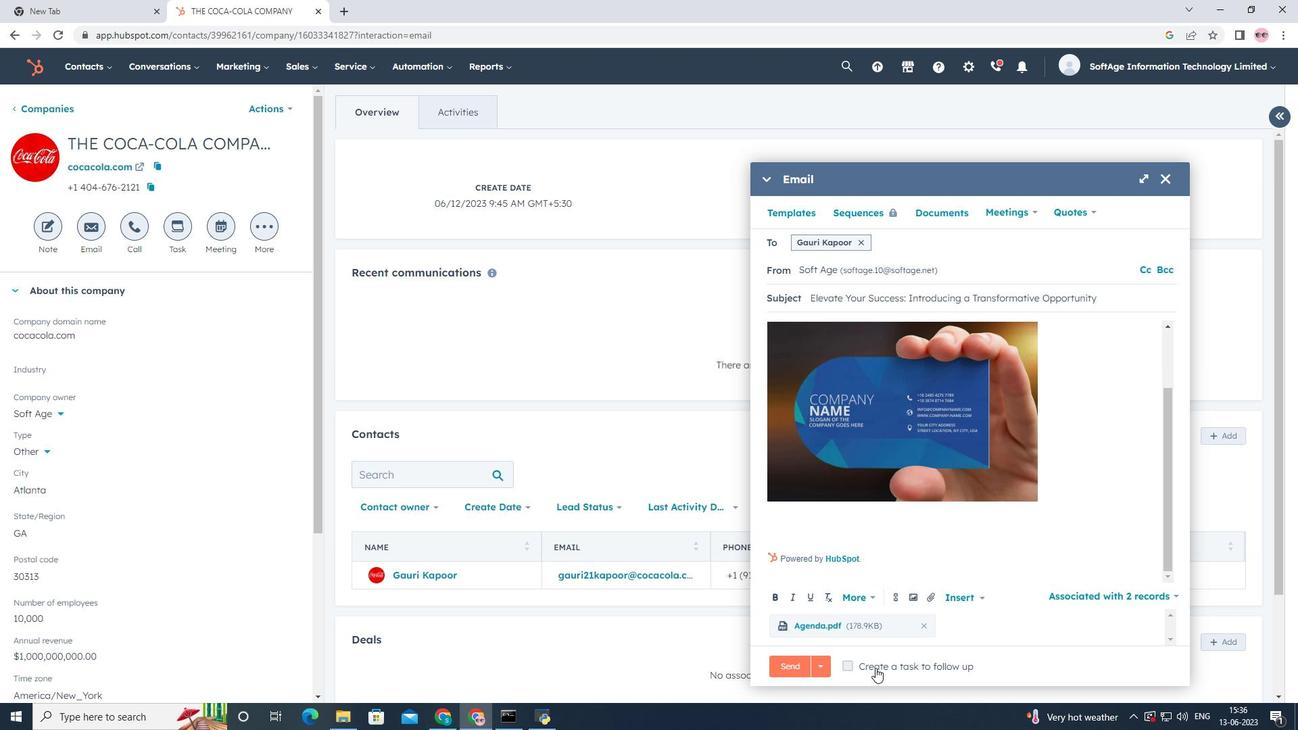 
Action: Mouse moved to (1107, 666)
Screenshot: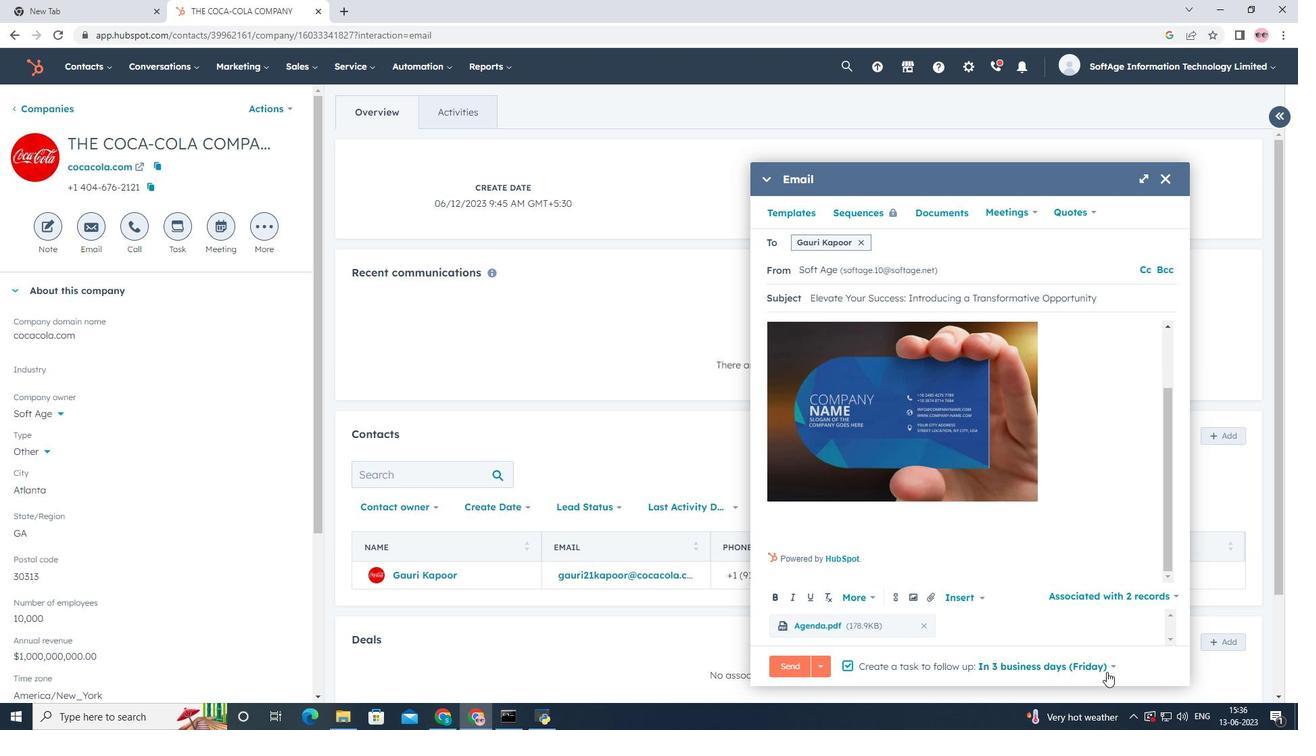 
Action: Mouse pressed left at (1107, 666)
Screenshot: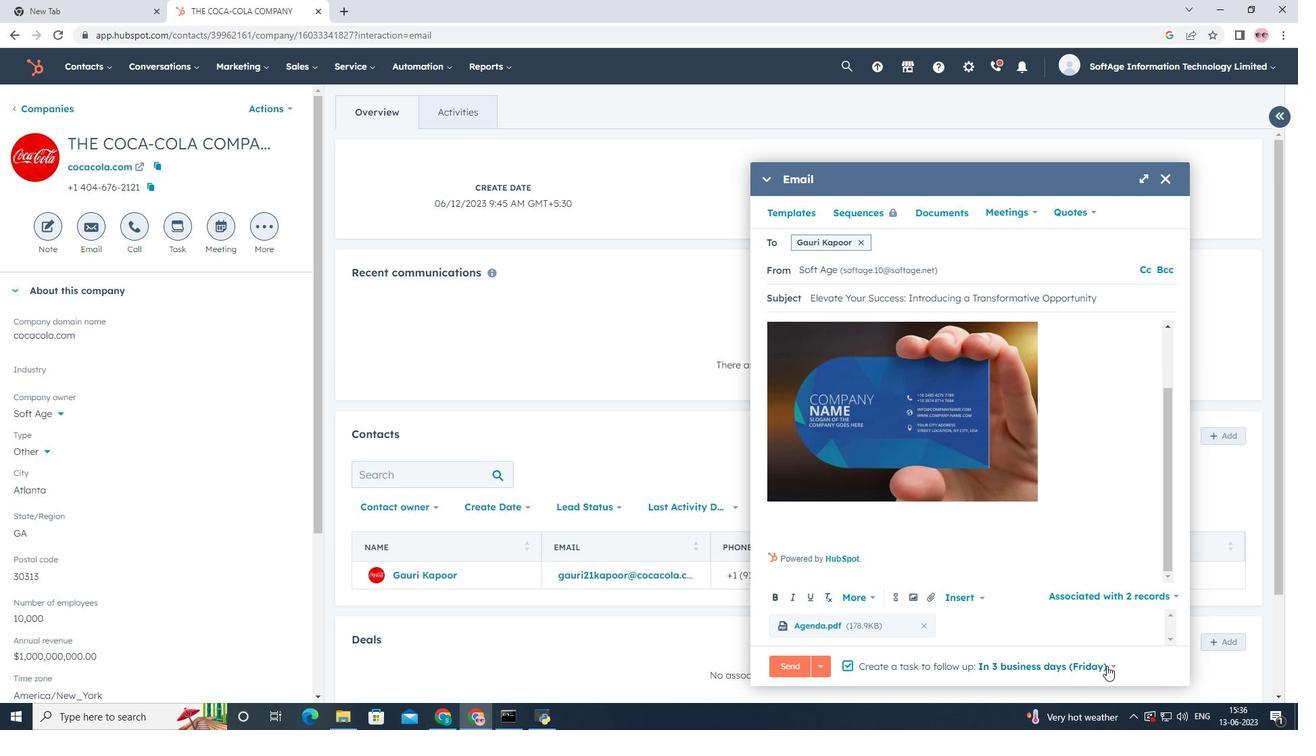 
Action: Mouse moved to (1035, 504)
Screenshot: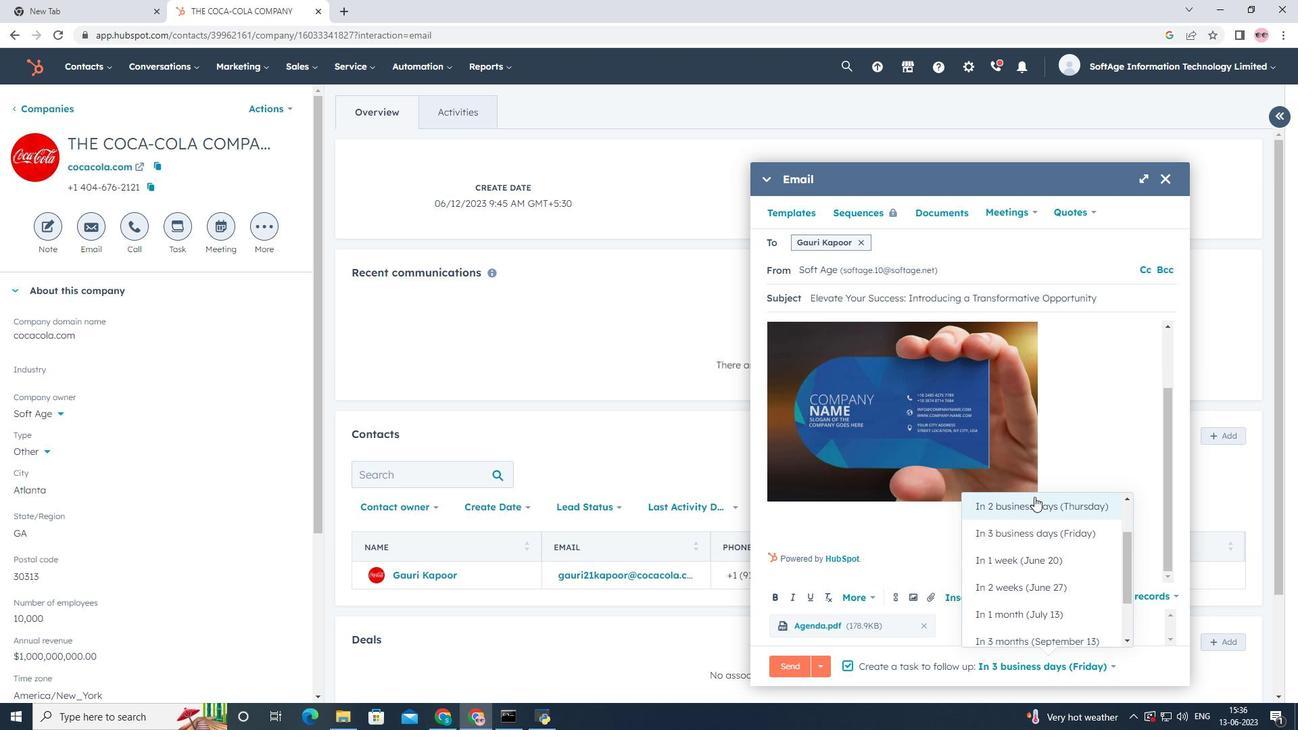 
Action: Mouse pressed left at (1035, 504)
Screenshot: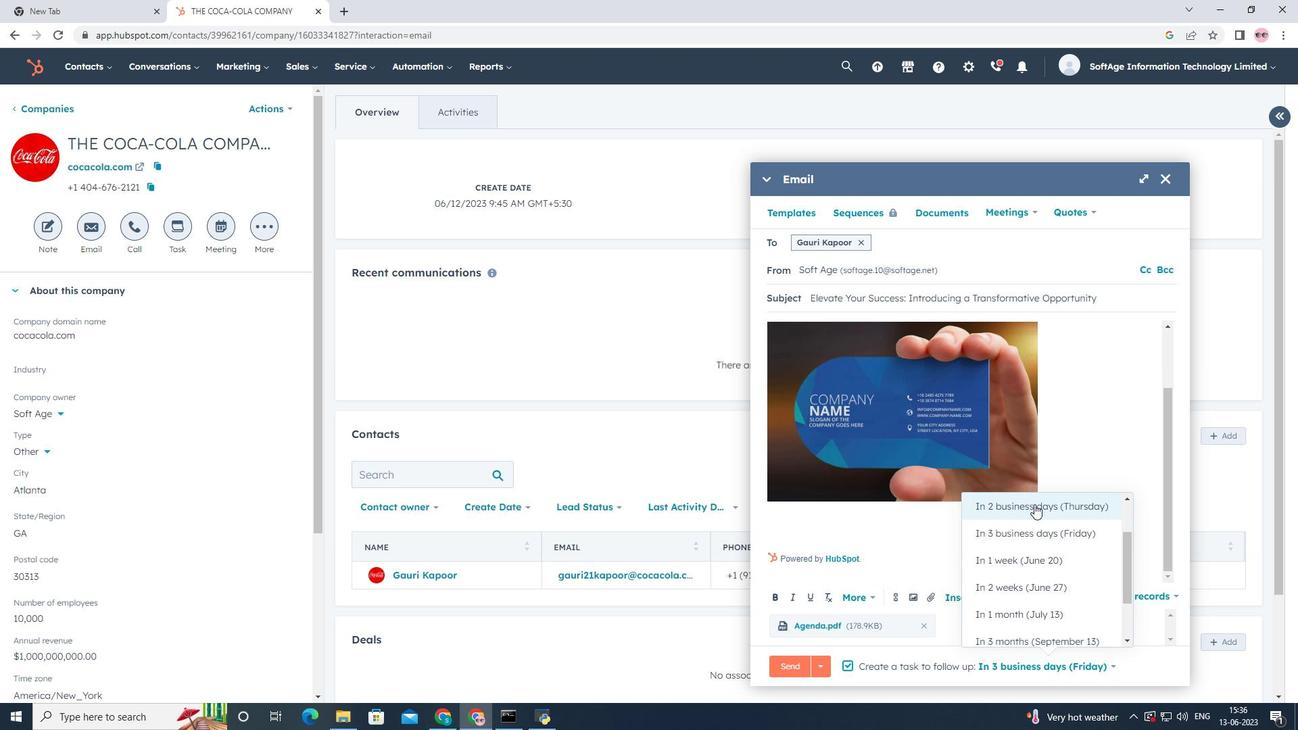 
Action: Mouse scrolled (1035, 505) with delta (0, 0)
Screenshot: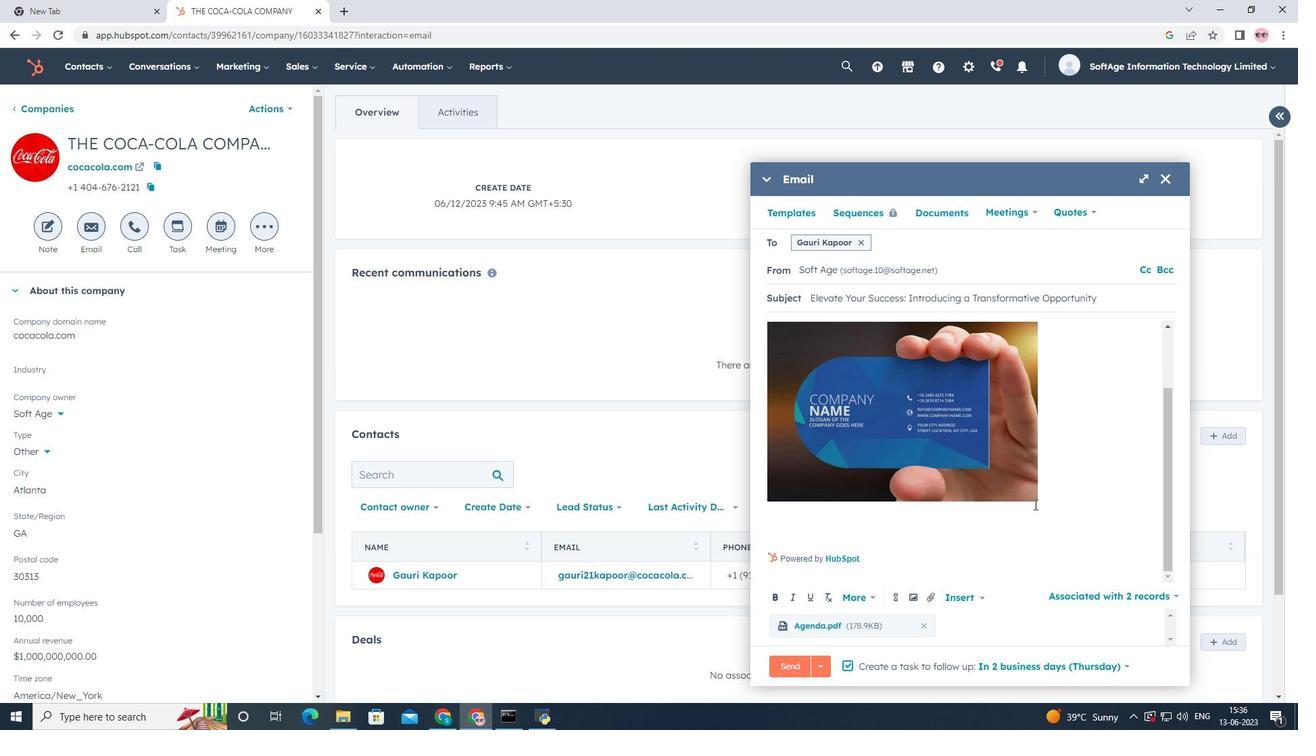 
Action: Mouse scrolled (1035, 505) with delta (0, 0)
Screenshot: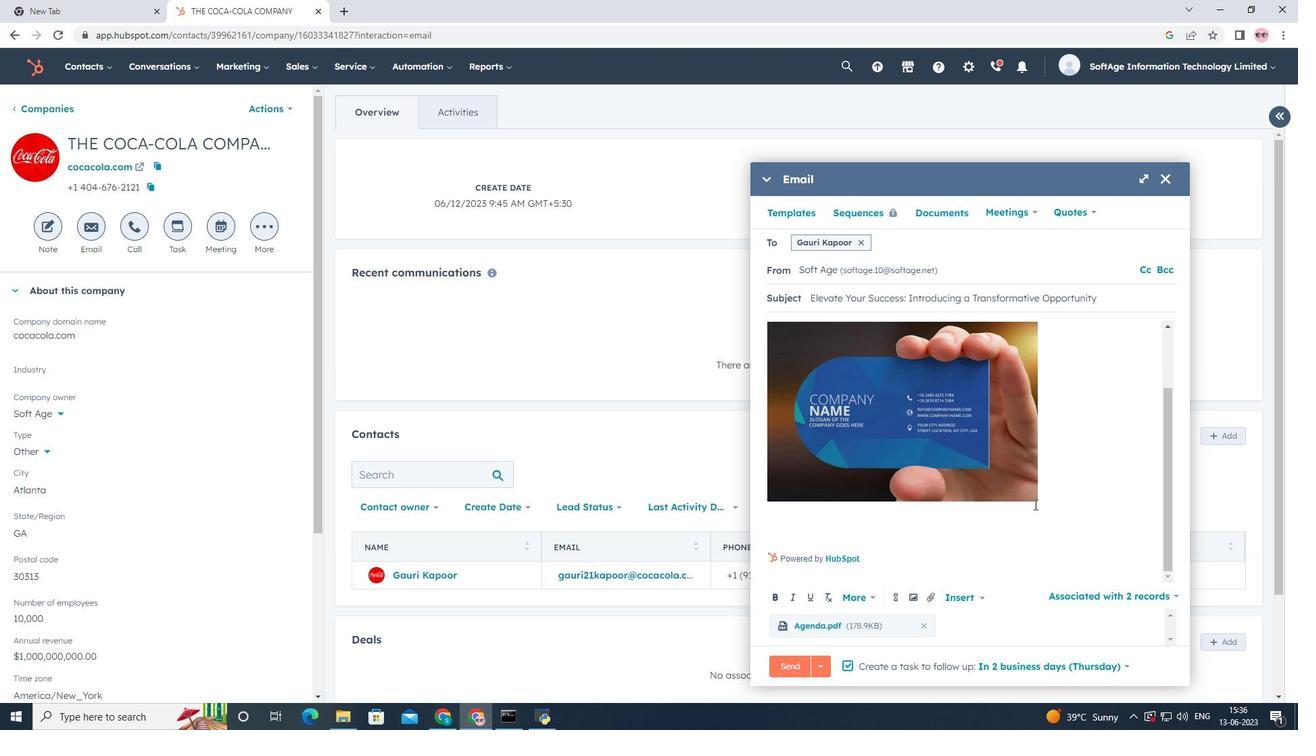 
Action: Mouse moved to (1033, 499)
Screenshot: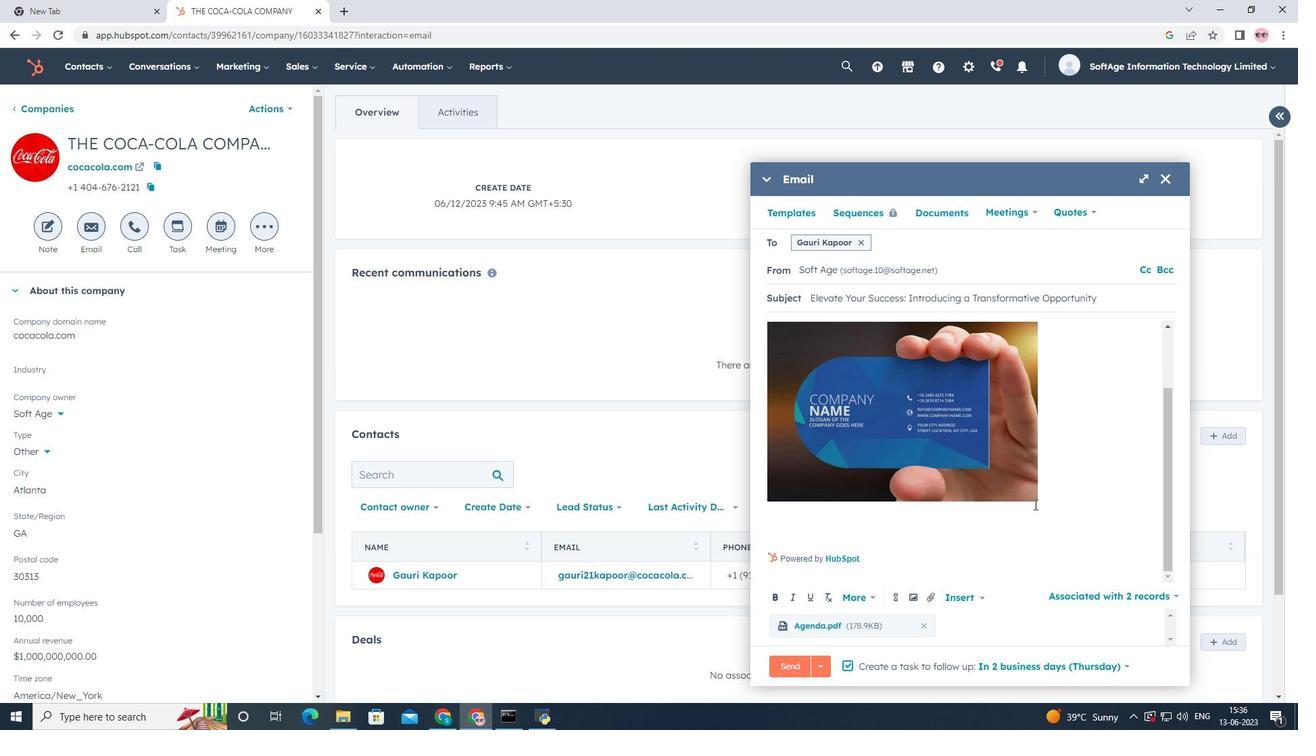 
Action: Mouse scrolled (1035, 502) with delta (0, 0)
Screenshot: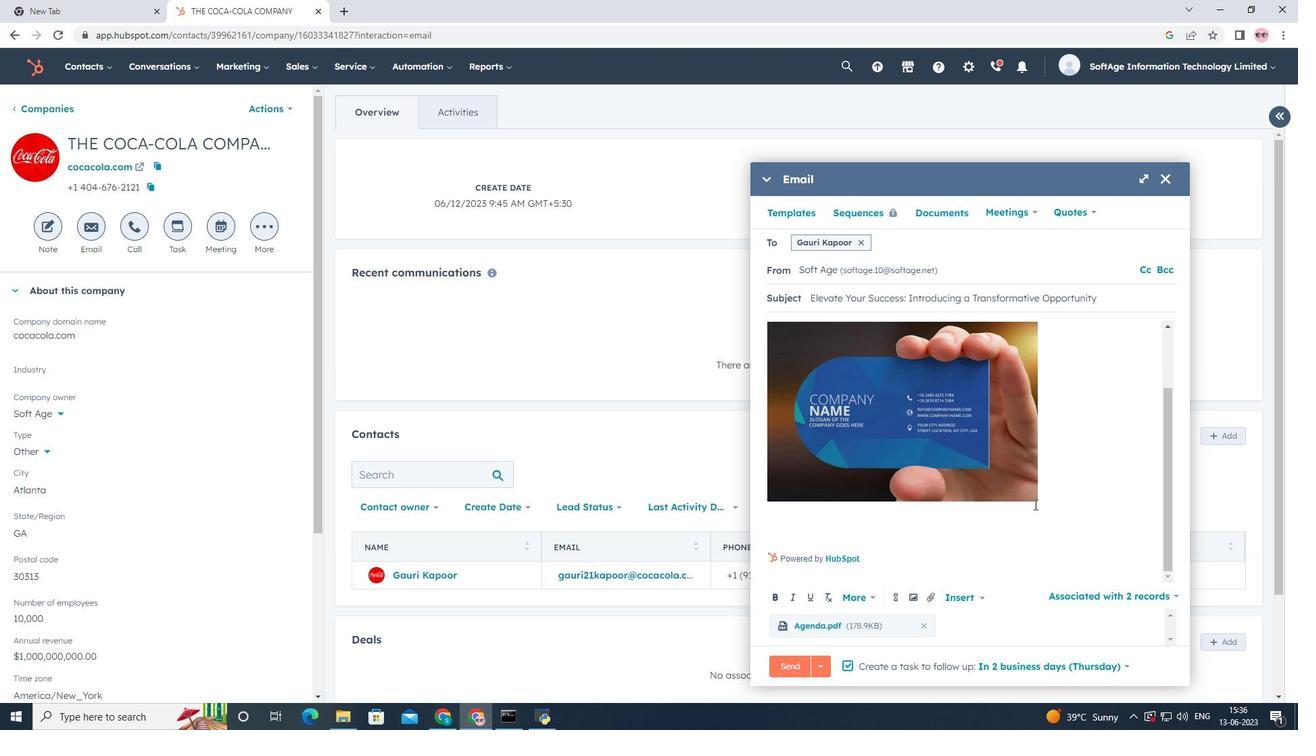 
Action: Mouse moved to (1031, 495)
Screenshot: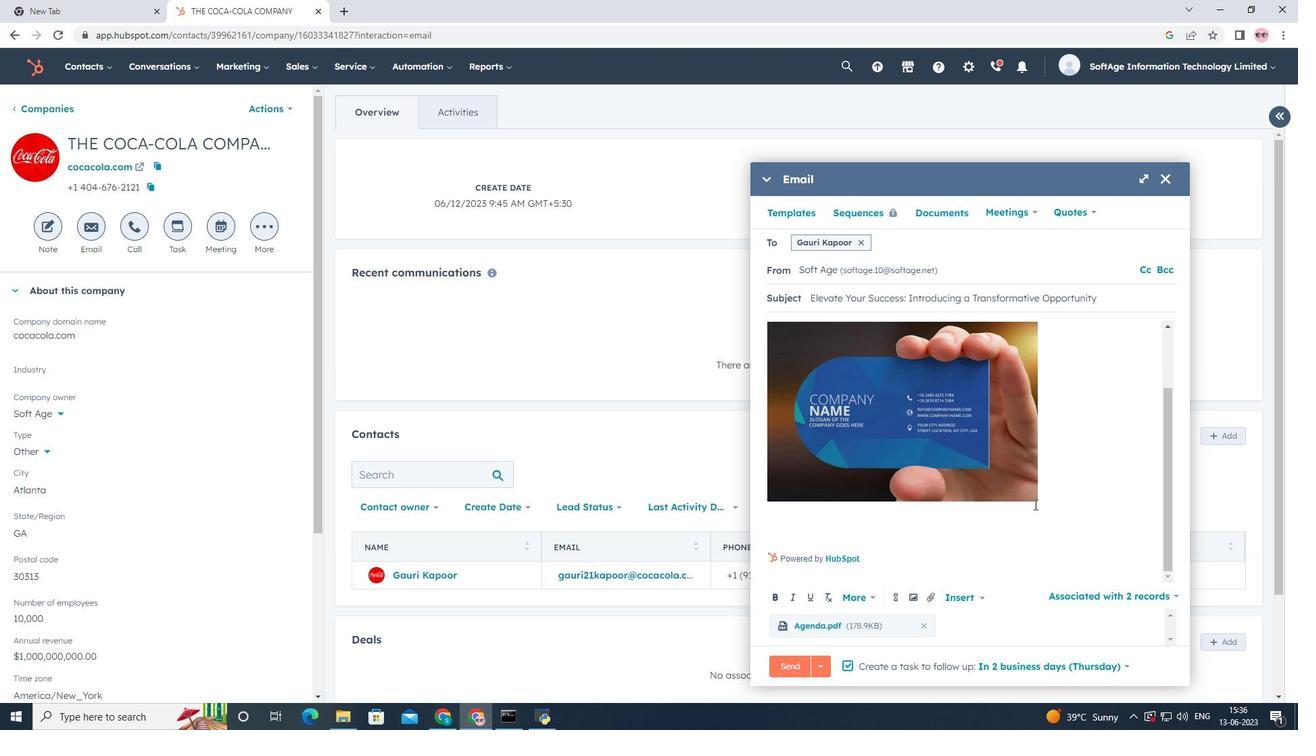 
Action: Mouse scrolled (1032, 496) with delta (0, 0)
Screenshot: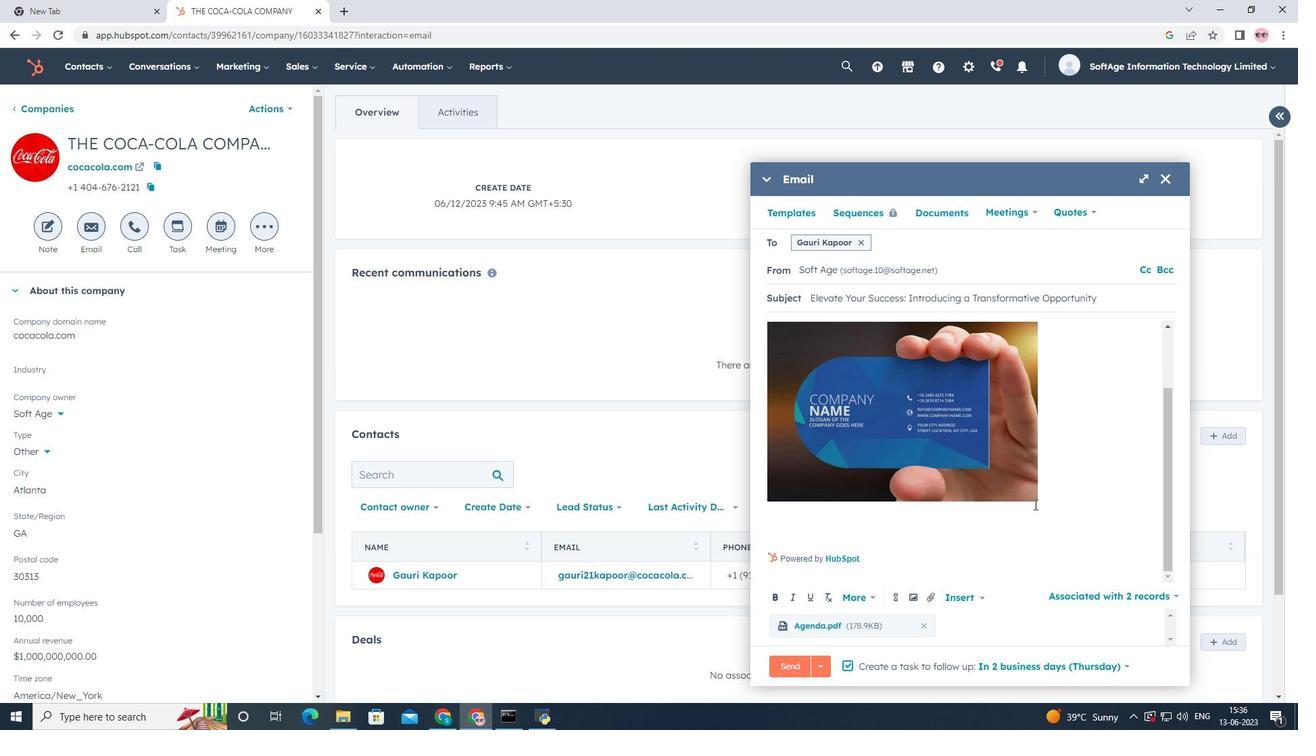 
Action: Mouse moved to (957, 439)
Screenshot: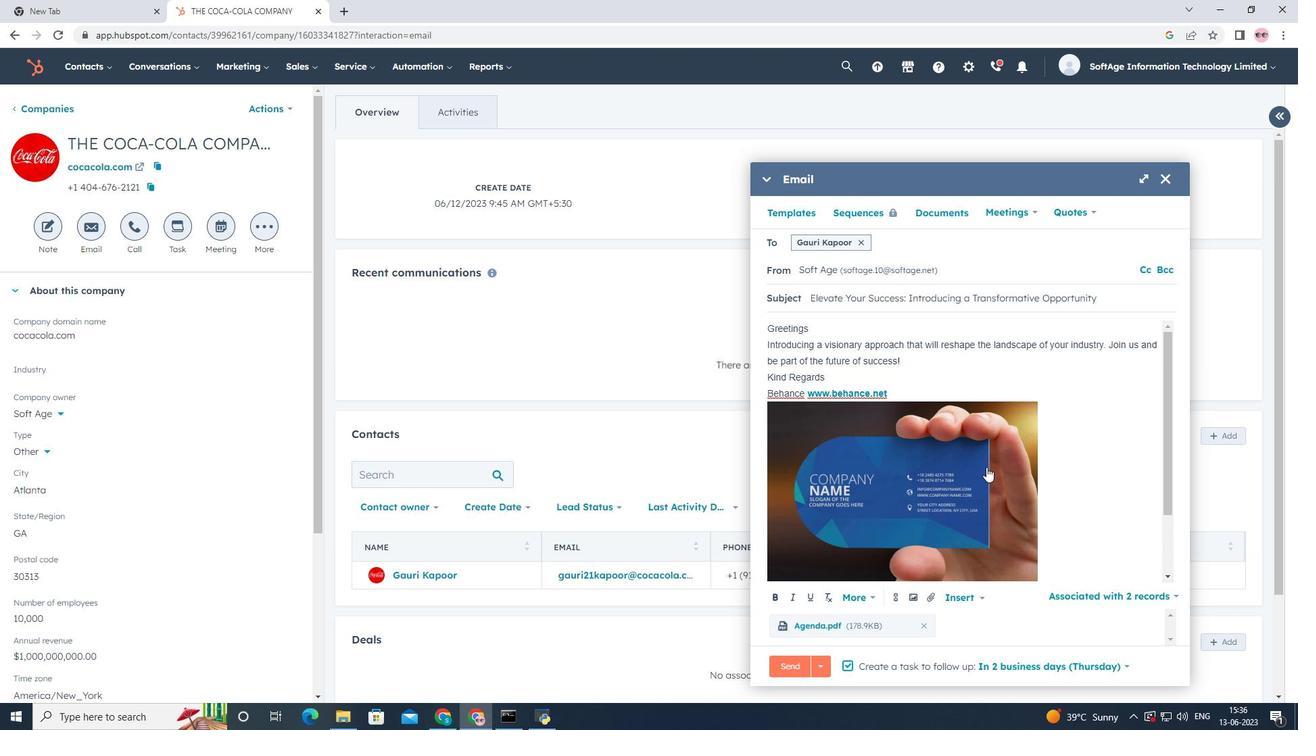 
Action: Mouse scrolled (957, 439) with delta (0, 0)
Screenshot: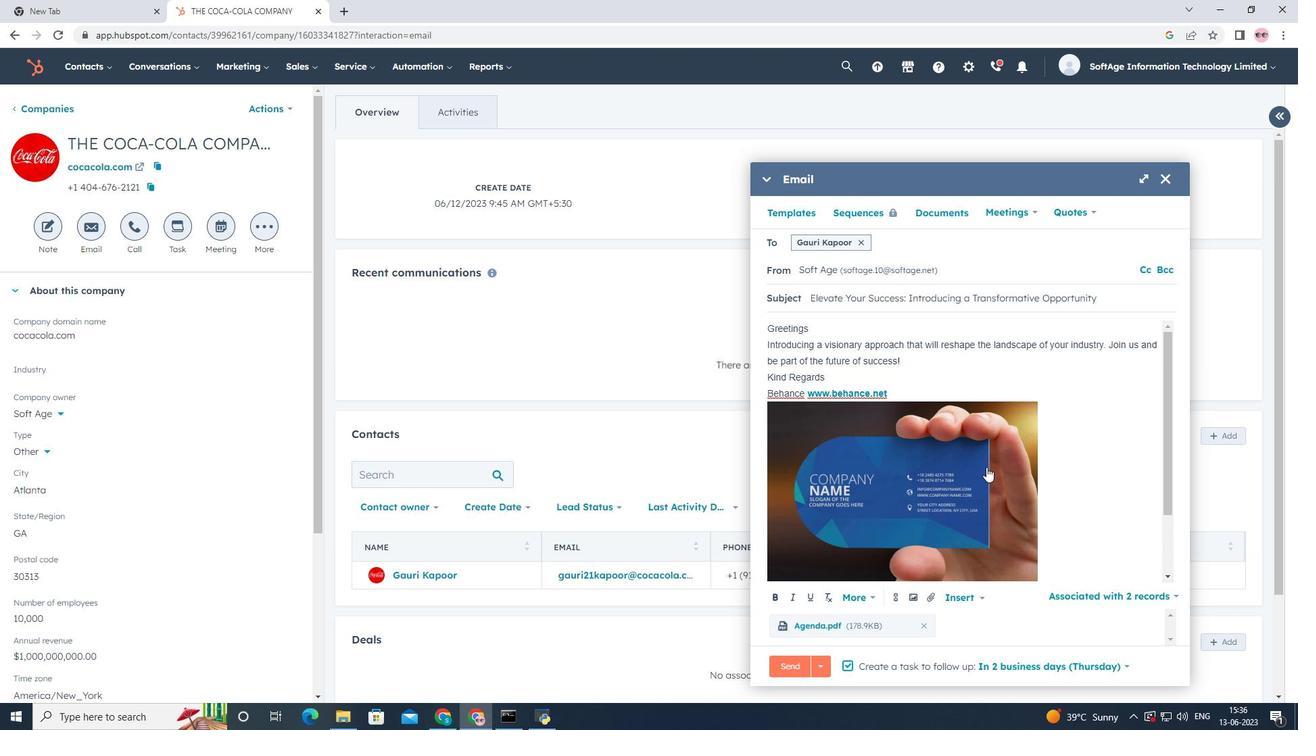 
Action: Mouse moved to (938, 424)
Screenshot: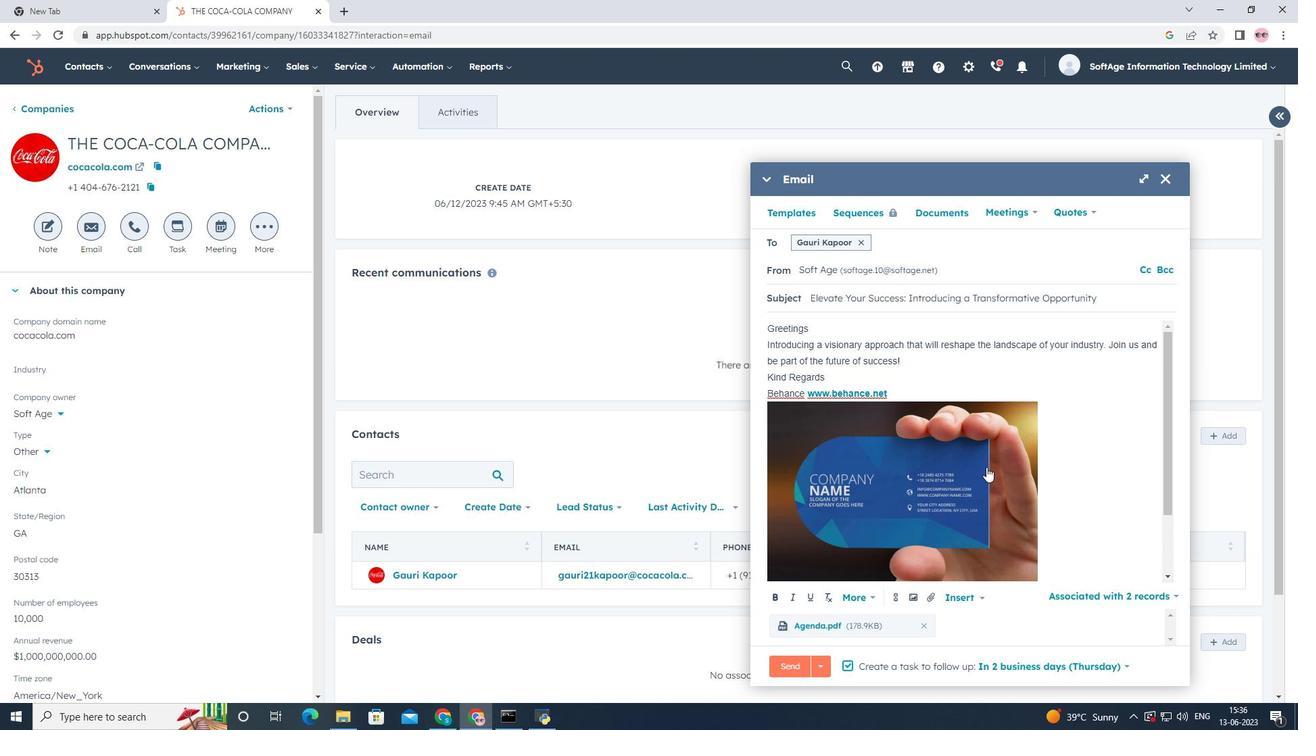 
Action: Mouse scrolled (938, 424) with delta (0, 0)
Screenshot: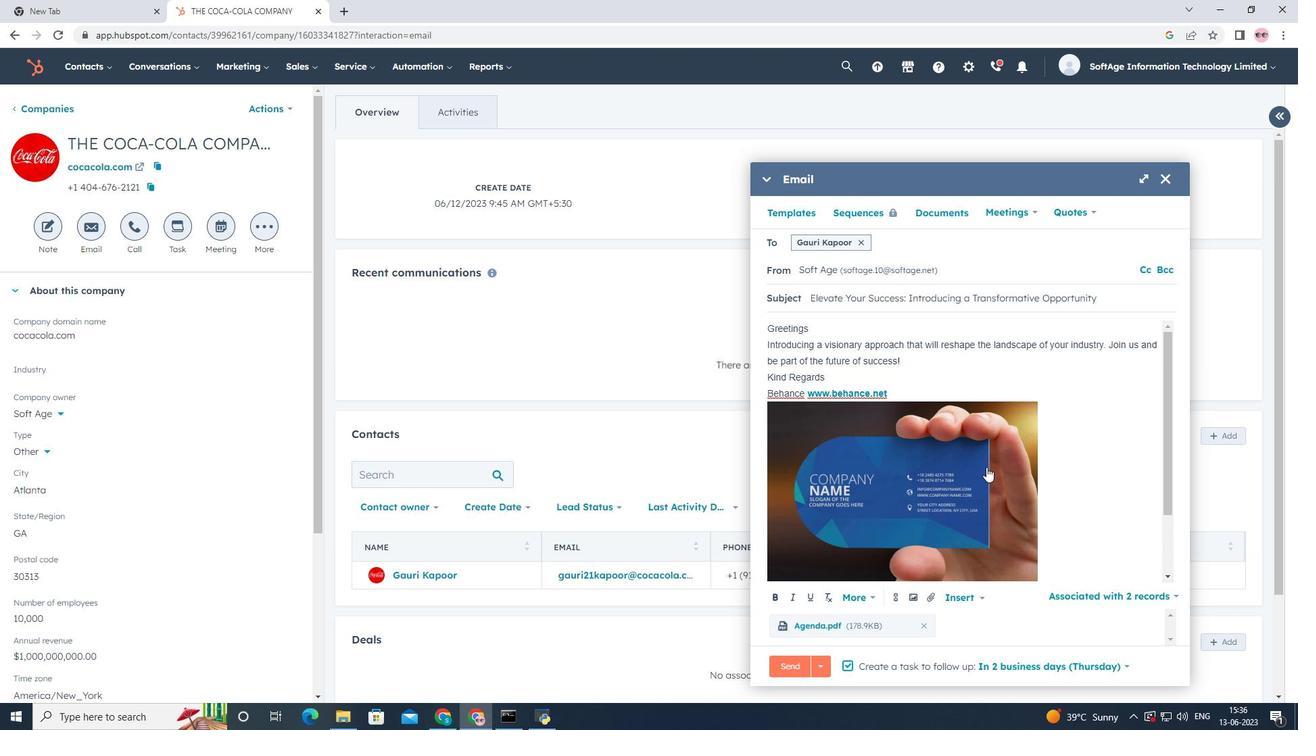 
Action: Mouse moved to (888, 369)
Screenshot: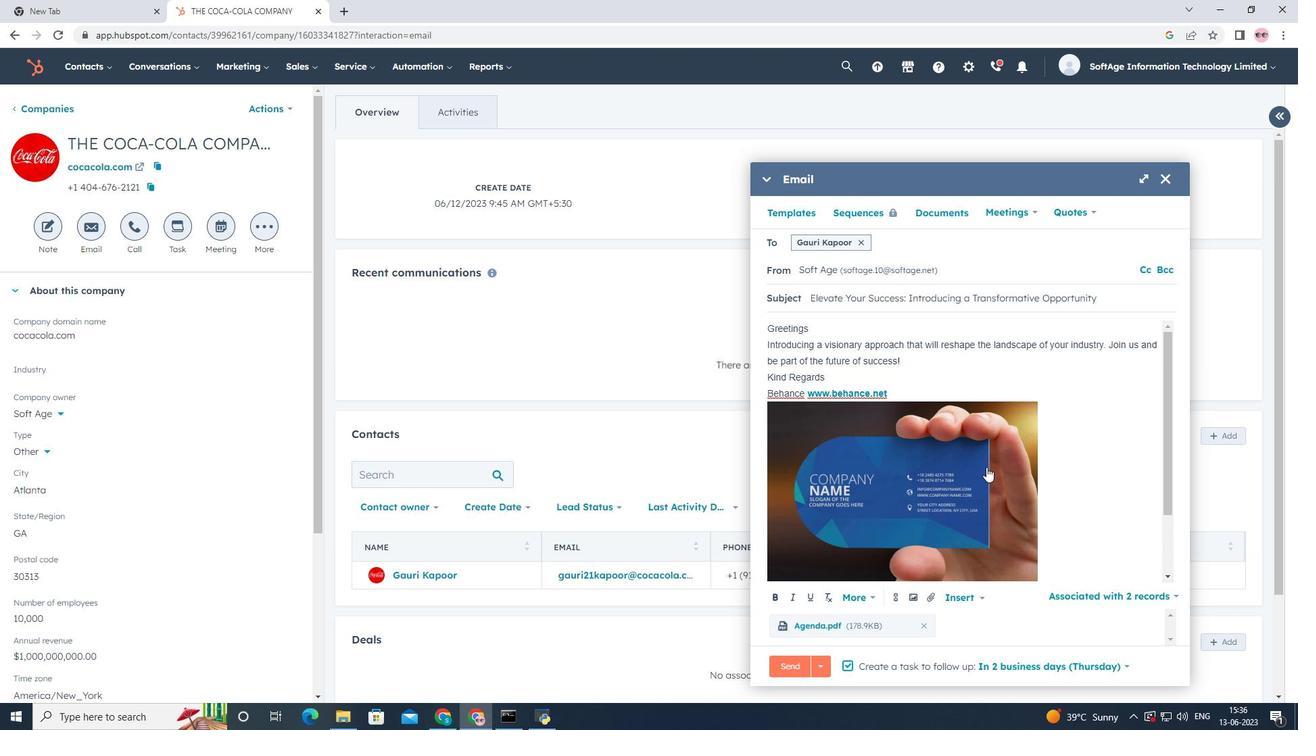 
Action: Mouse scrolled (888, 370) with delta (0, 0)
Screenshot: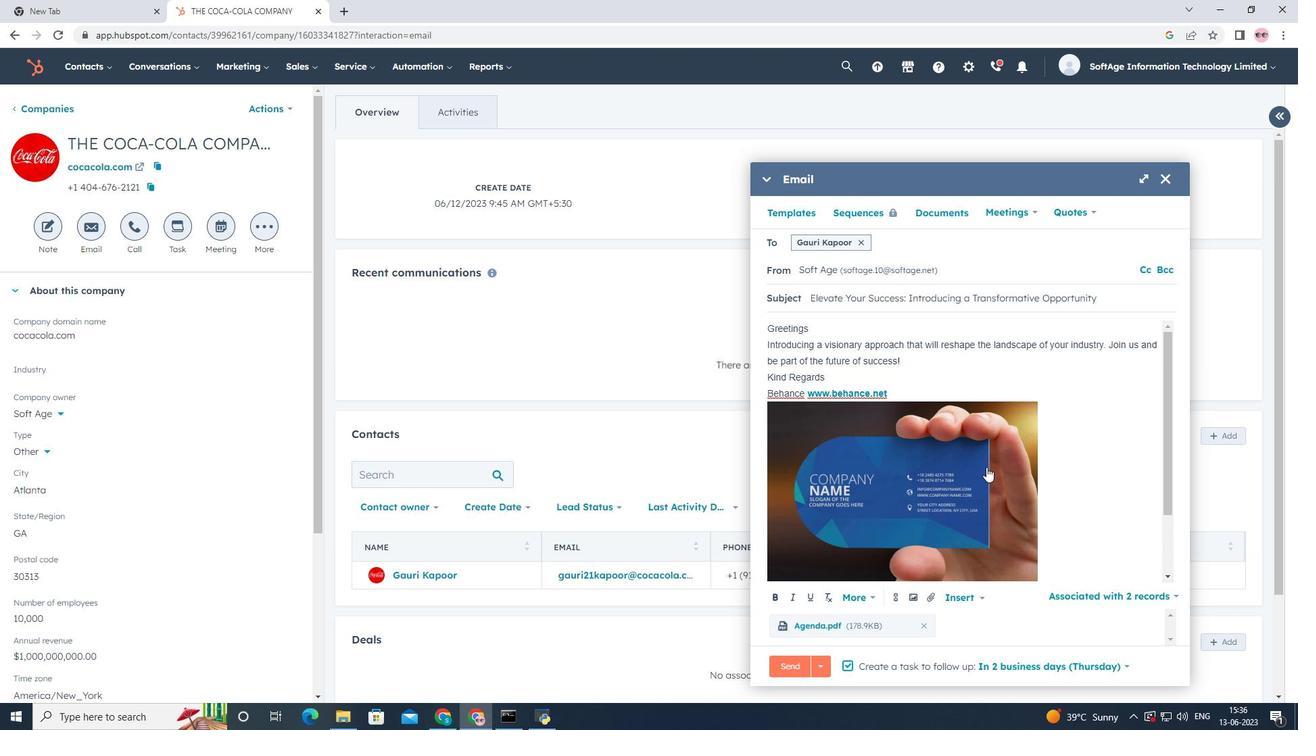 
Action: Mouse moved to (864, 243)
Screenshot: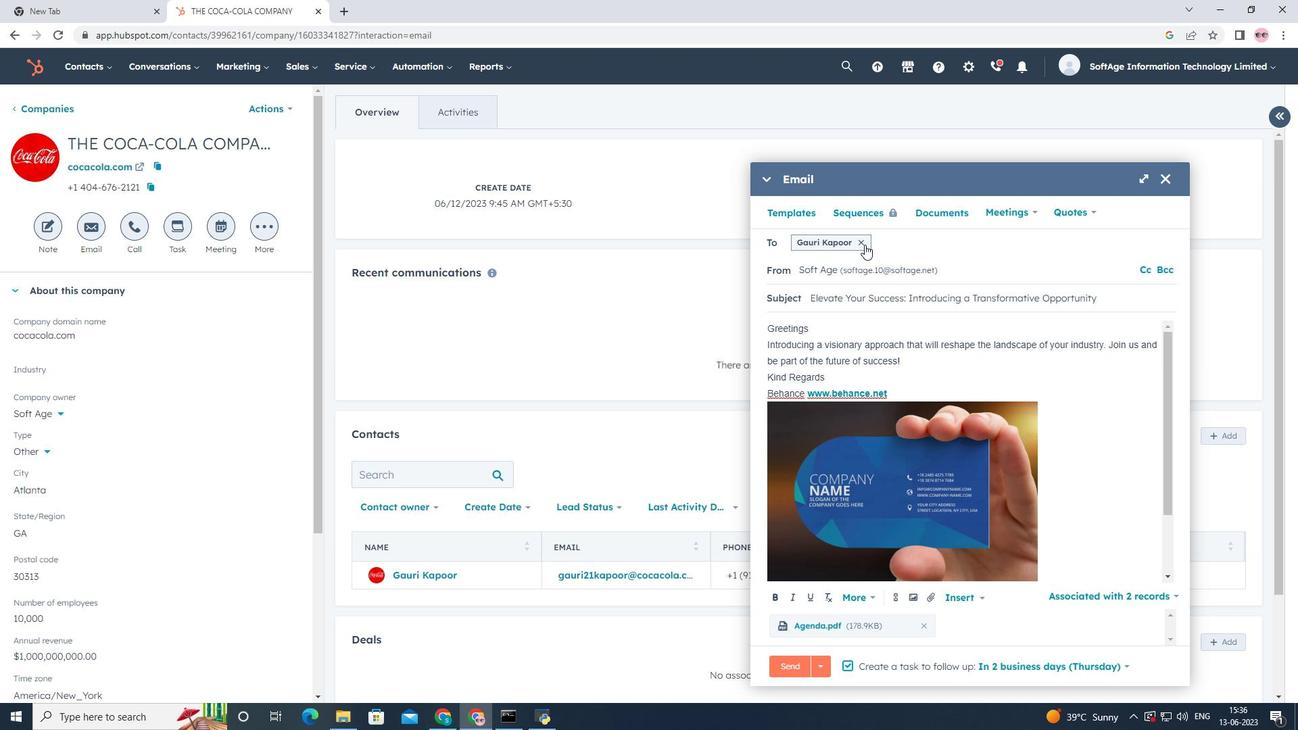 
Action: Mouse pressed left at (864, 243)
Screenshot: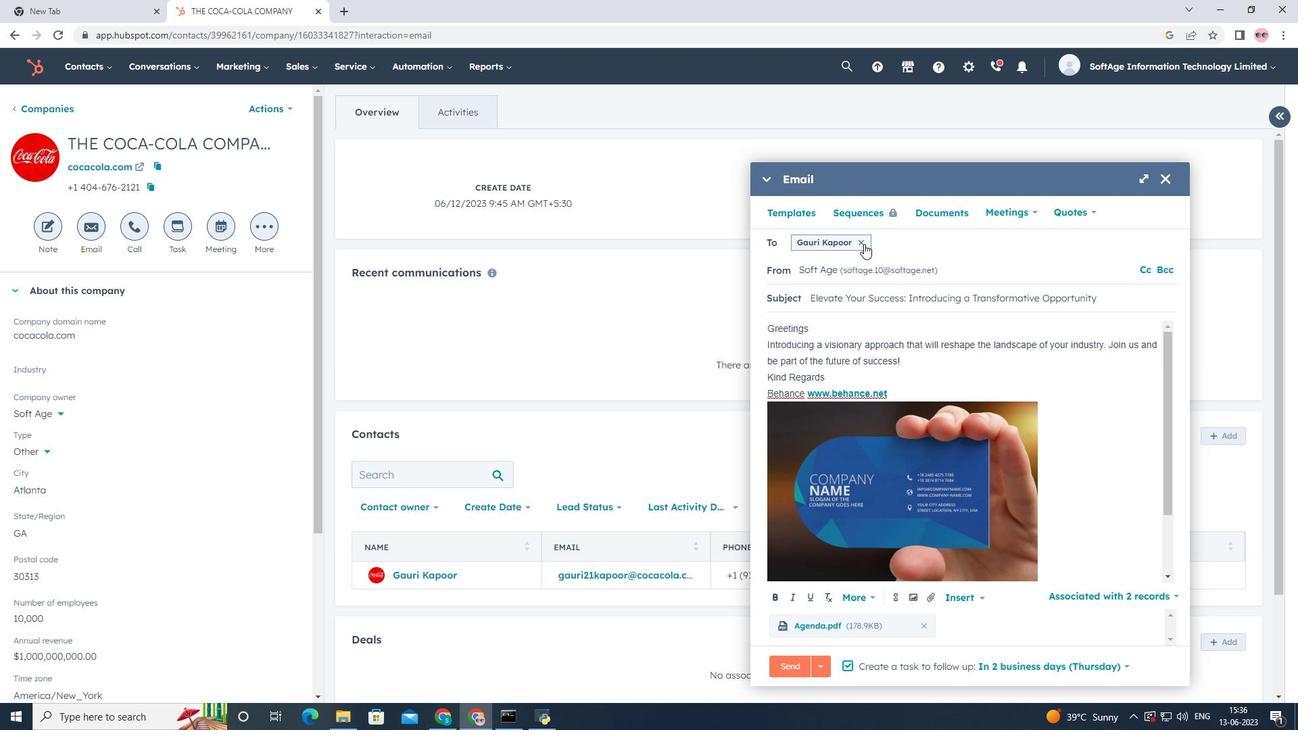 
Action: Mouse moved to (846, 247)
Screenshot: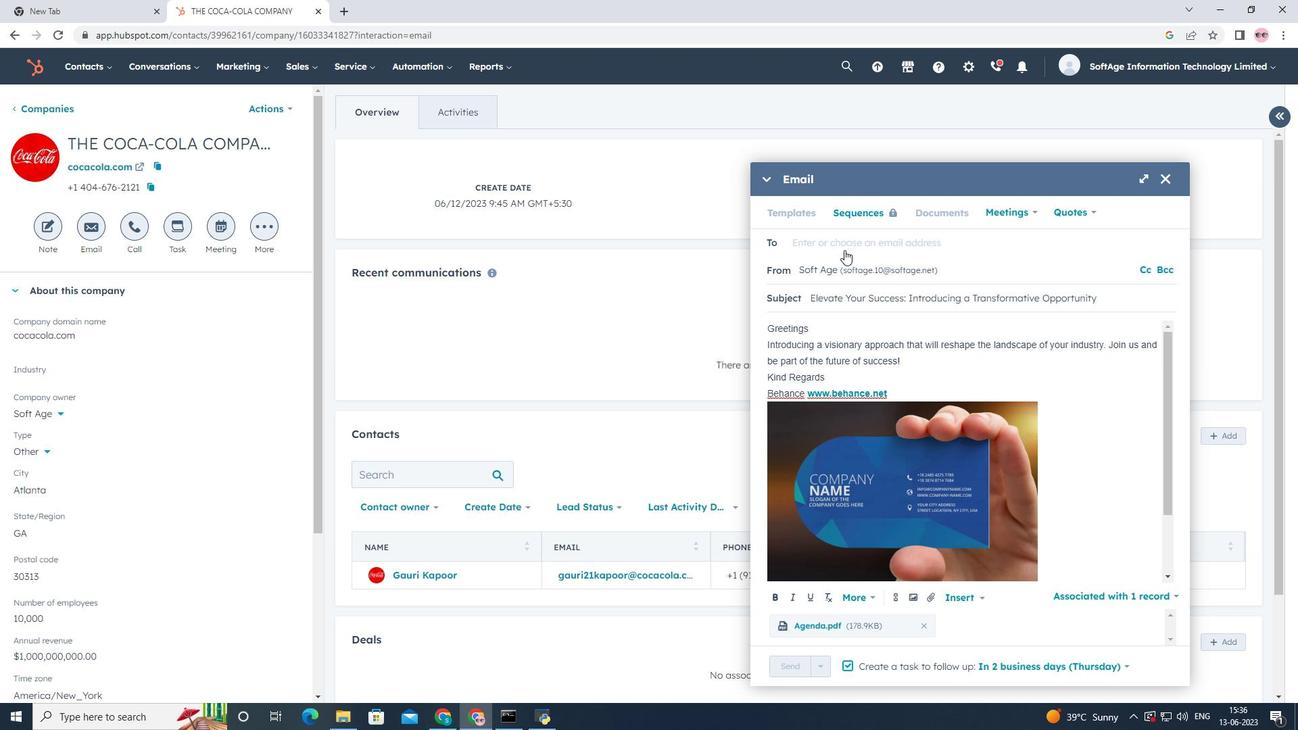 
Action: Mouse pressed left at (846, 247)
Screenshot: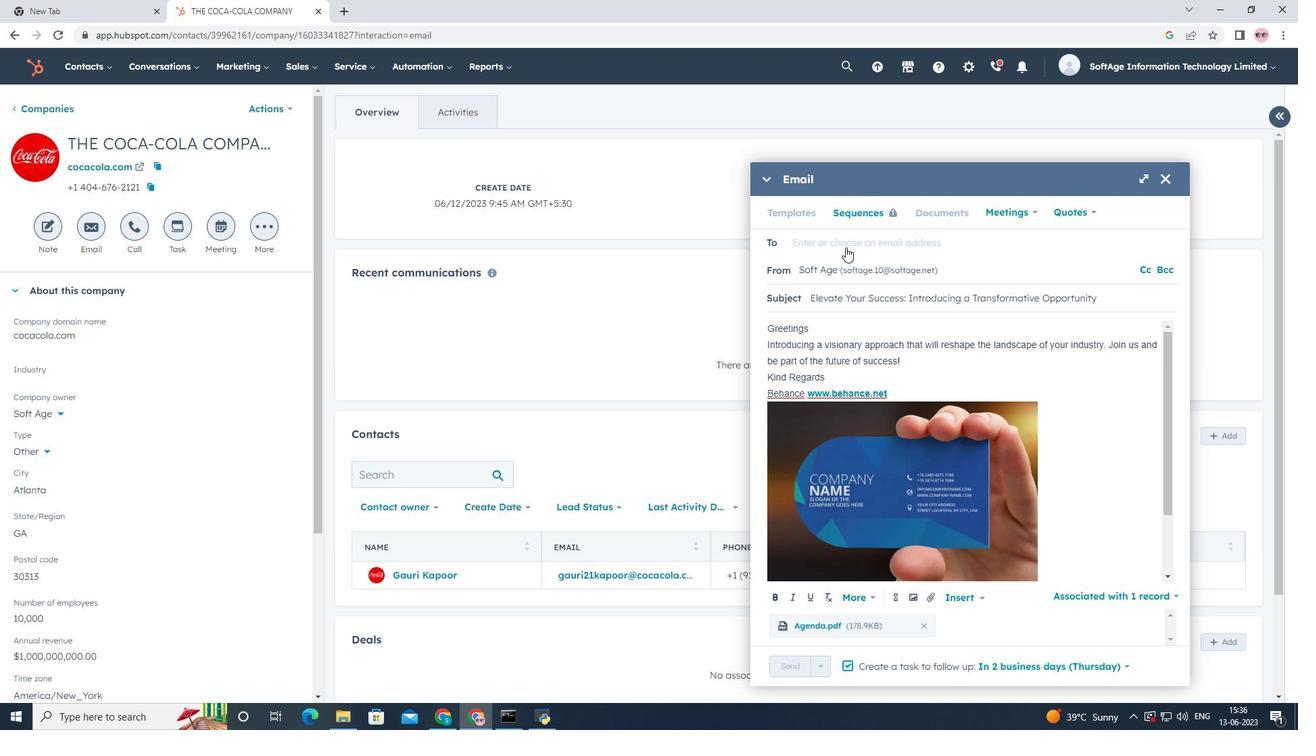 
Action: Mouse moved to (835, 281)
Screenshot: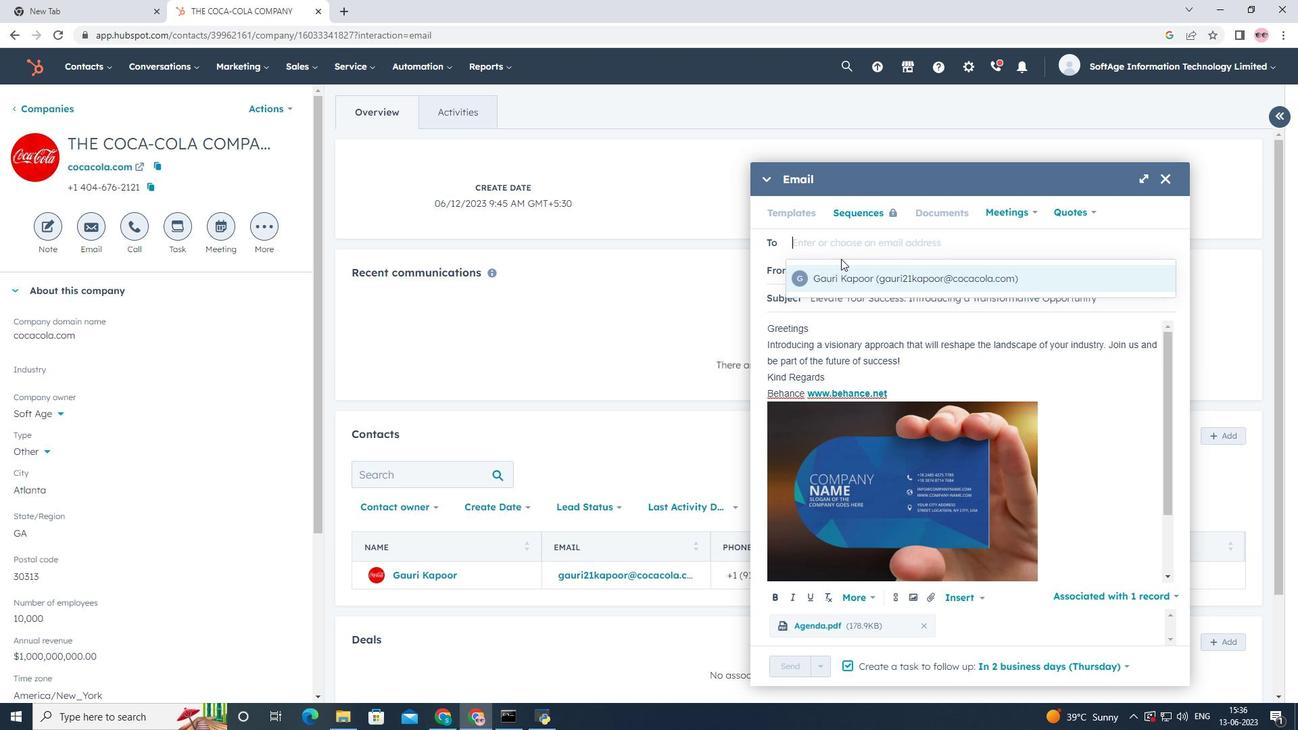 
Action: Mouse pressed left at (835, 281)
Screenshot: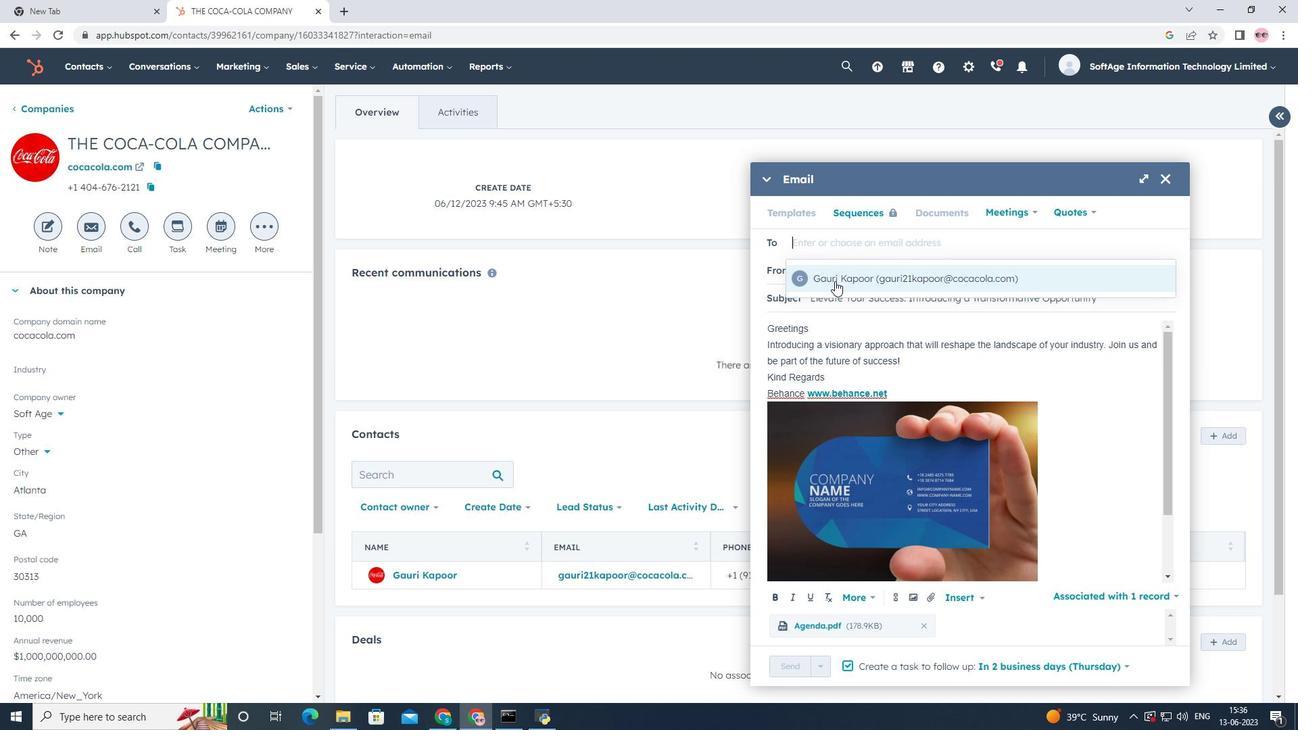 
Action: Mouse moved to (713, 420)
Screenshot: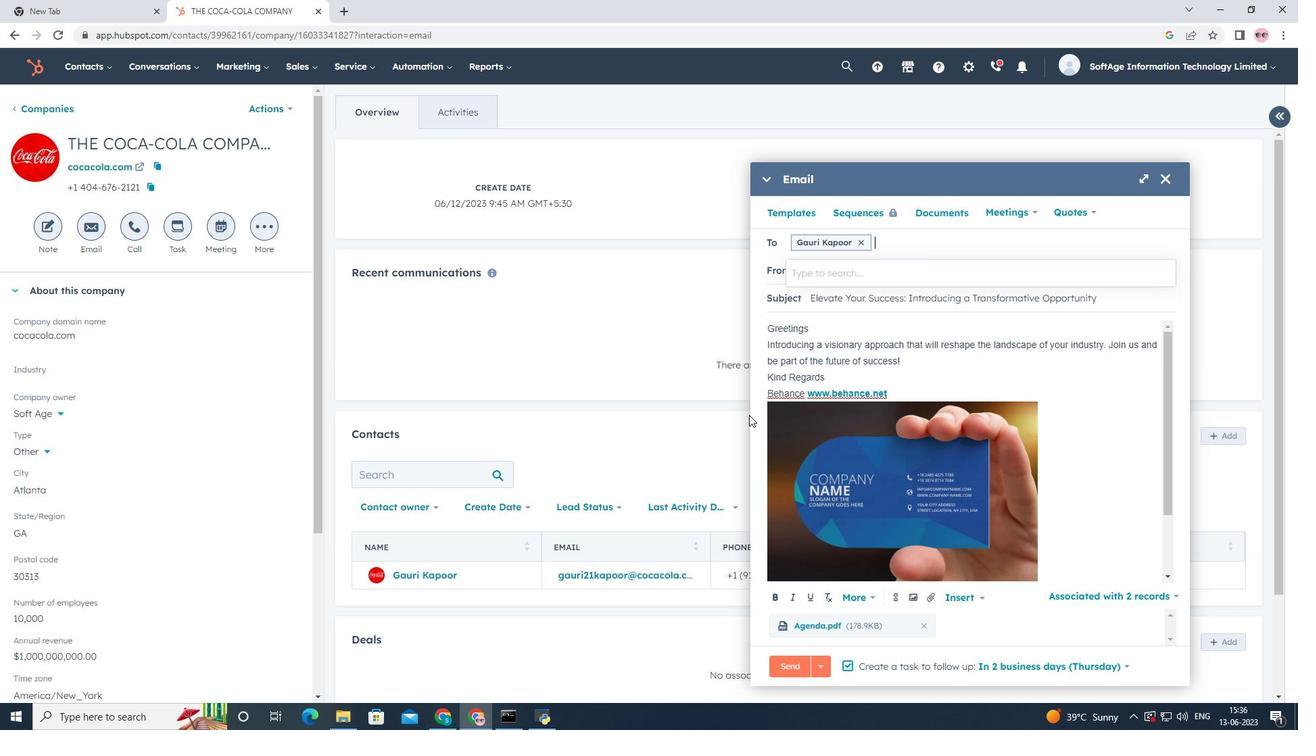 
Action: Mouse scrolled (713, 419) with delta (0, 0)
Screenshot: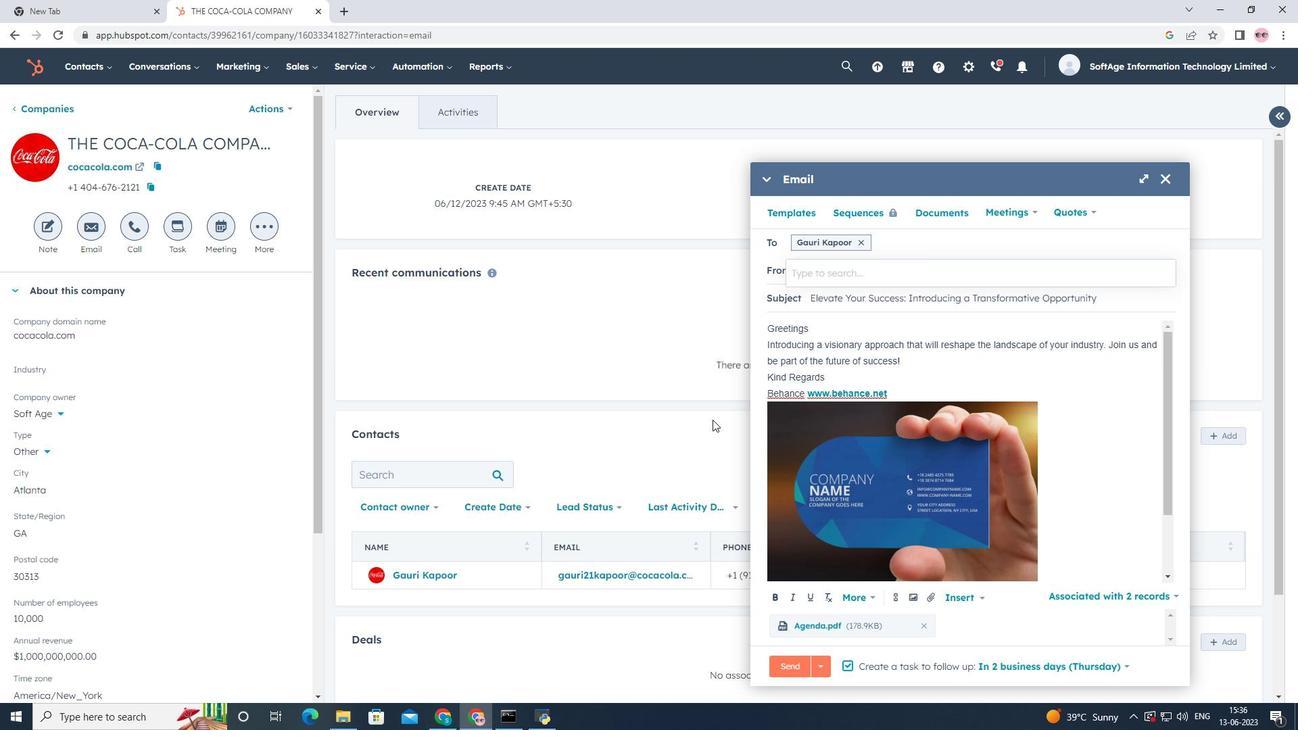
Action: Mouse scrolled (713, 419) with delta (0, 0)
Screenshot: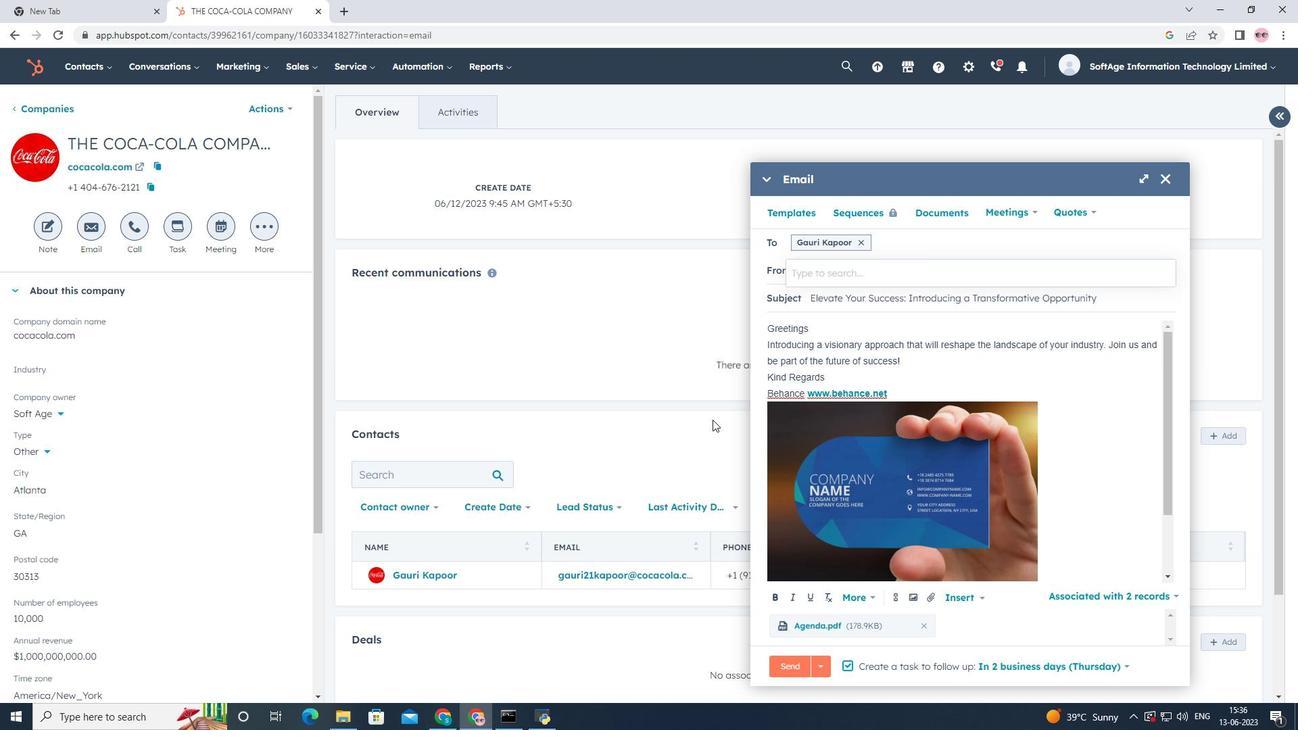 
Action: Mouse scrolled (713, 419) with delta (0, 0)
Screenshot: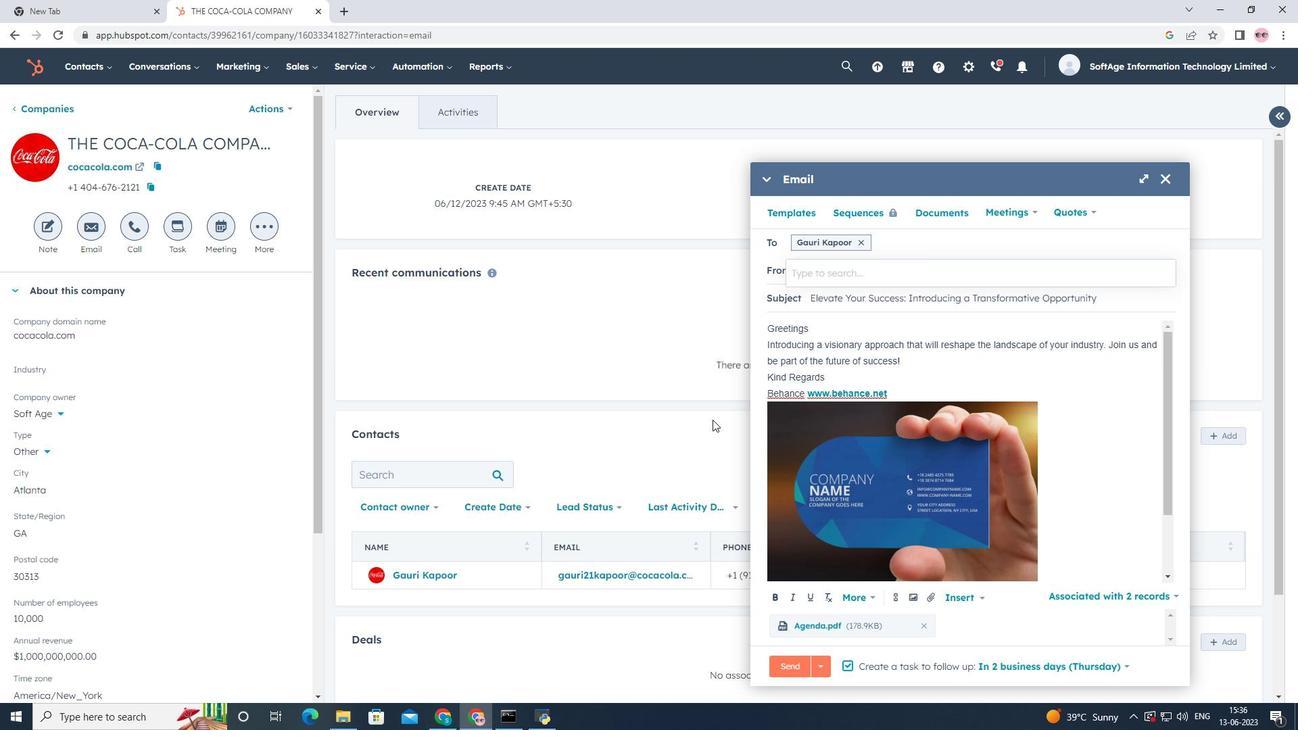 
Action: Mouse scrolled (713, 419) with delta (0, 0)
Screenshot: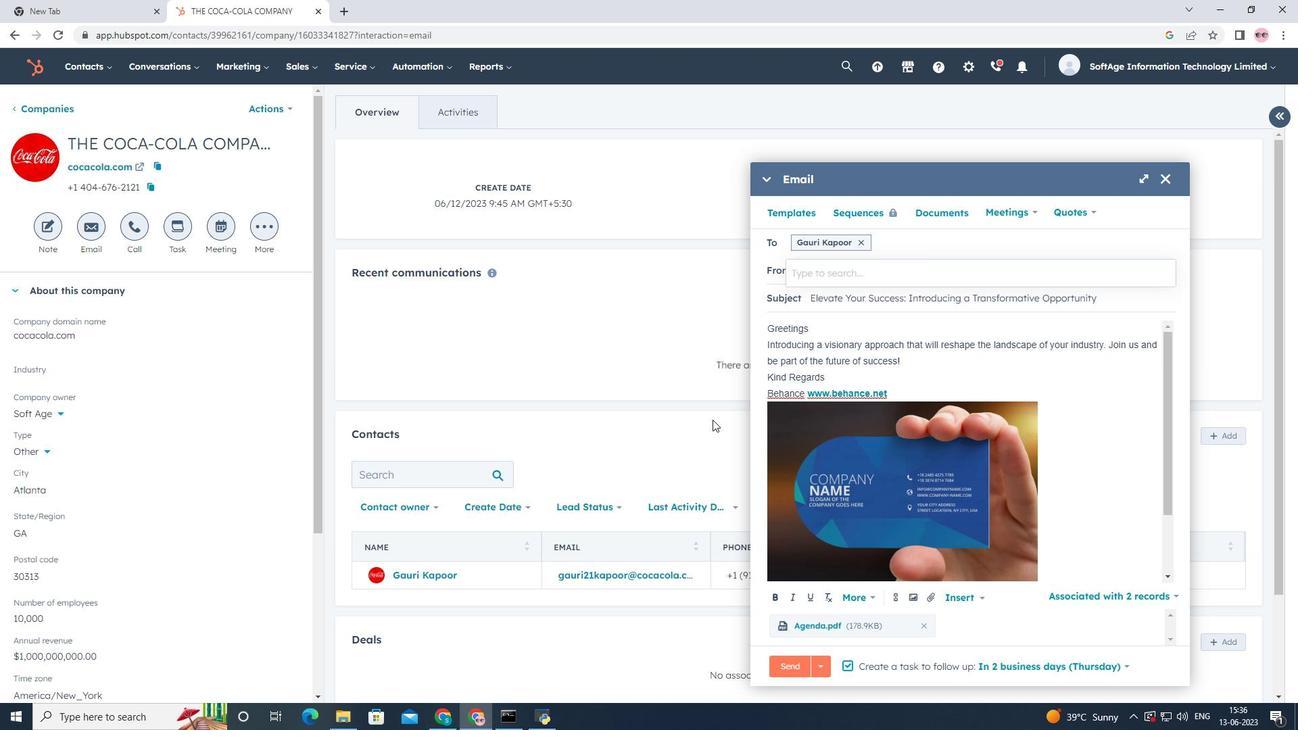 
Action: Mouse moved to (712, 420)
Screenshot: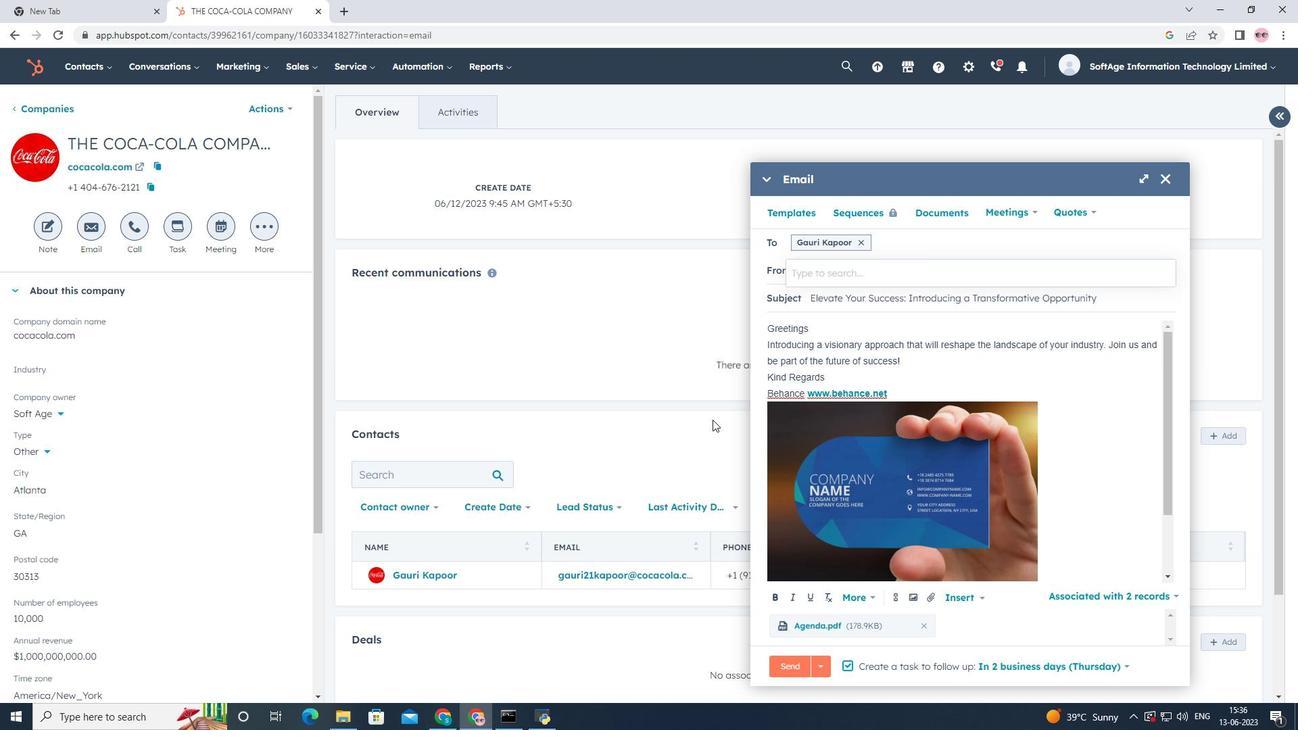 
Action: Mouse scrolled (712, 420) with delta (0, 0)
Screenshot: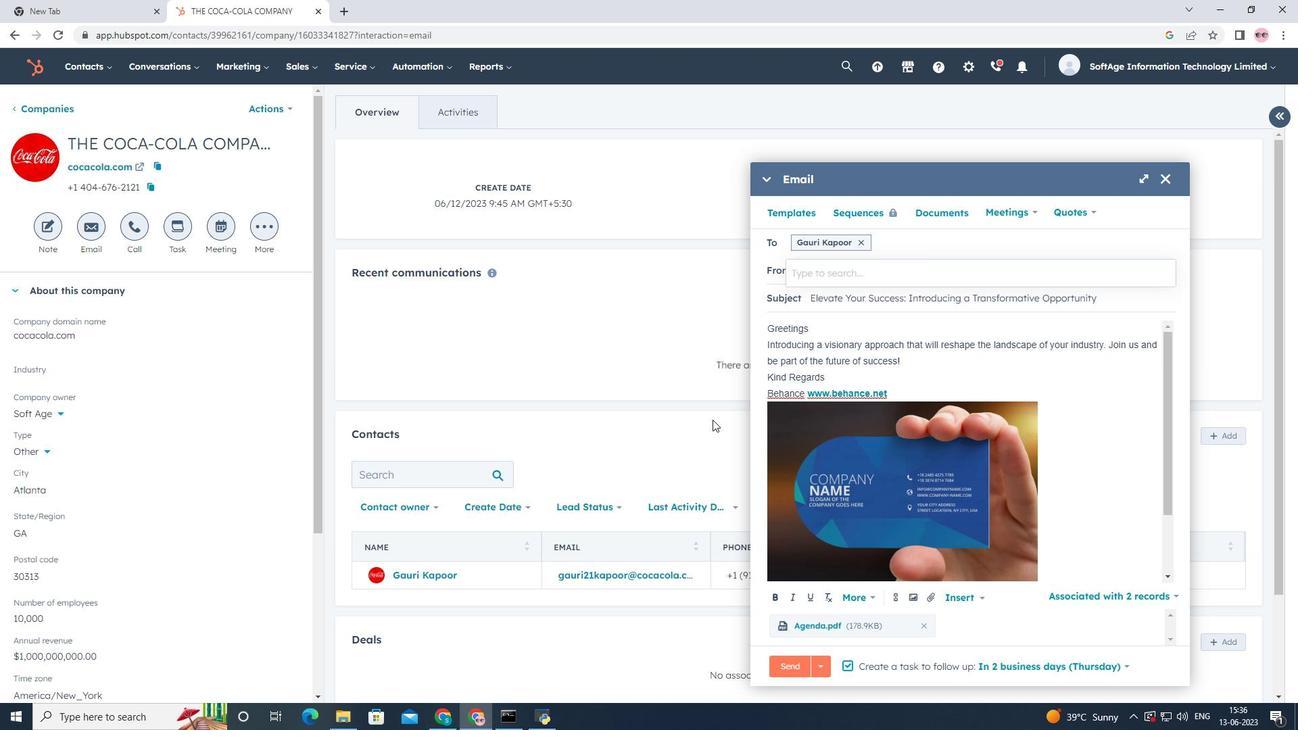 
Action: Mouse moved to (788, 660)
Screenshot: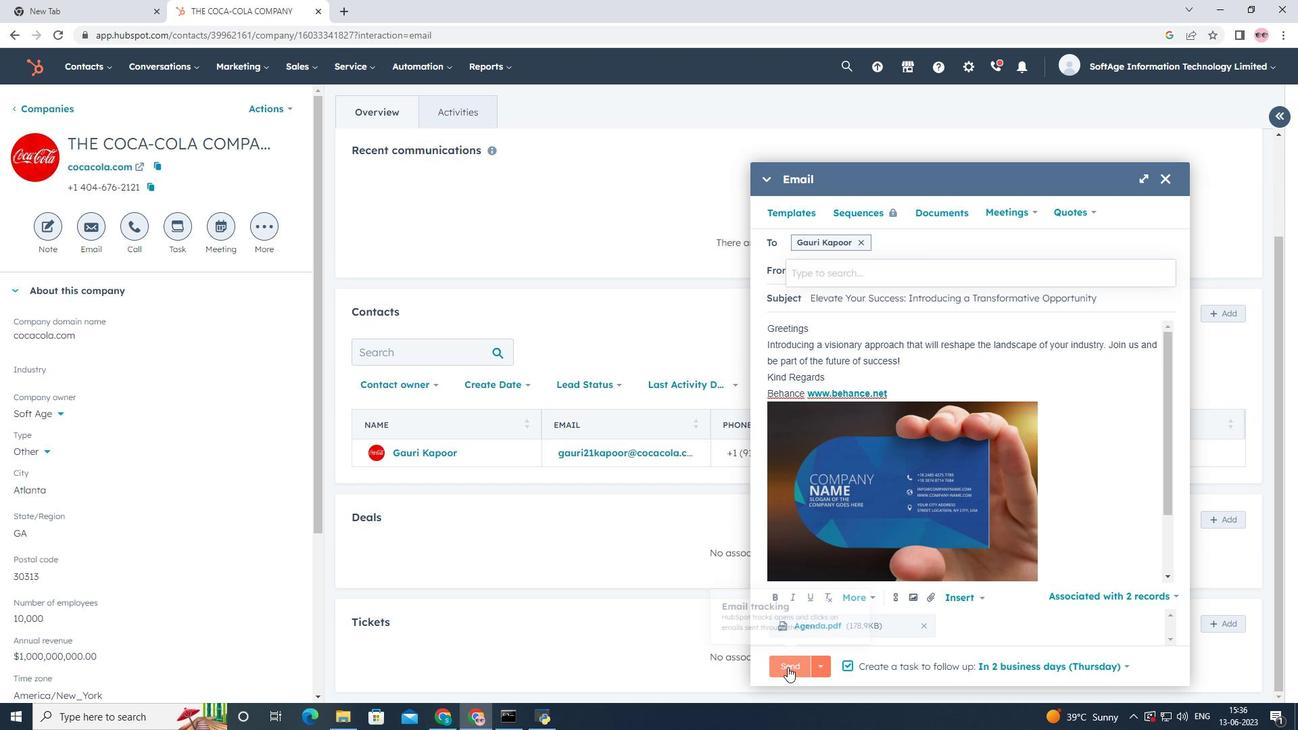 
Action: Mouse pressed left at (788, 660)
Screenshot: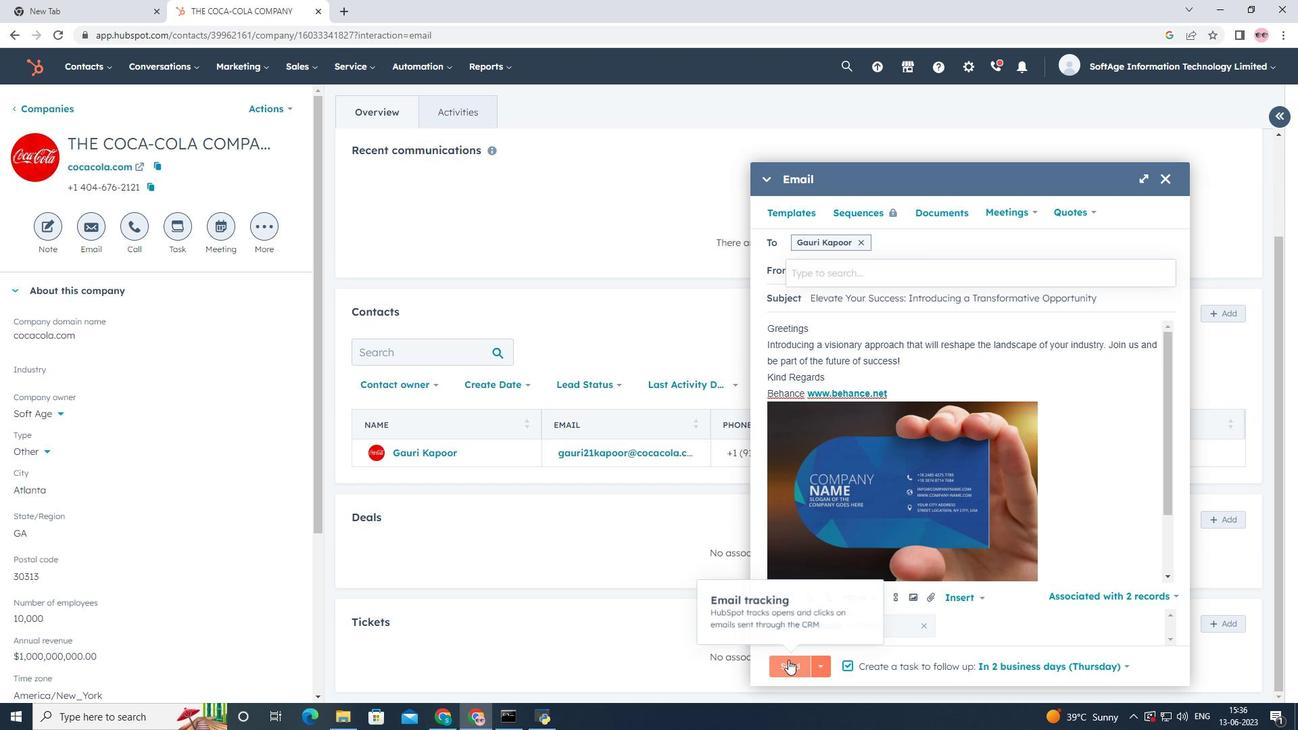 
Action: Mouse moved to (782, 358)
Screenshot: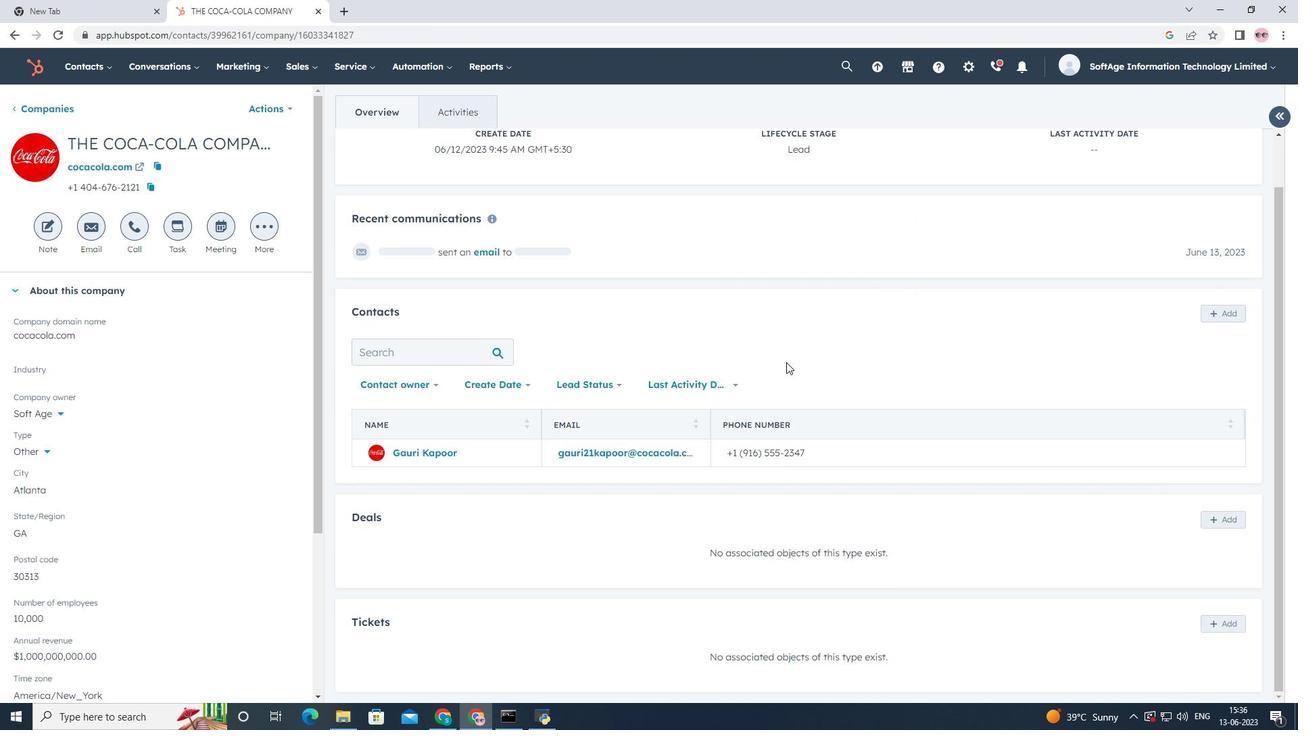 
Action: Mouse scrolled (782, 359) with delta (0, 0)
Screenshot: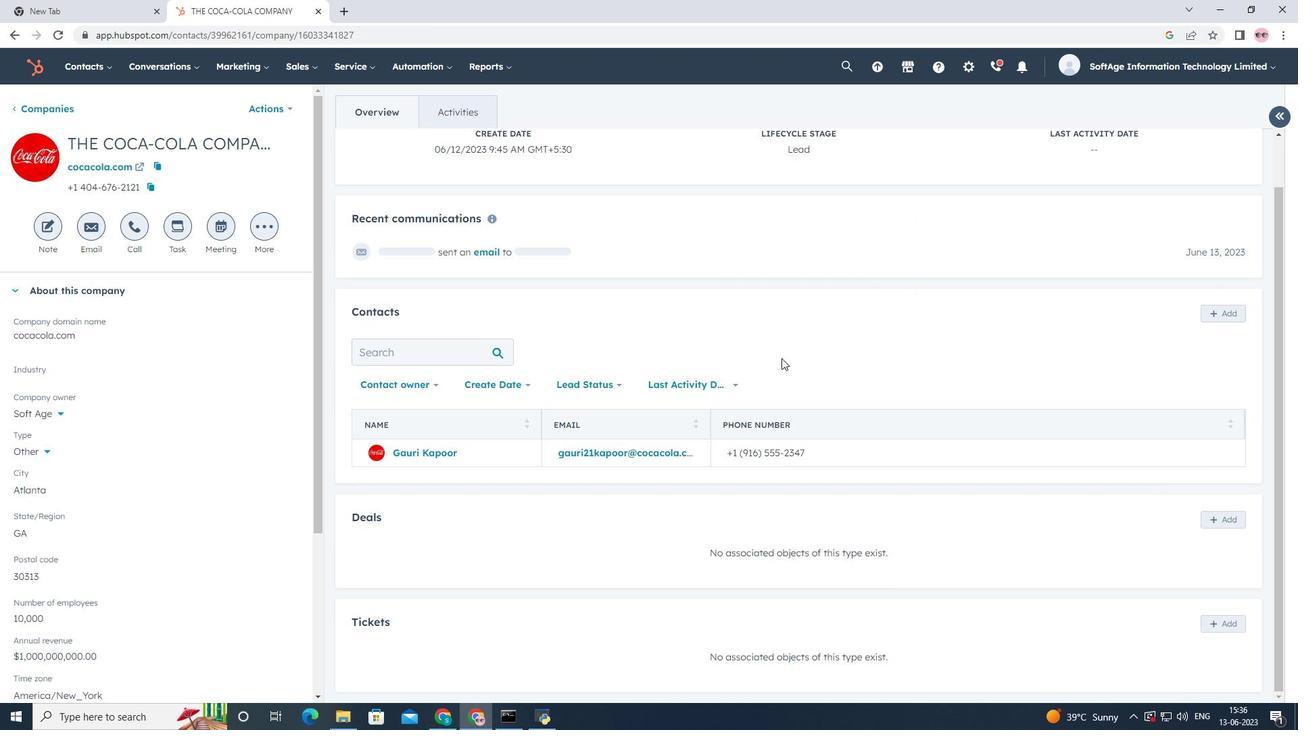 
Action: Mouse moved to (782, 354)
Screenshot: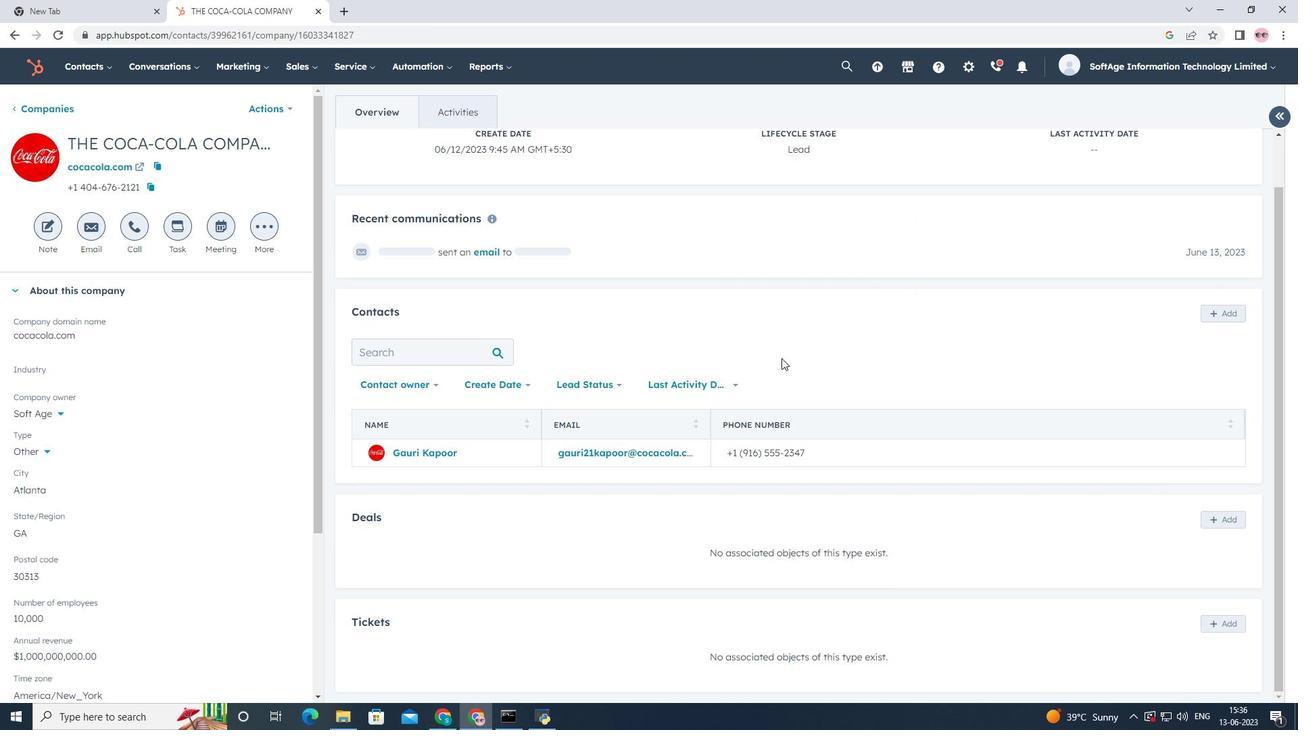 
Action: Mouse scrolled (782, 355) with delta (0, 0)
Screenshot: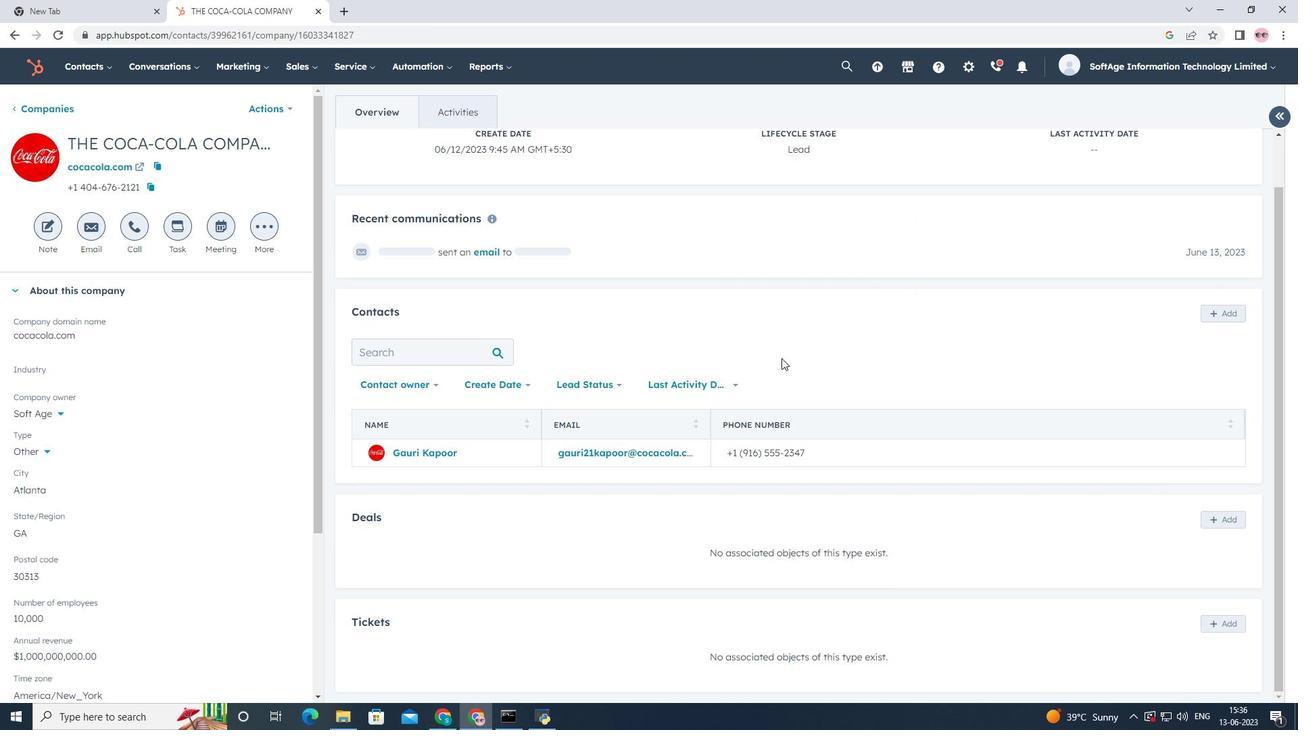 
Action: Mouse moved to (782, 352)
Screenshot: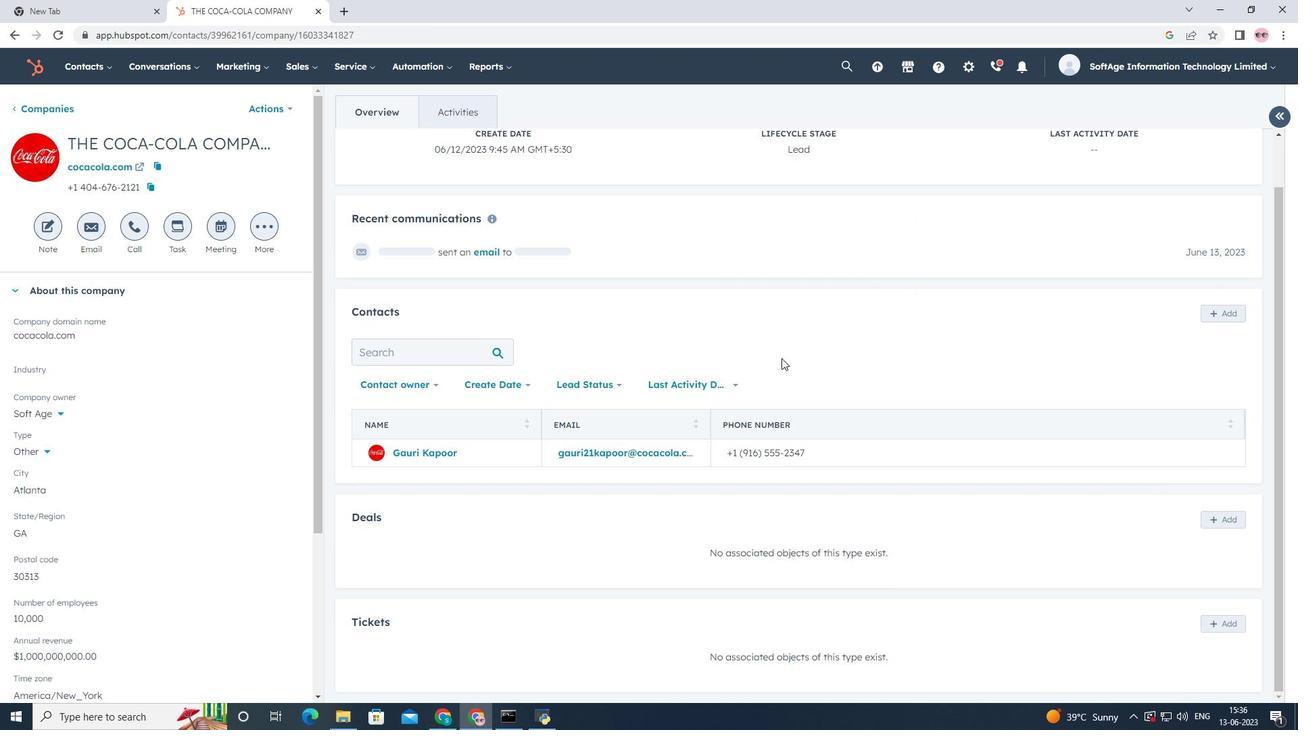 
Action: Mouse scrolled (782, 351) with delta (0, 0)
Screenshot: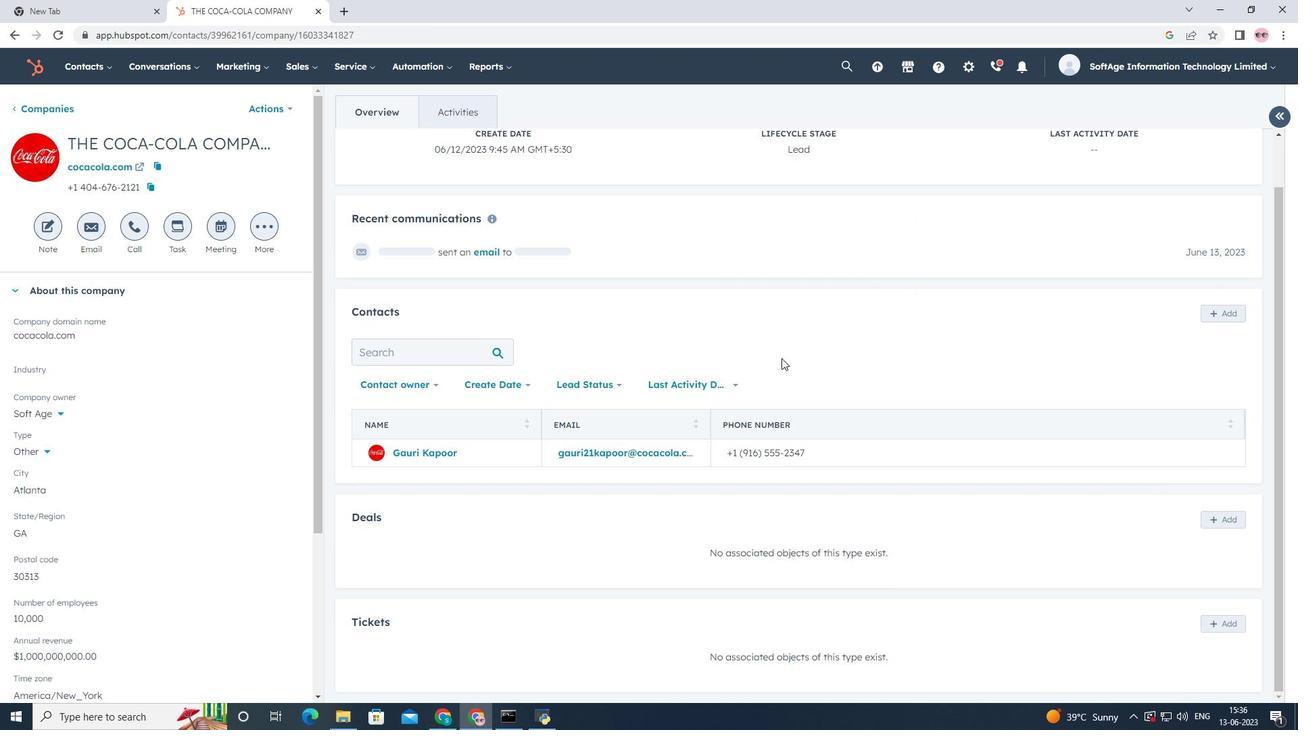 
Action: Mouse moved to (782, 351)
Screenshot: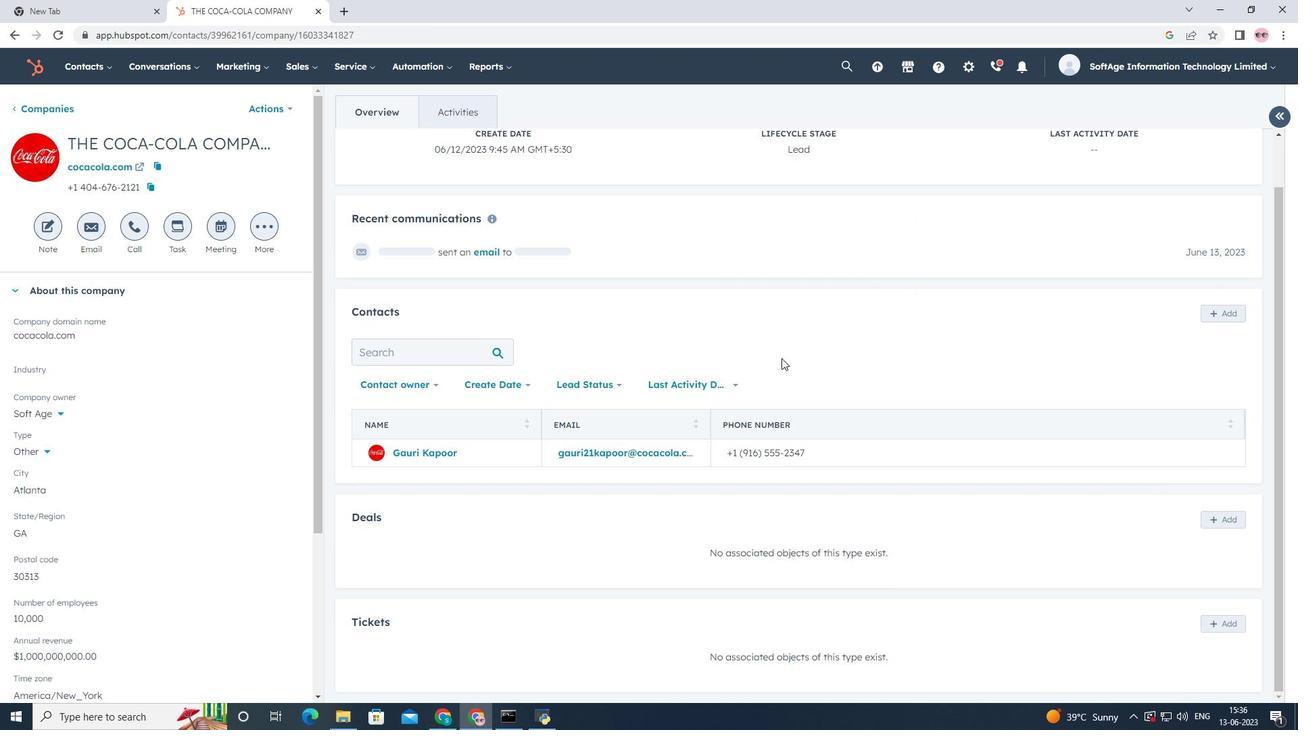 
Action: Mouse scrolled (782, 352) with delta (0, 0)
Screenshot: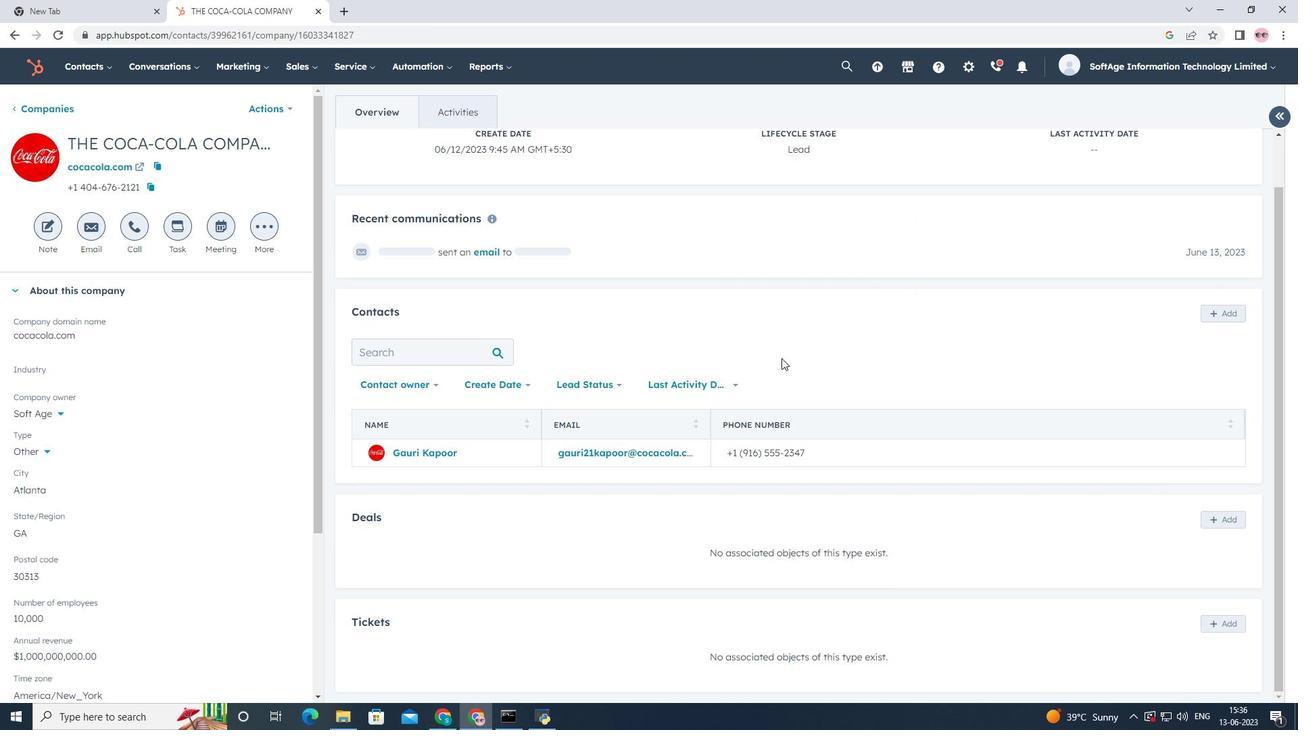 
Action: Mouse moved to (784, 345)
Screenshot: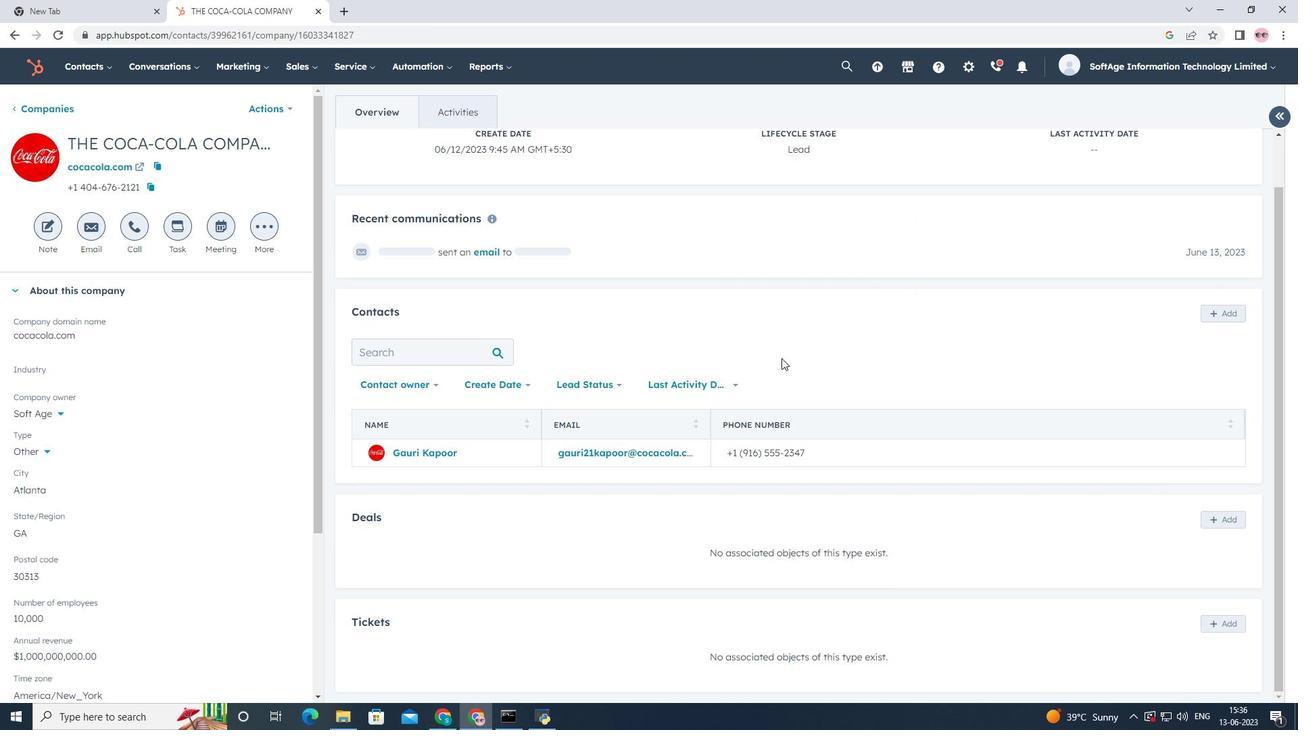
